 Task: Find connections with filter location Budapest XI. kerület with filter topic #leanstartupswith filter profile language Spanish with filter current company Bandhan Bank with filter school Central Institute Of Plastics Engineering and Technology with filter industry Fire Protection with filter service category Financial Reporting with filter keywords title Accountant
Action: Mouse pressed left at (692, 94)
Screenshot: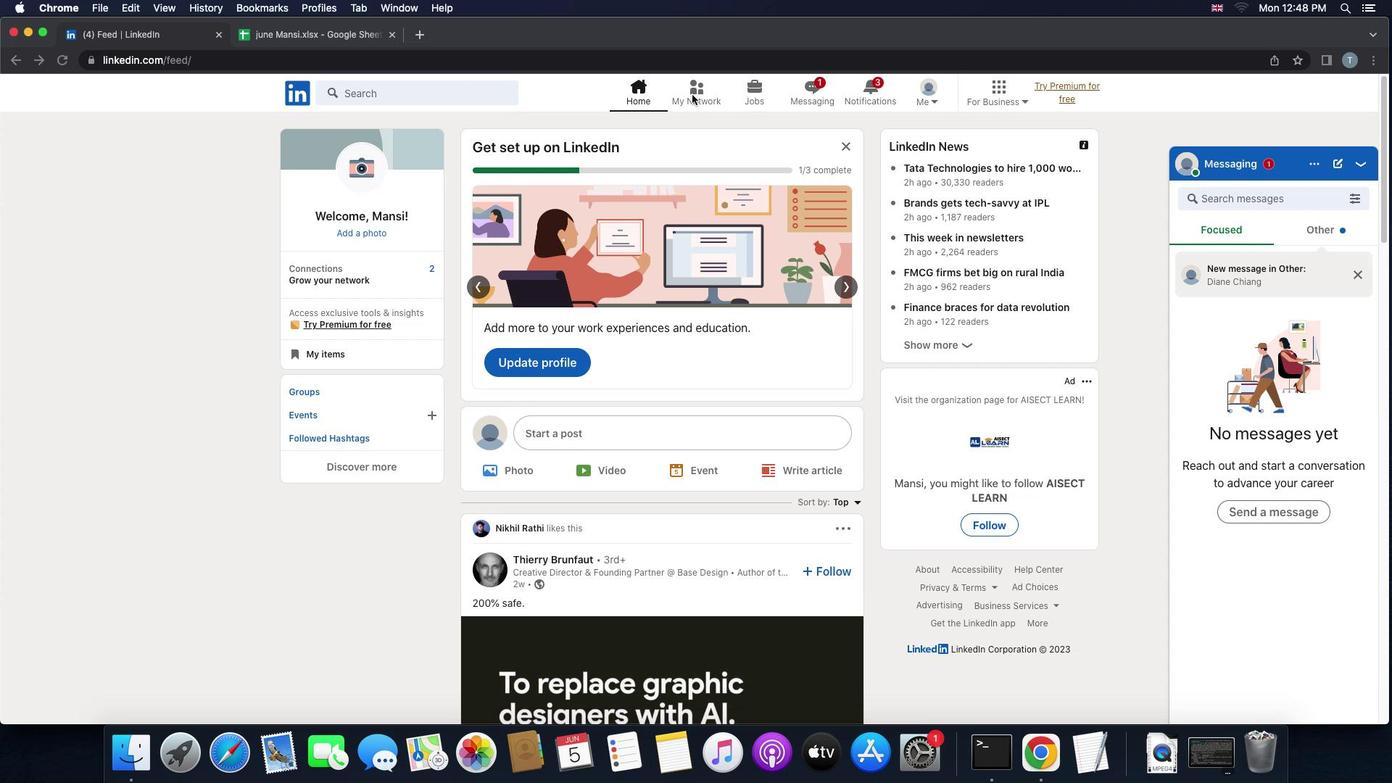 
Action: Mouse pressed left at (692, 94)
Screenshot: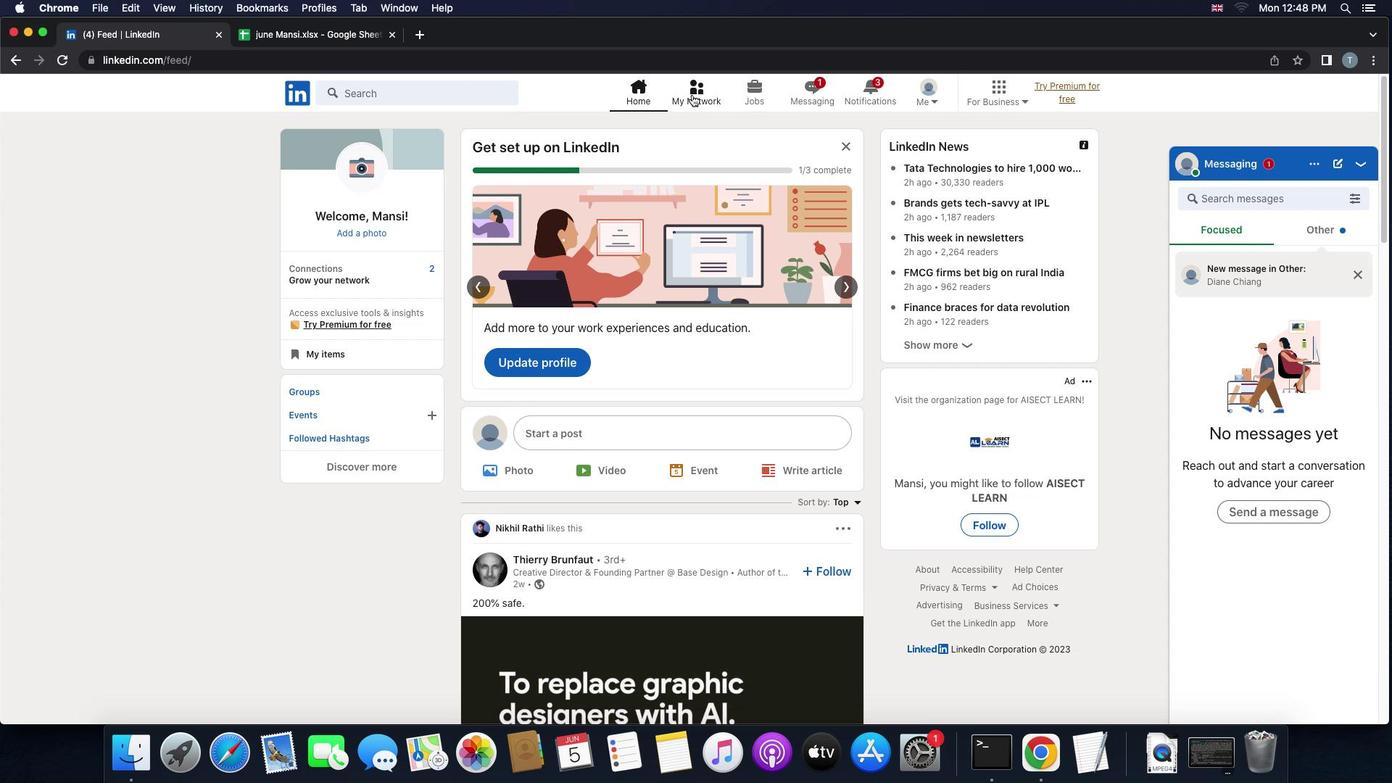 
Action: Mouse moved to (459, 183)
Screenshot: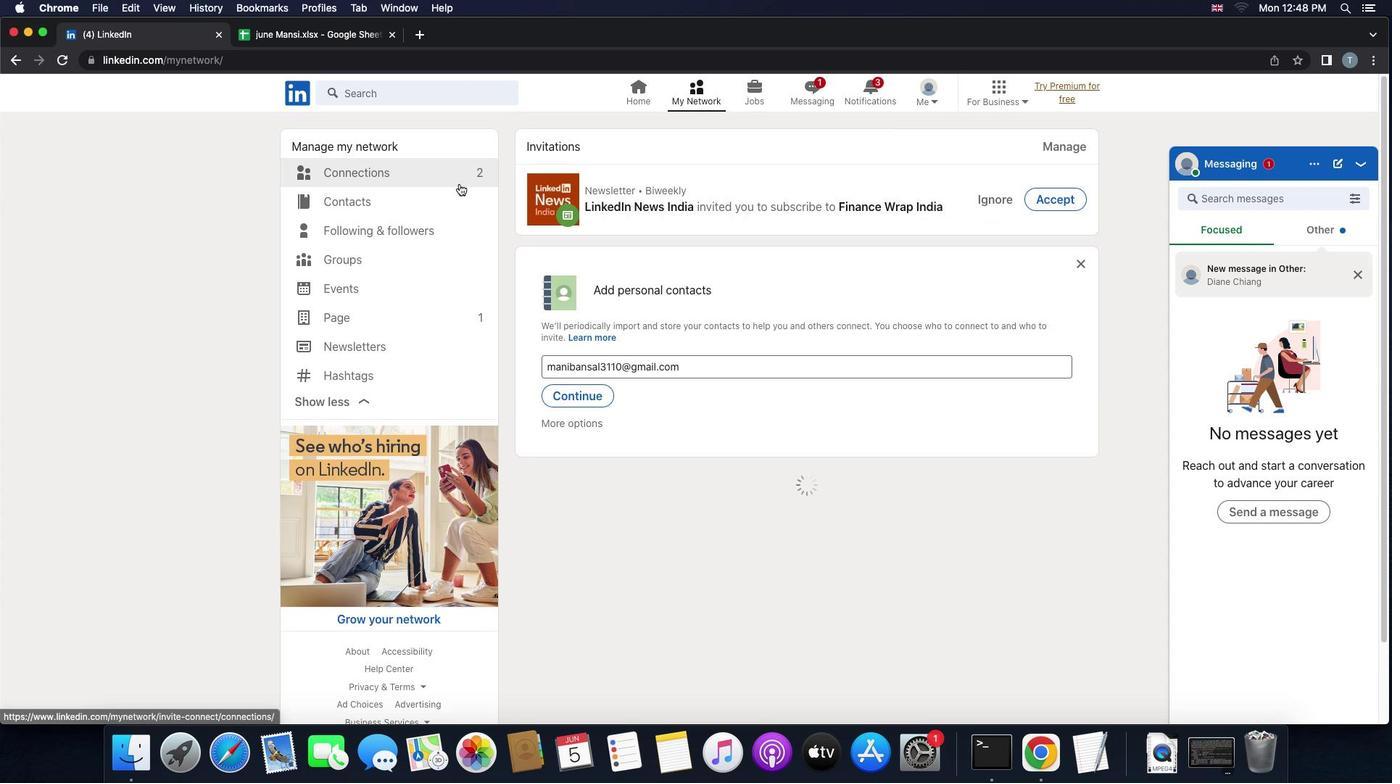 
Action: Mouse pressed left at (459, 183)
Screenshot: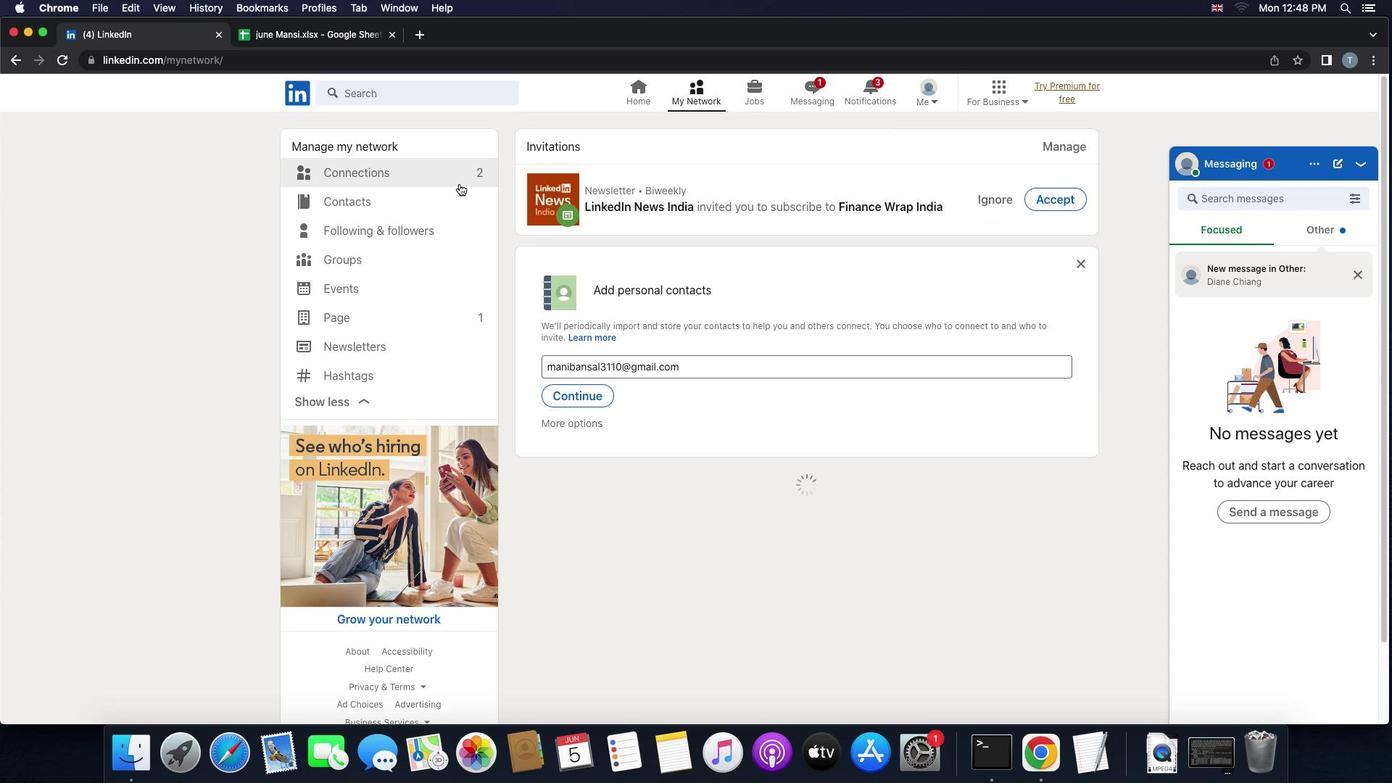 
Action: Mouse moved to (462, 180)
Screenshot: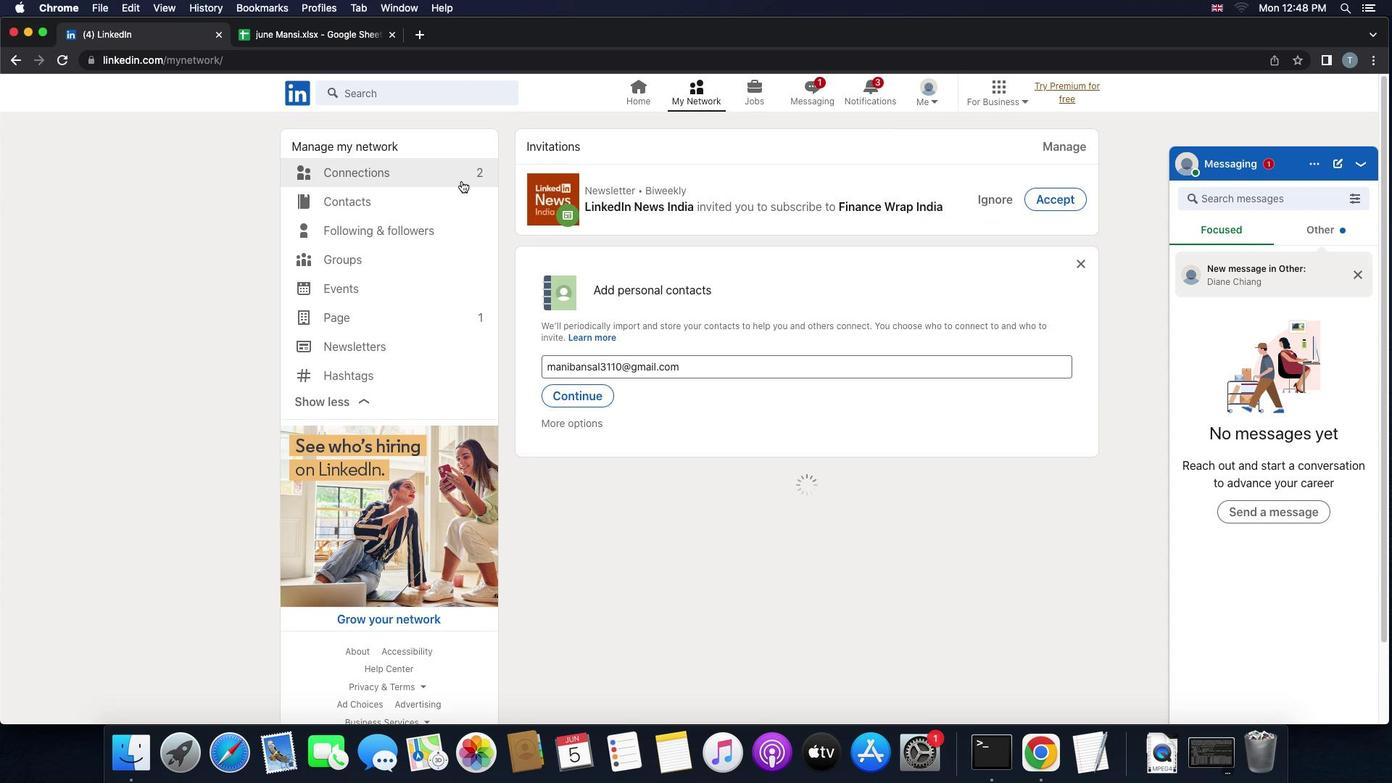 
Action: Mouse pressed left at (462, 180)
Screenshot: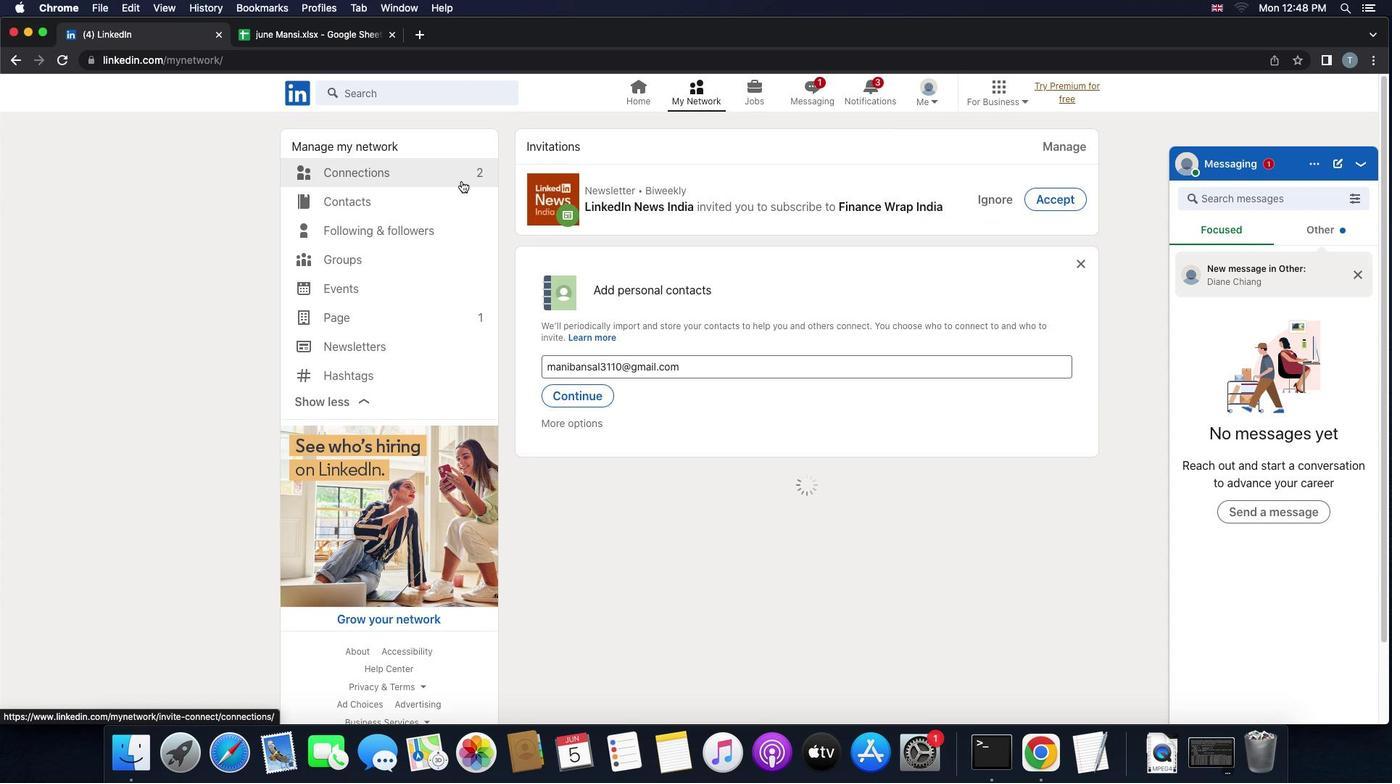 
Action: Mouse pressed left at (462, 180)
Screenshot: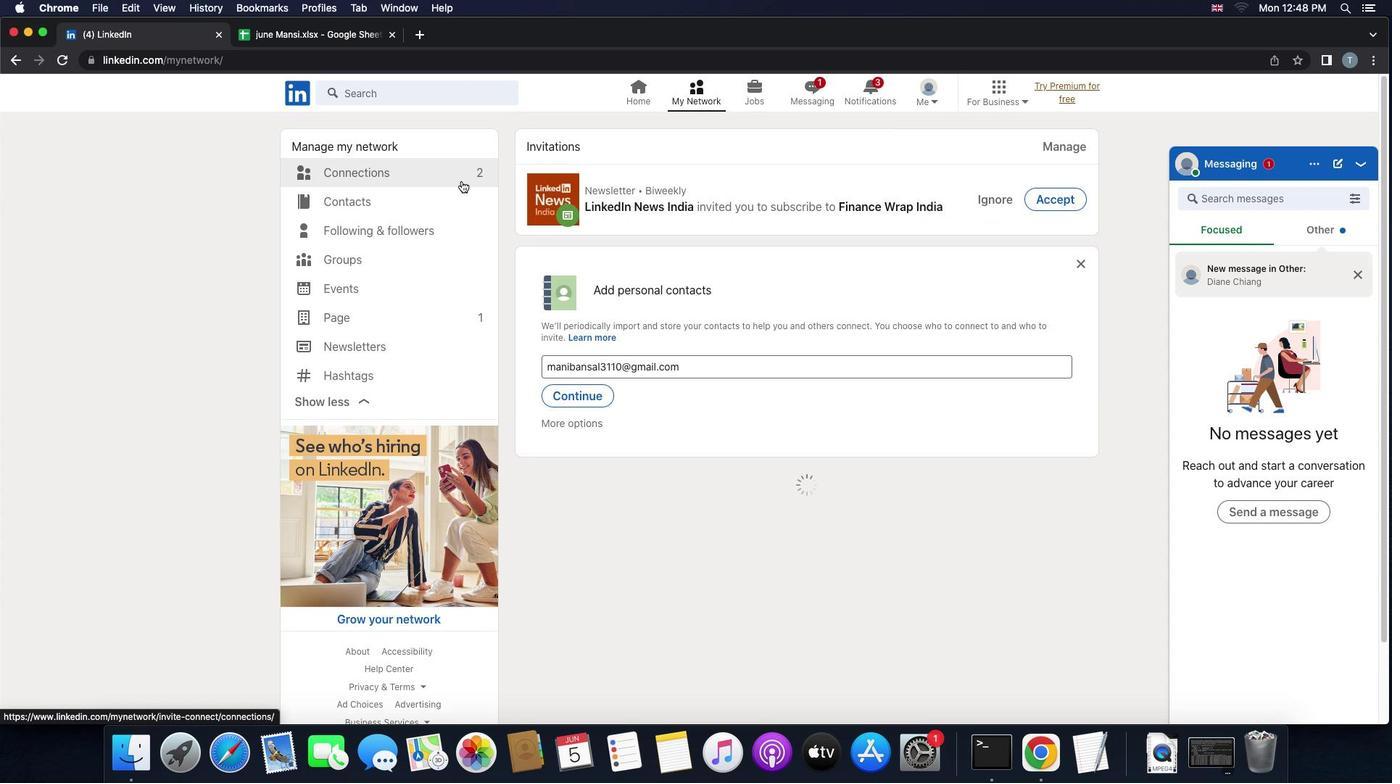 
Action: Mouse moved to (808, 174)
Screenshot: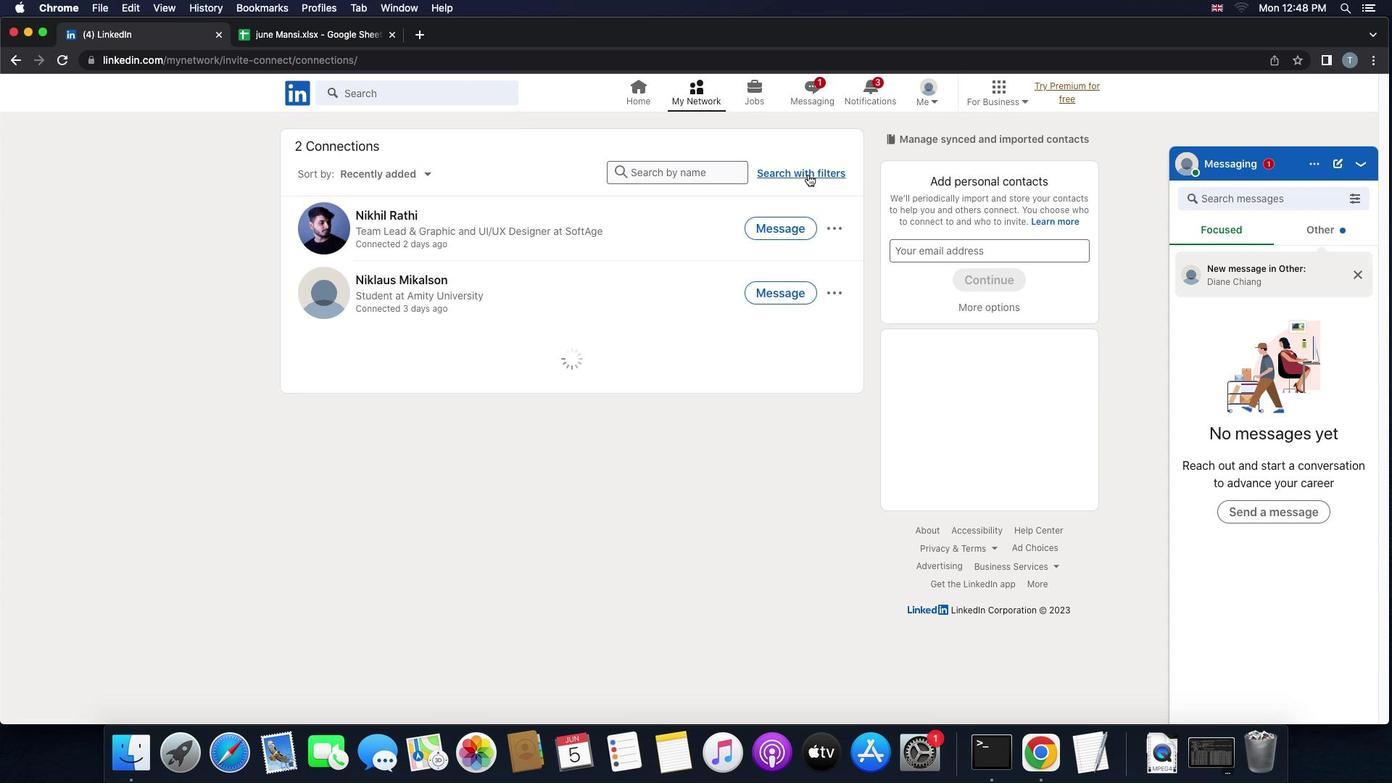 
Action: Mouse pressed left at (808, 174)
Screenshot: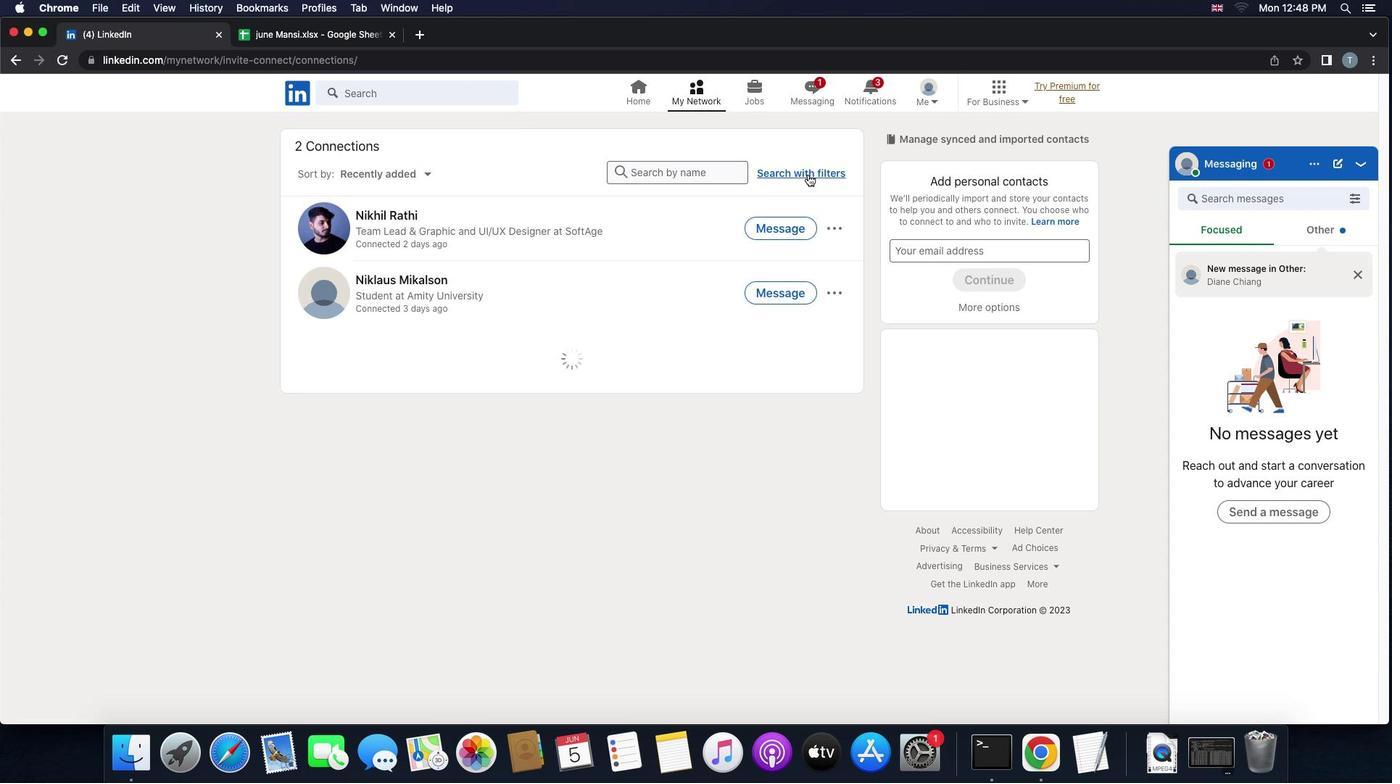 
Action: Mouse moved to (758, 133)
Screenshot: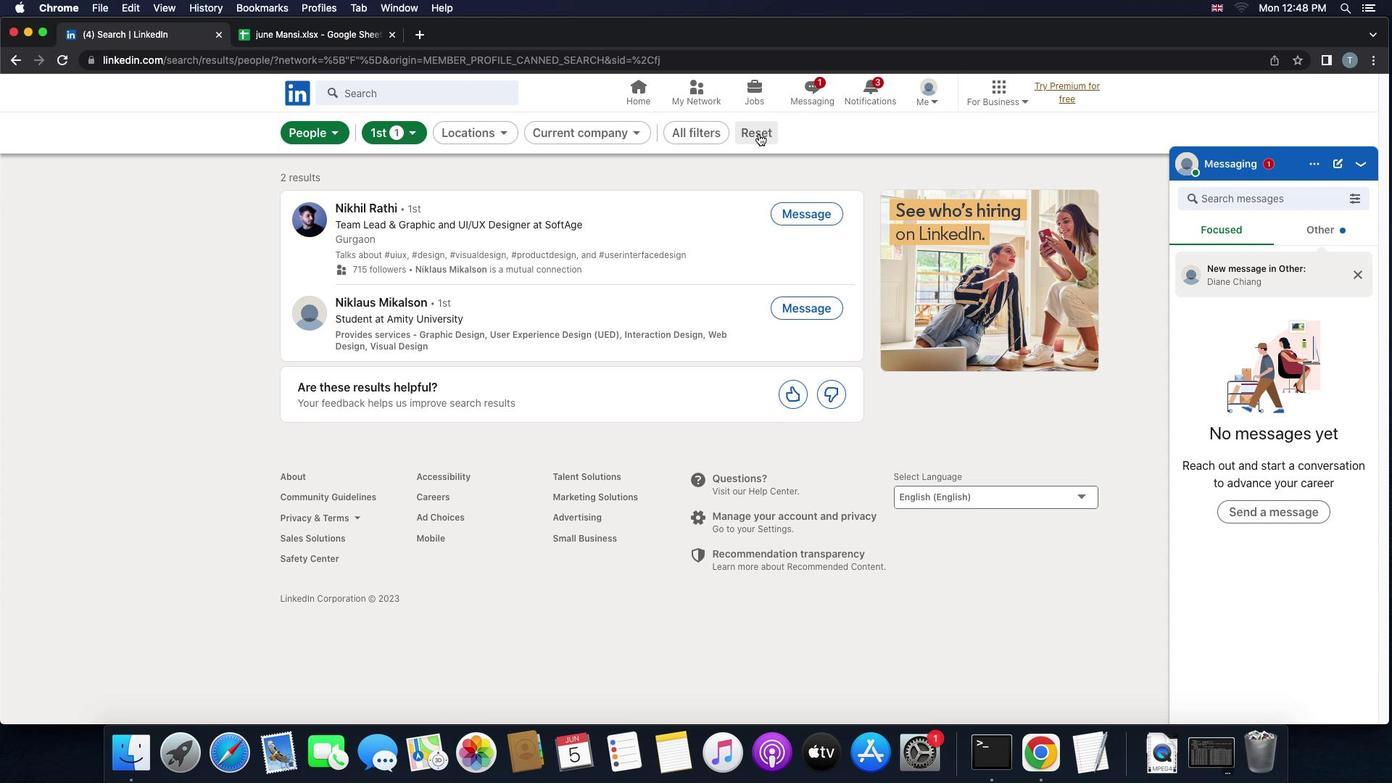 
Action: Mouse pressed left at (758, 133)
Screenshot: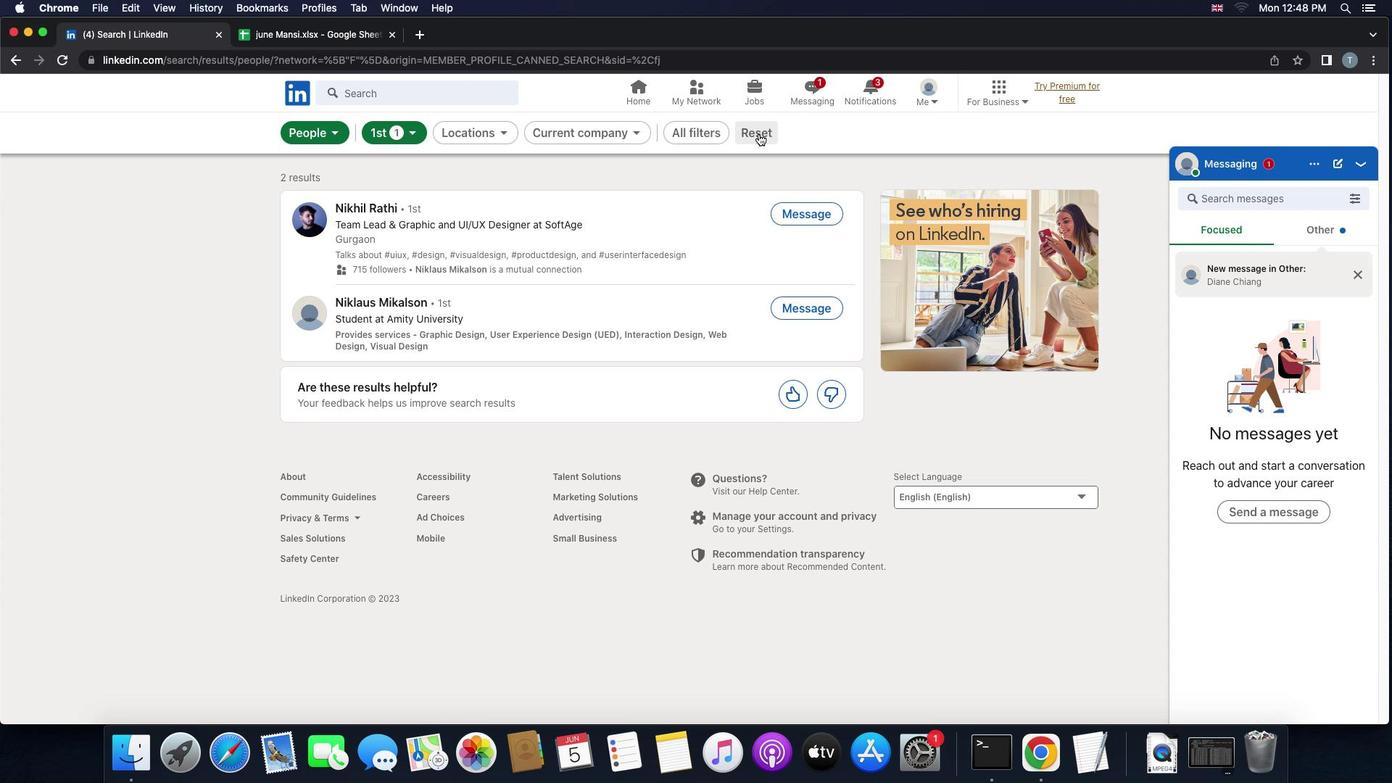 
Action: Mouse moved to (726, 133)
Screenshot: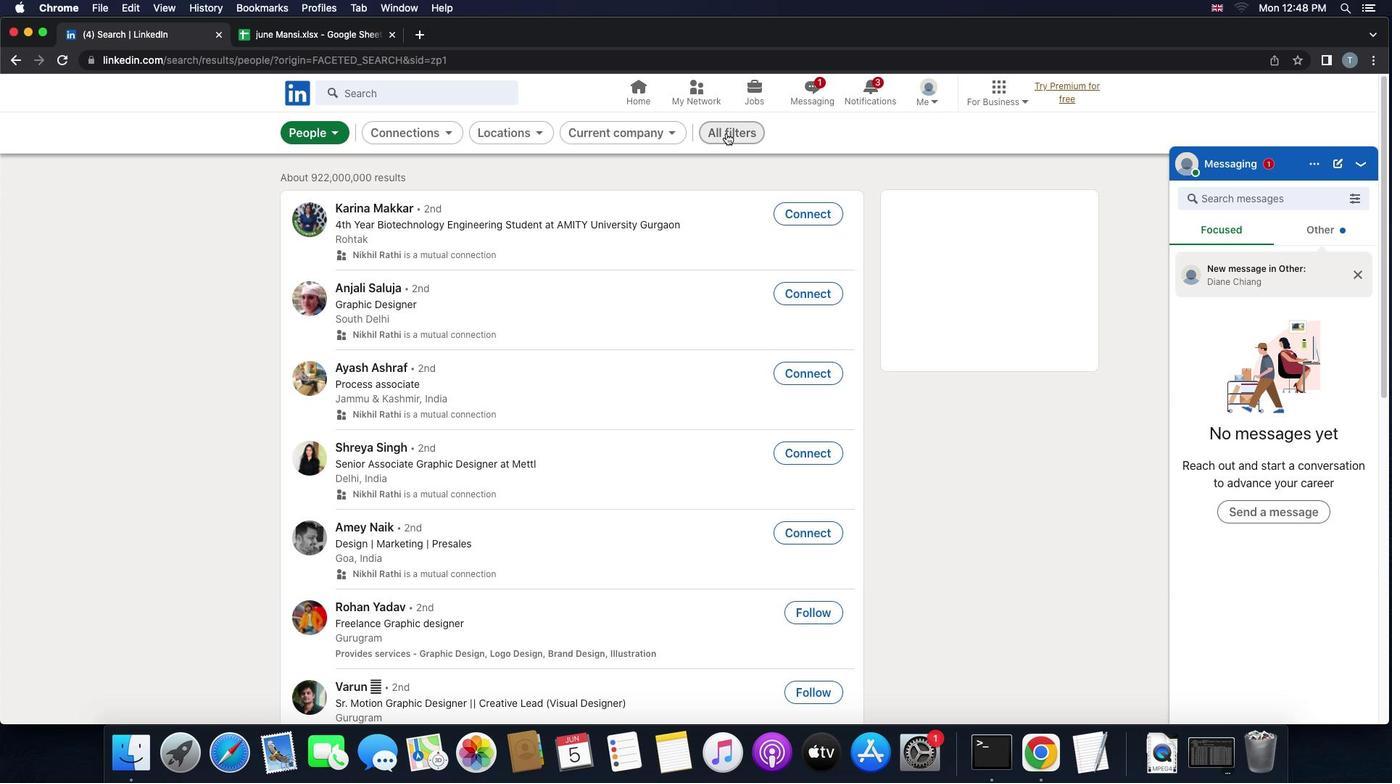 
Action: Mouse pressed left at (726, 133)
Screenshot: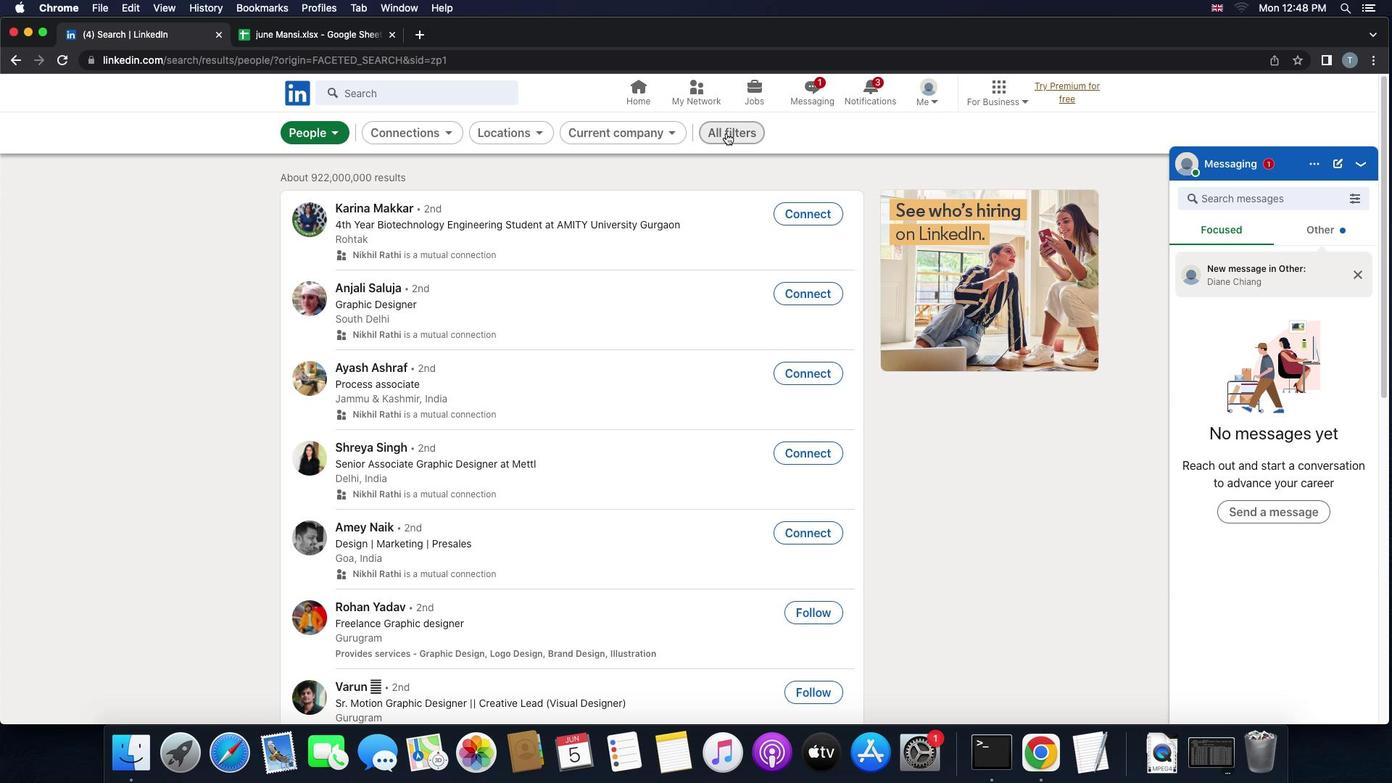 
Action: Mouse moved to (1369, 441)
Screenshot: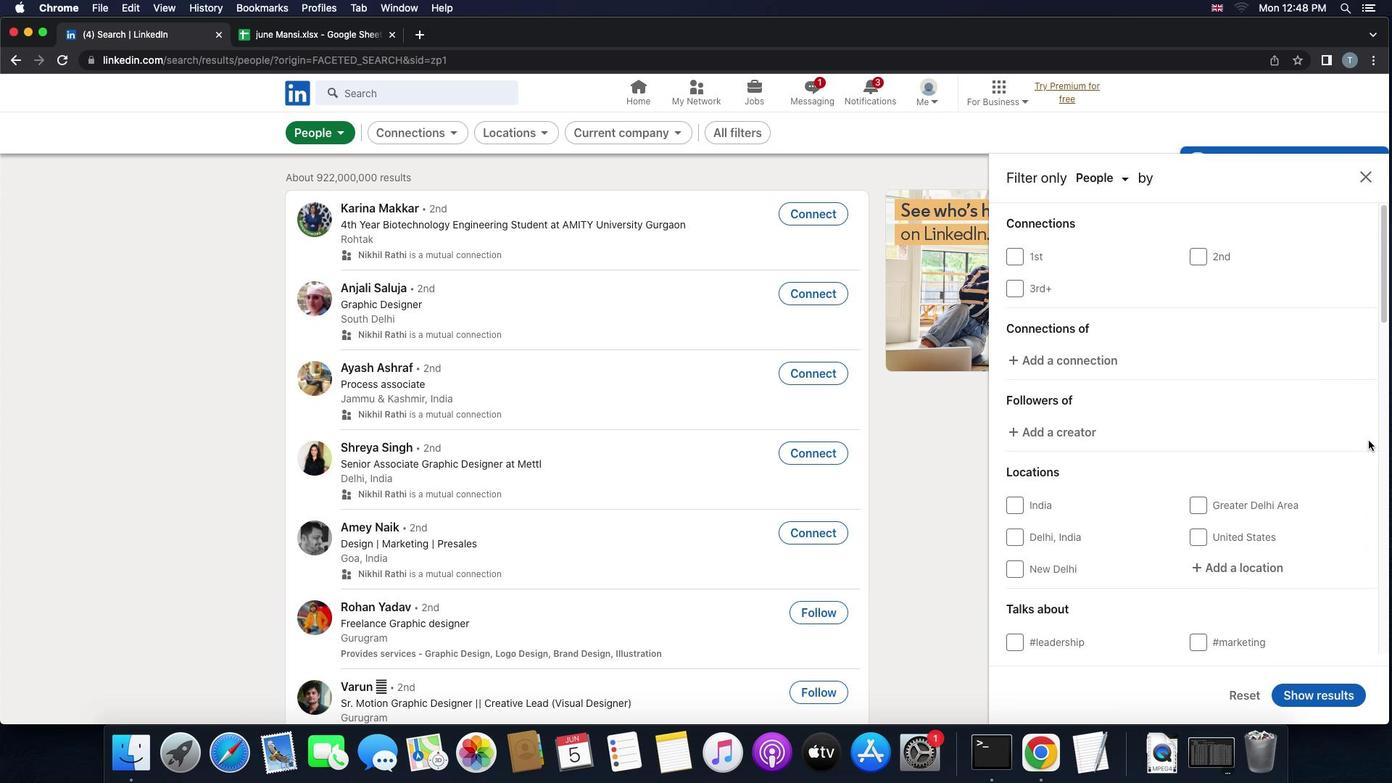 
Action: Mouse scrolled (1369, 441) with delta (0, 0)
Screenshot: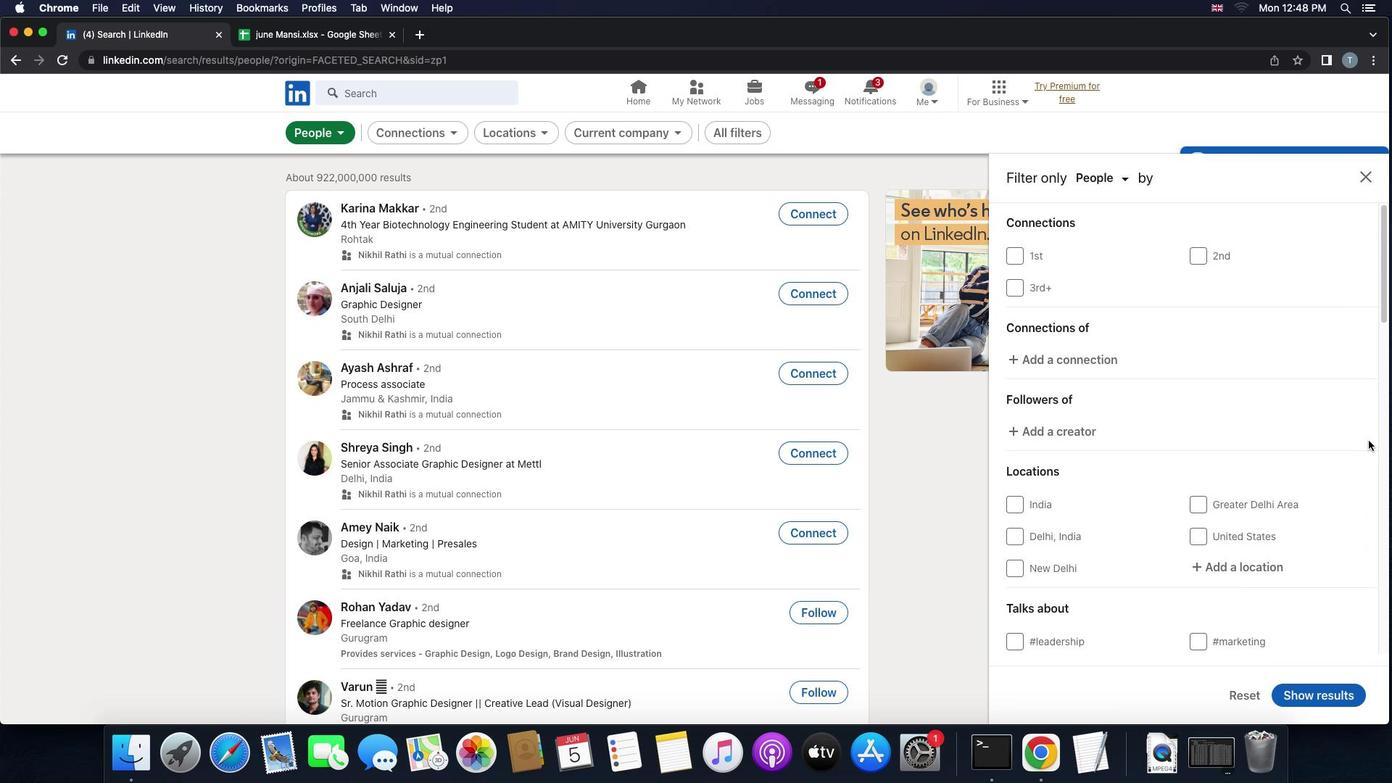 
Action: Mouse scrolled (1369, 441) with delta (0, 0)
Screenshot: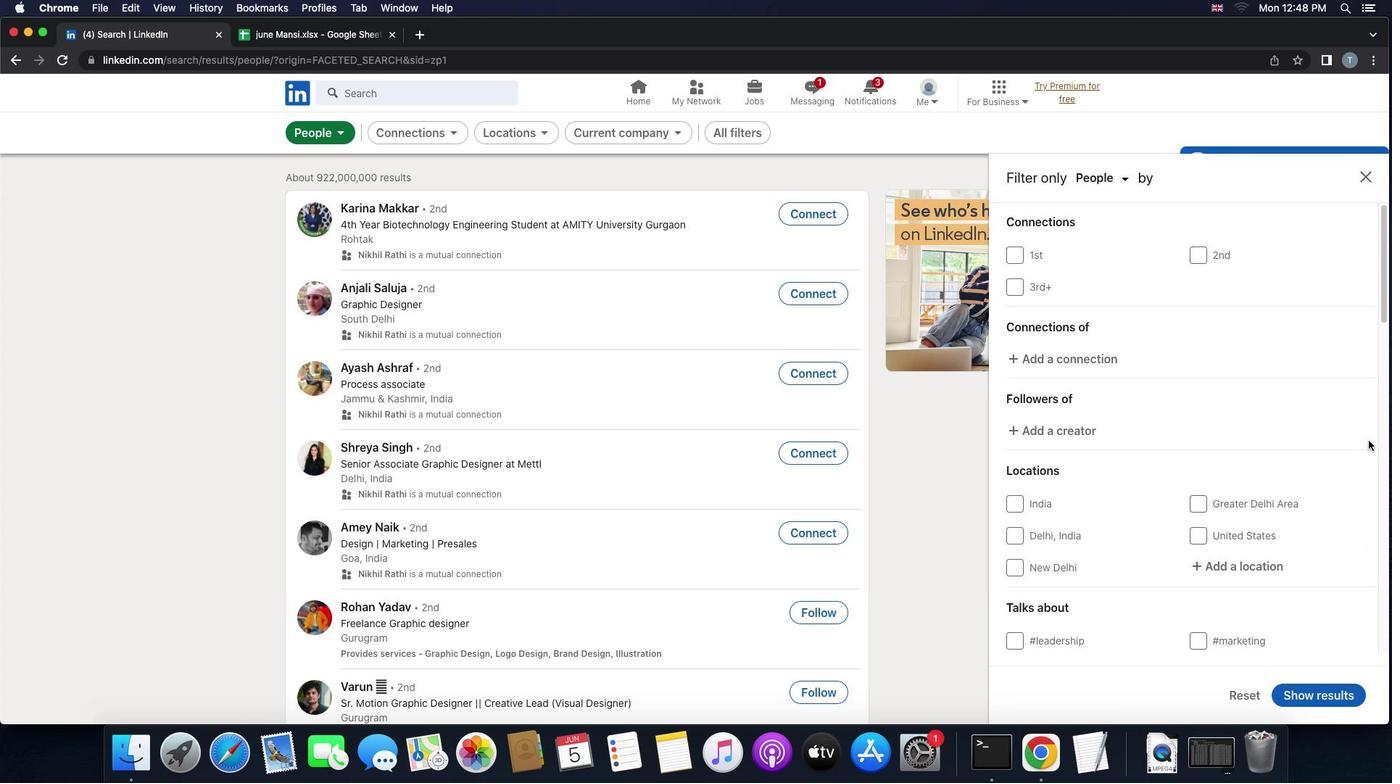 
Action: Mouse scrolled (1369, 441) with delta (0, -1)
Screenshot: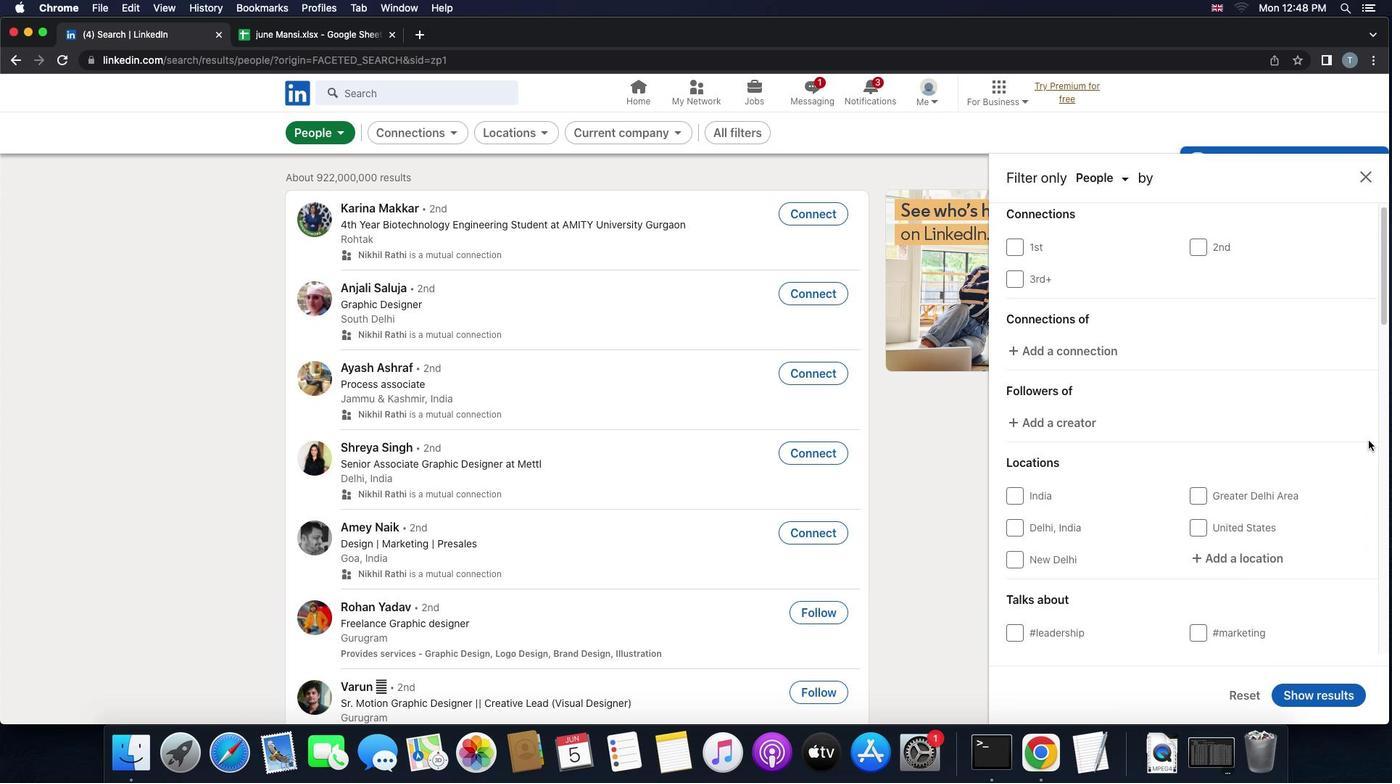 
Action: Mouse moved to (1270, 478)
Screenshot: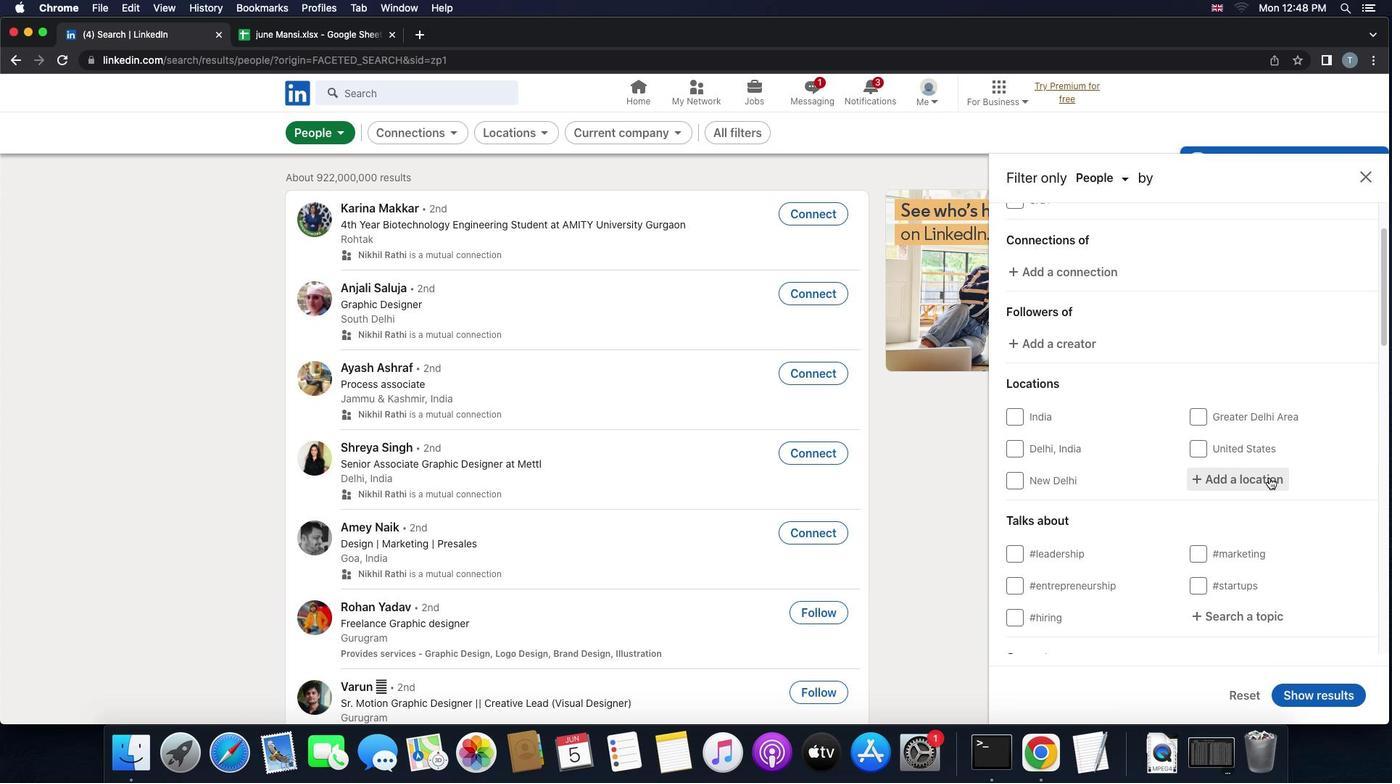 
Action: Mouse pressed left at (1270, 478)
Screenshot: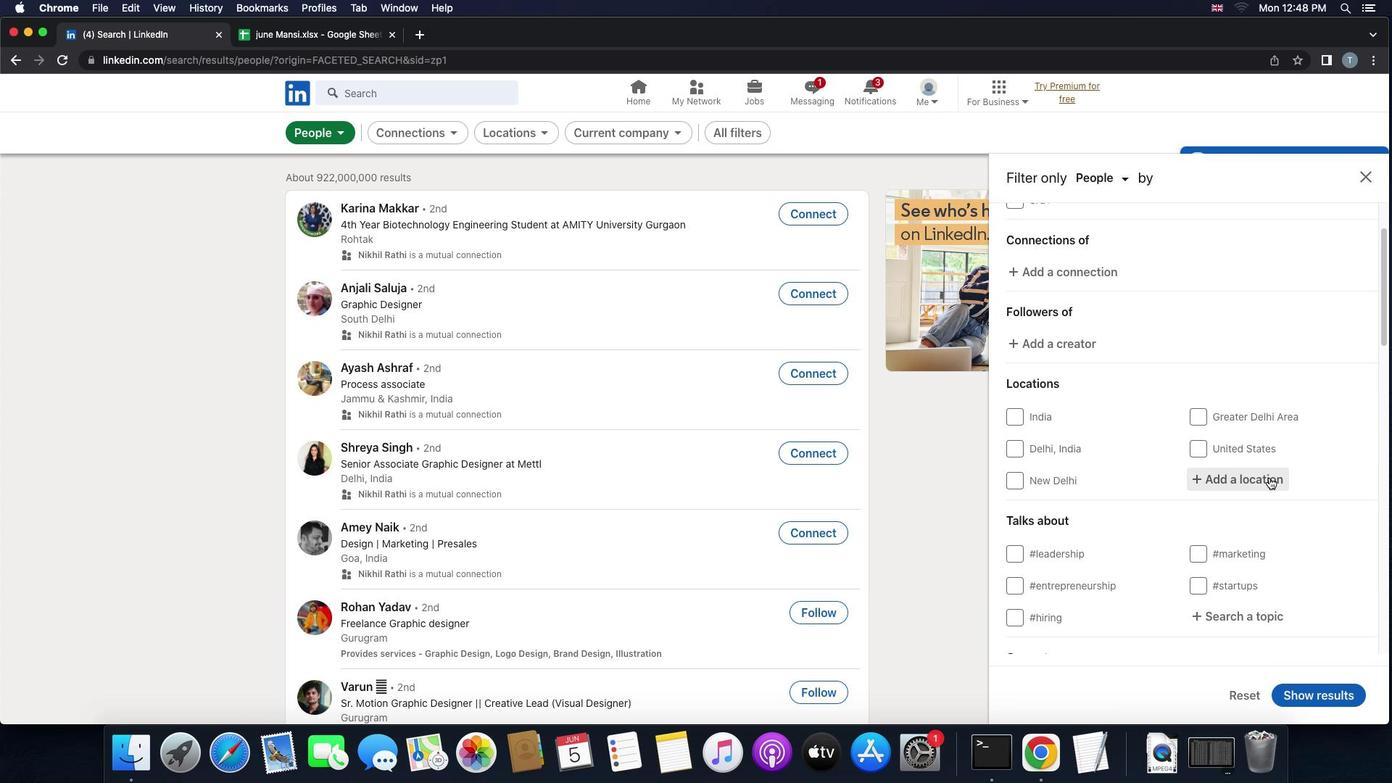 
Action: Key pressed 'b''u''d''a''p''e''s''t'Key.spaceKey.shift_r'X''I''.''k''e''r''u''l''e''t'
Screenshot: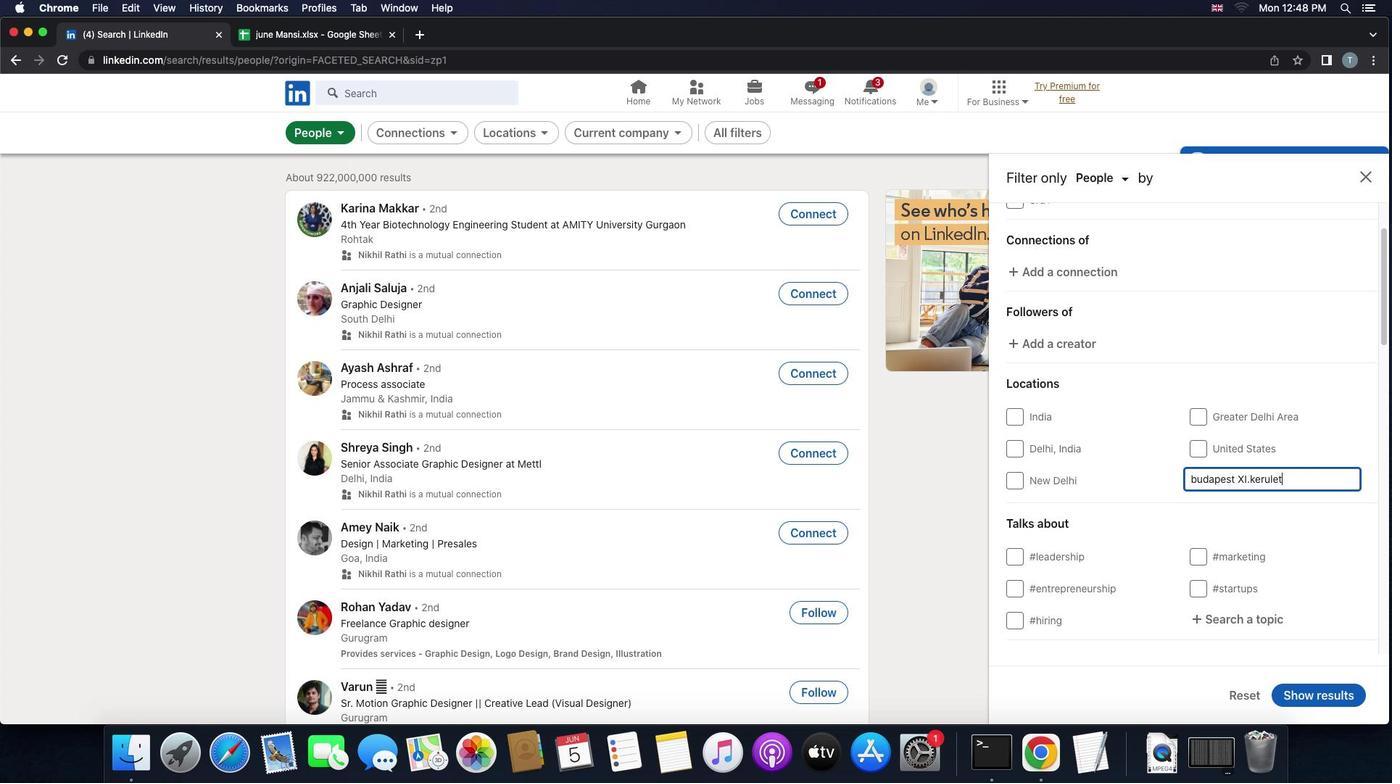 
Action: Mouse moved to (1235, 495)
Screenshot: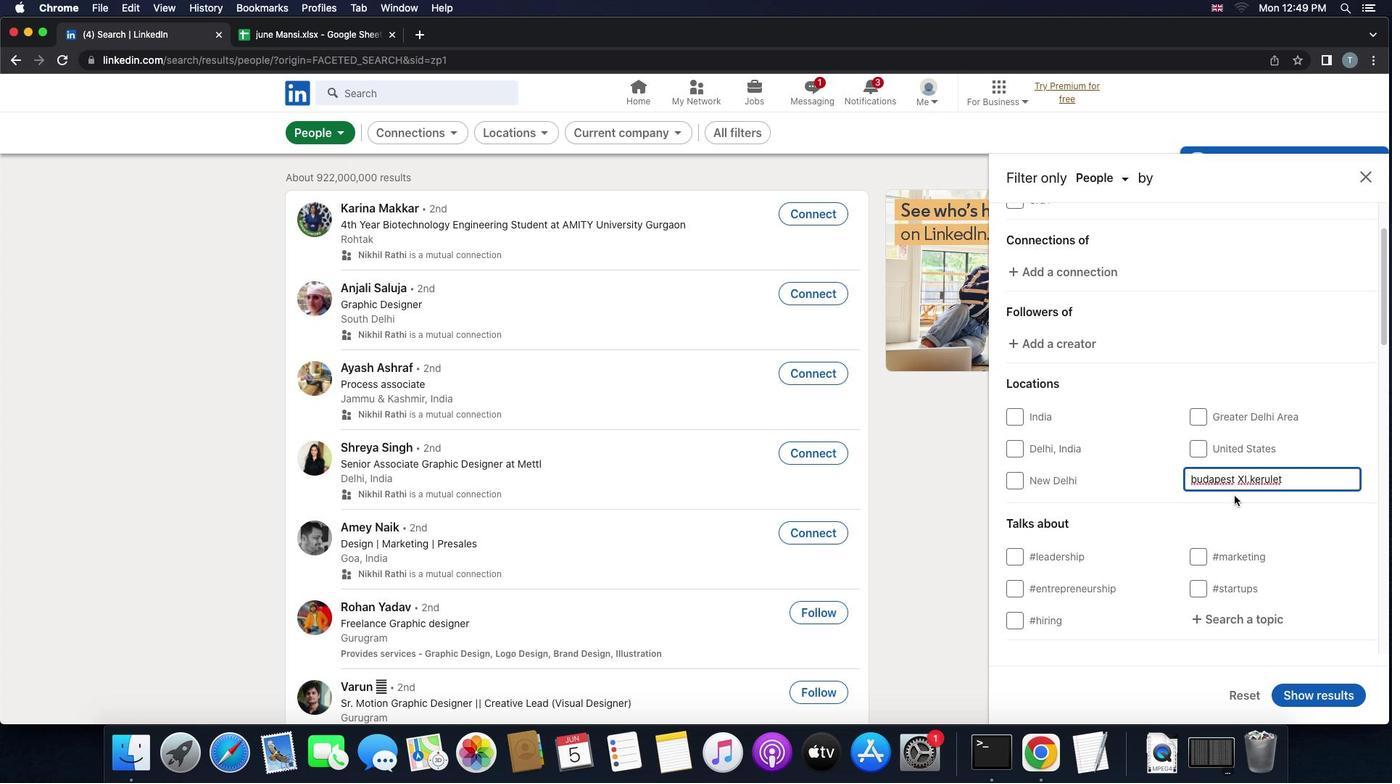 
Action: Key pressed Key.enter
Screenshot: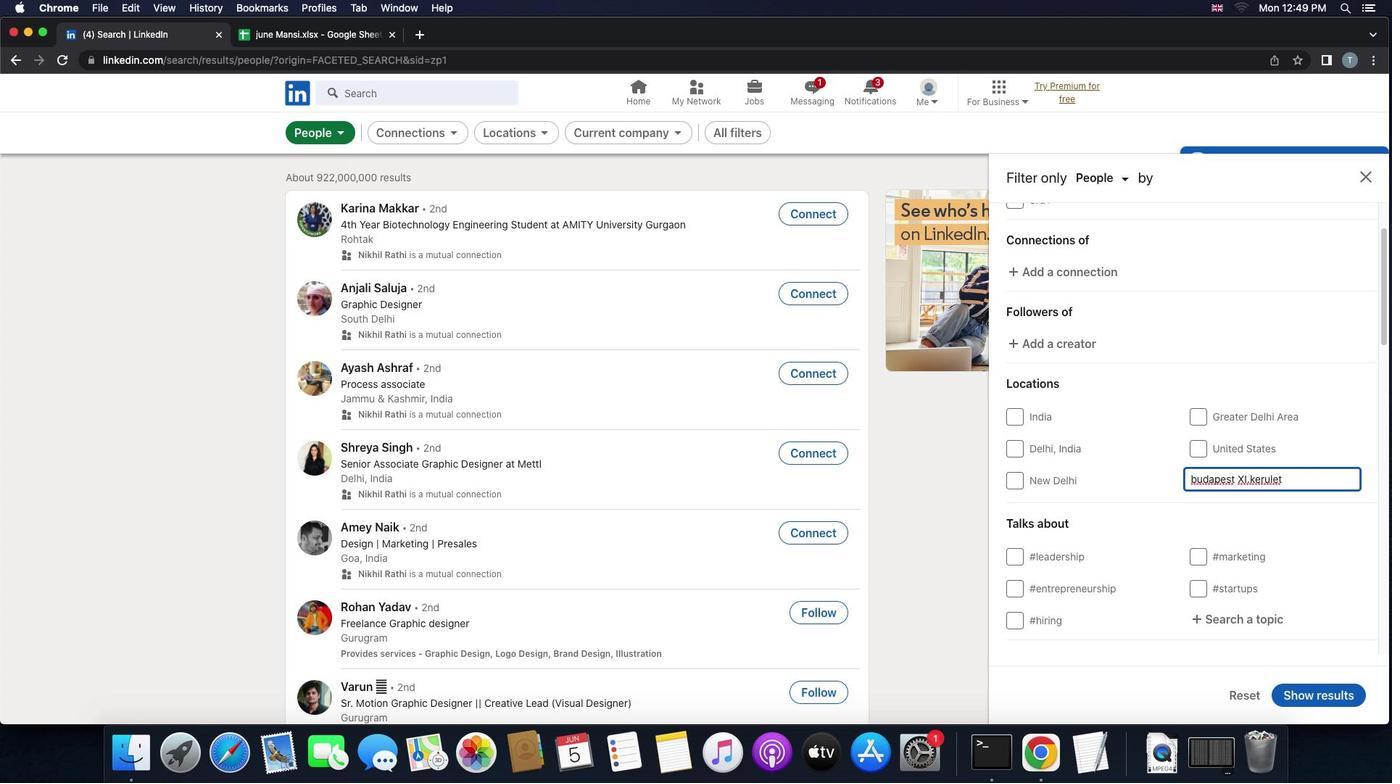 
Action: Mouse moved to (1210, 550)
Screenshot: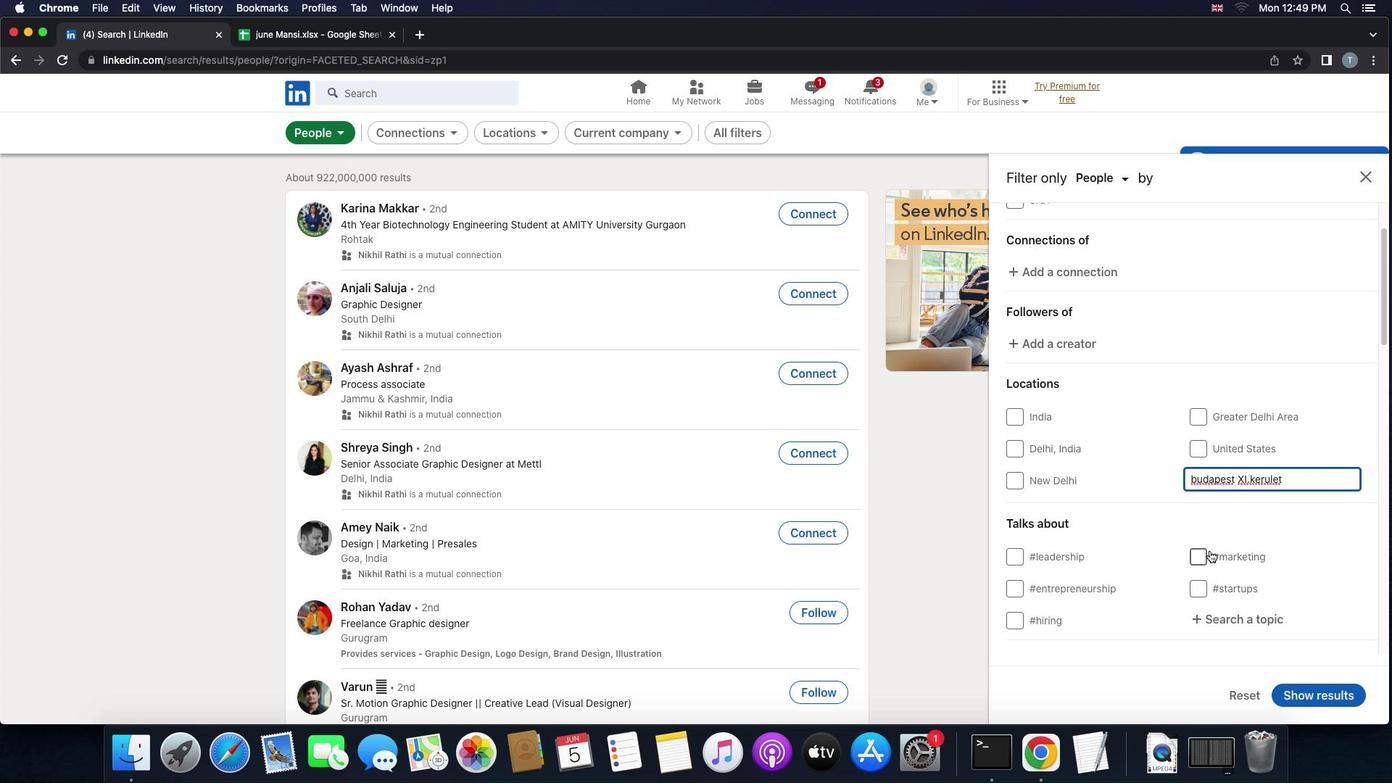 
Action: Mouse scrolled (1210, 550) with delta (0, 0)
Screenshot: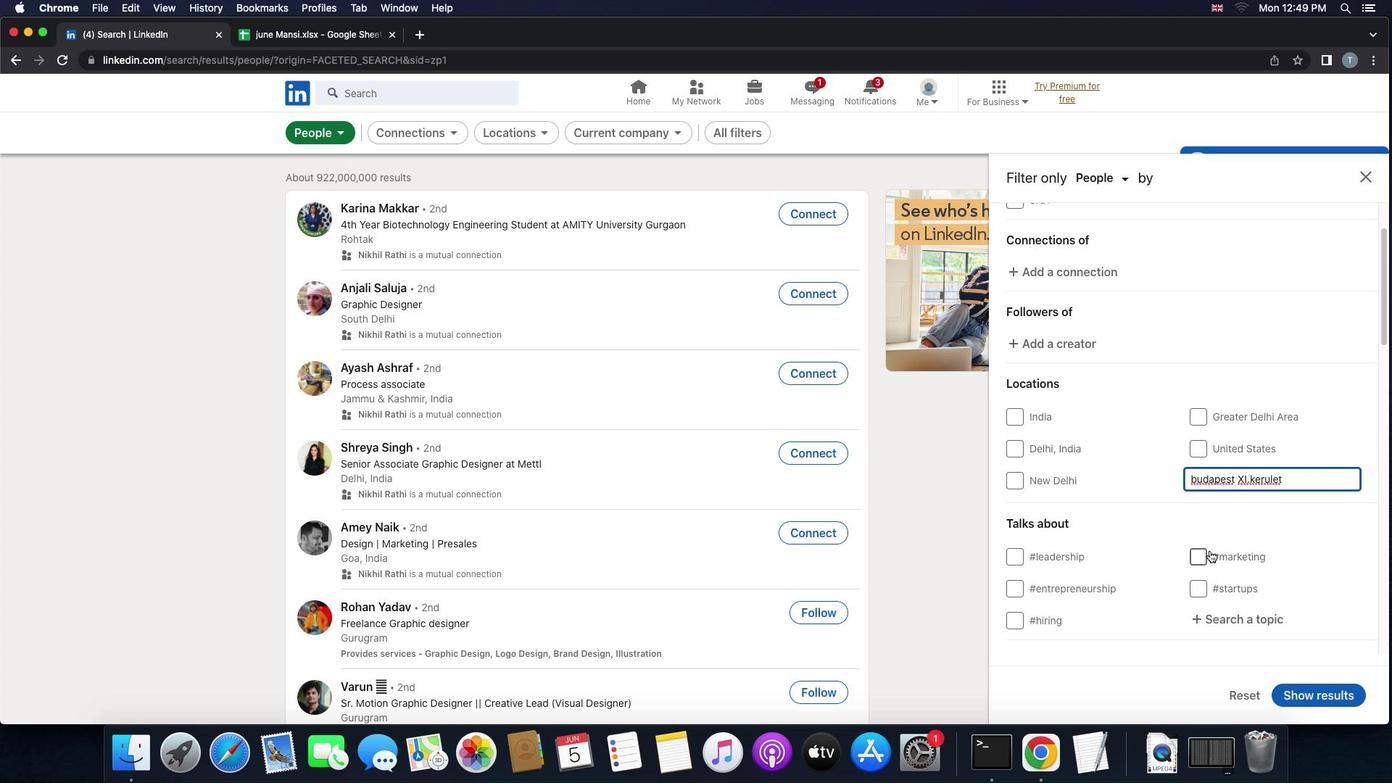 
Action: Mouse moved to (1210, 550)
Screenshot: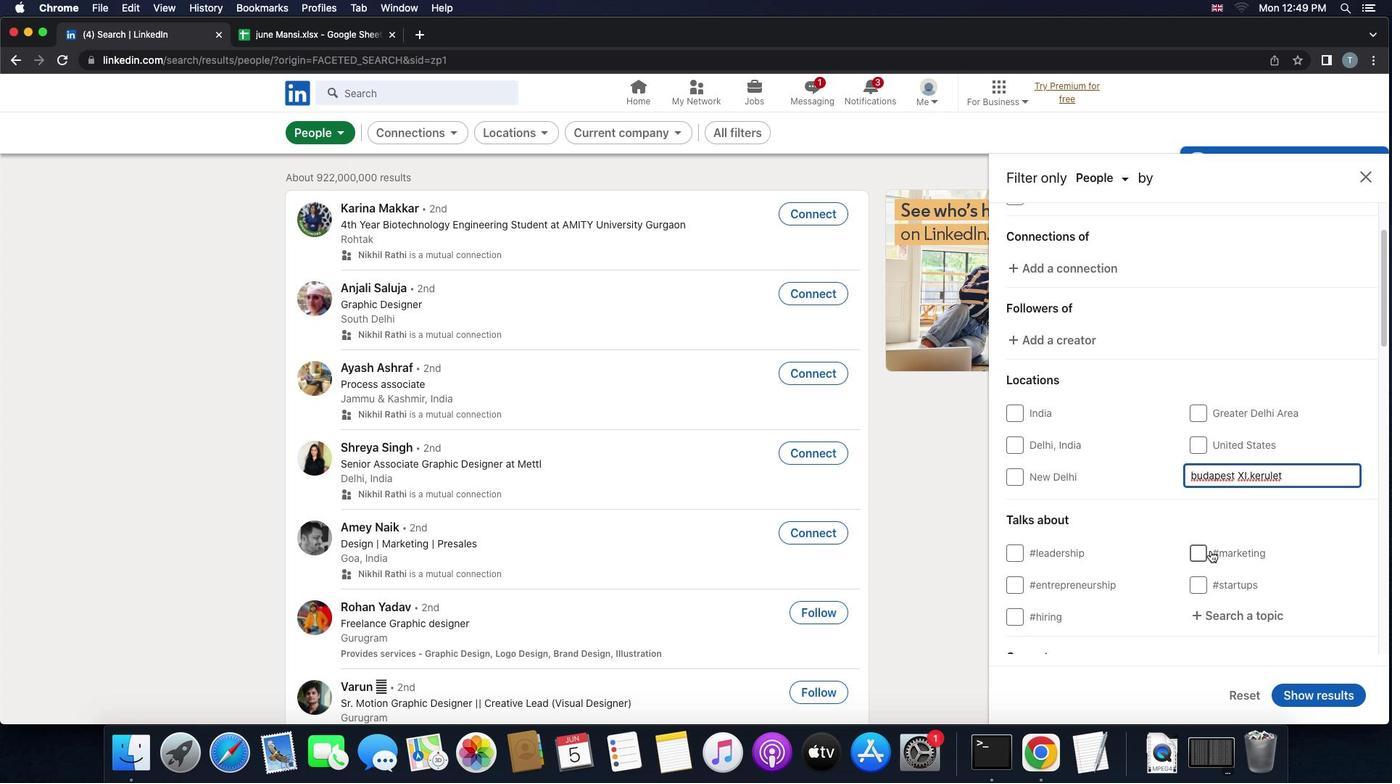 
Action: Mouse scrolled (1210, 550) with delta (0, 0)
Screenshot: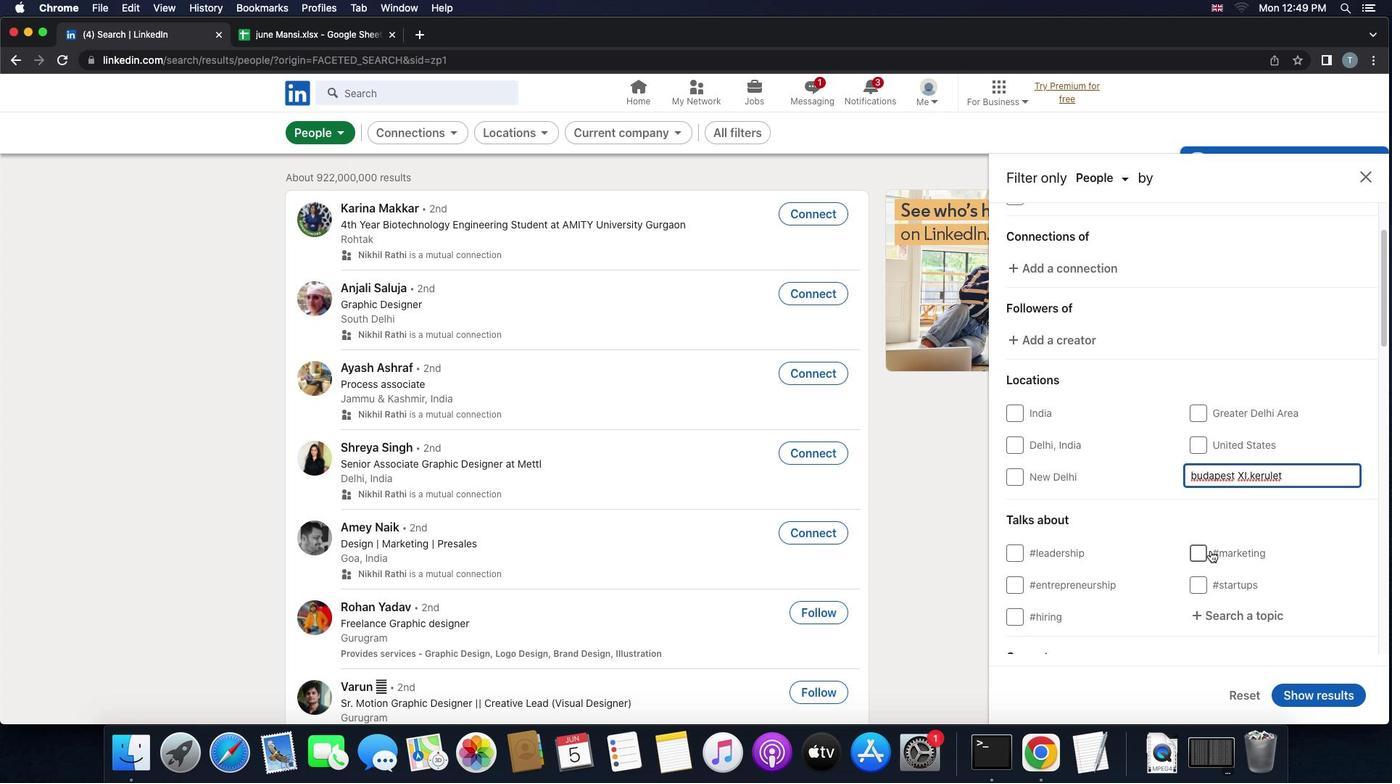 
Action: Mouse moved to (1211, 551)
Screenshot: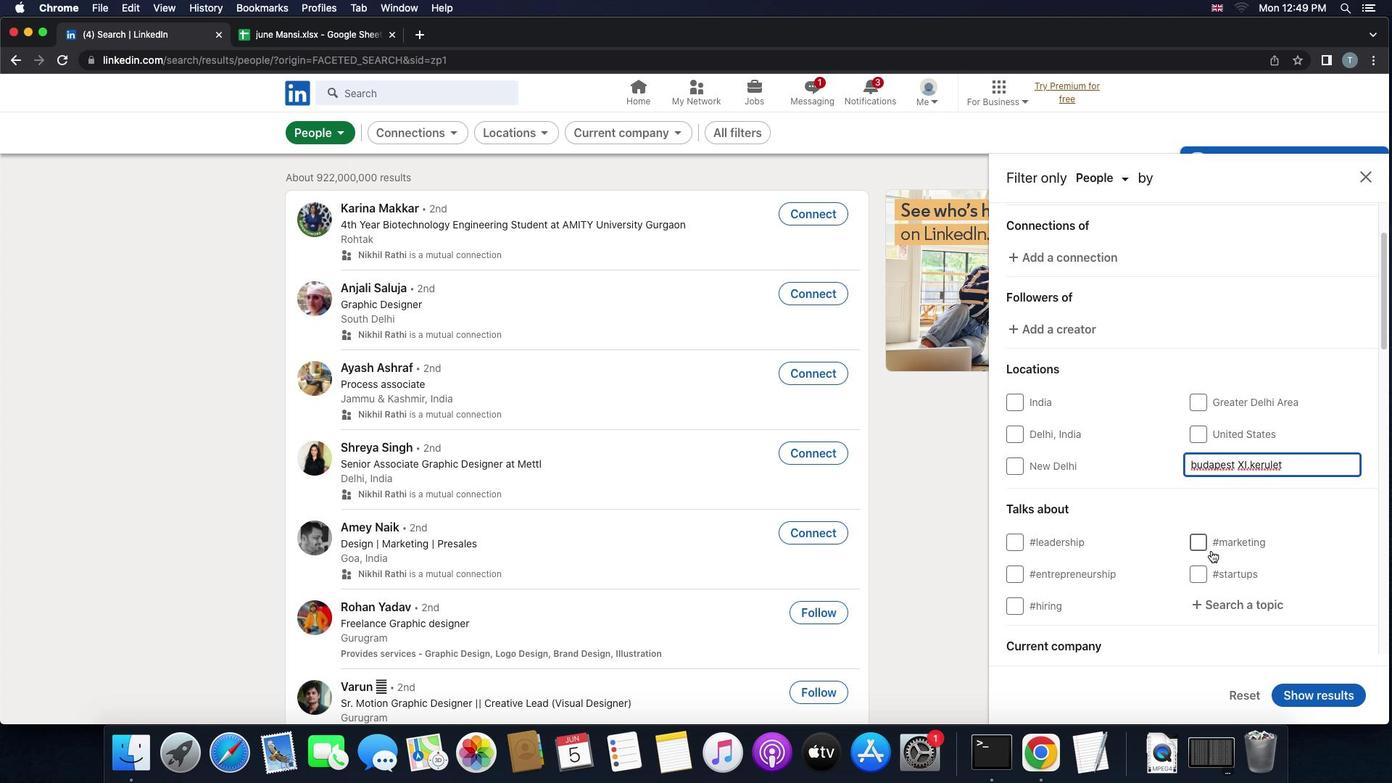 
Action: Mouse scrolled (1211, 551) with delta (0, 0)
Screenshot: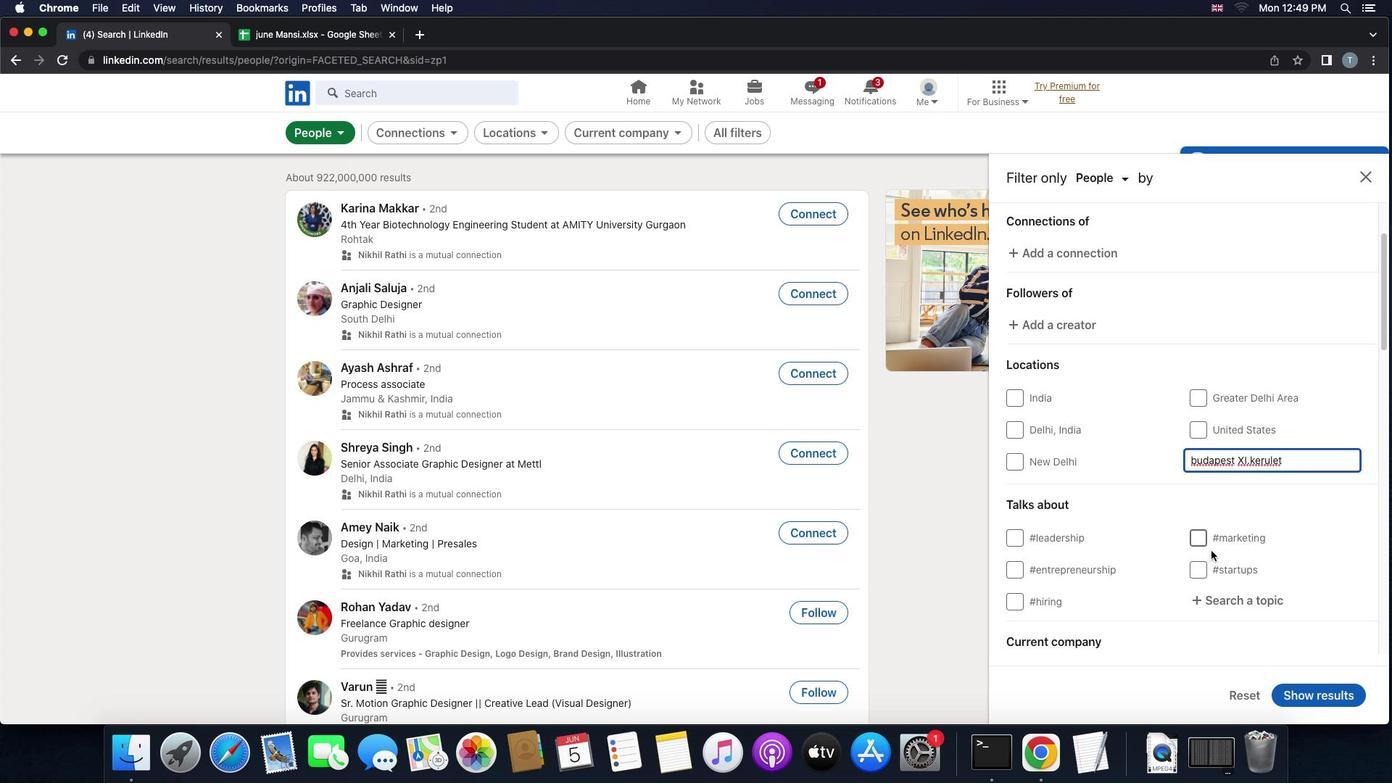 
Action: Mouse moved to (1217, 562)
Screenshot: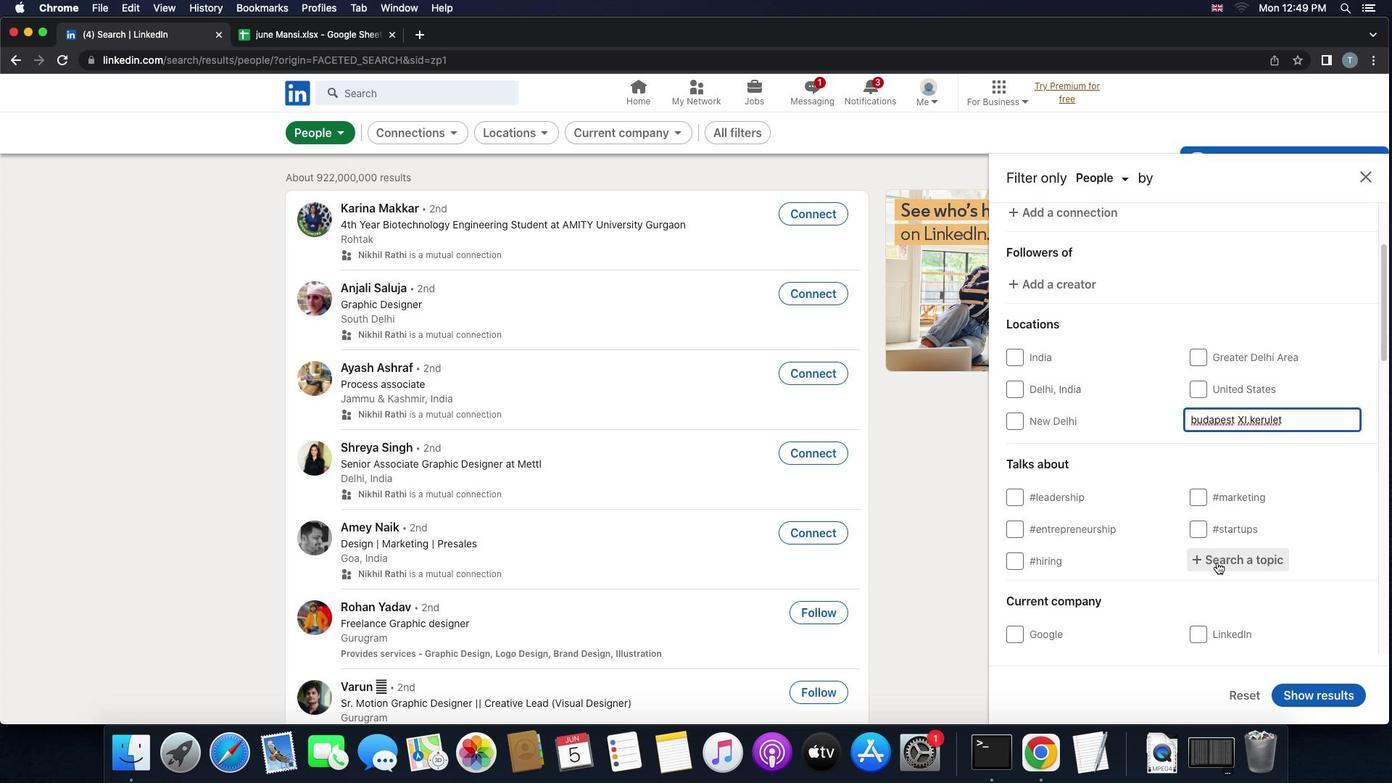 
Action: Mouse pressed left at (1217, 562)
Screenshot: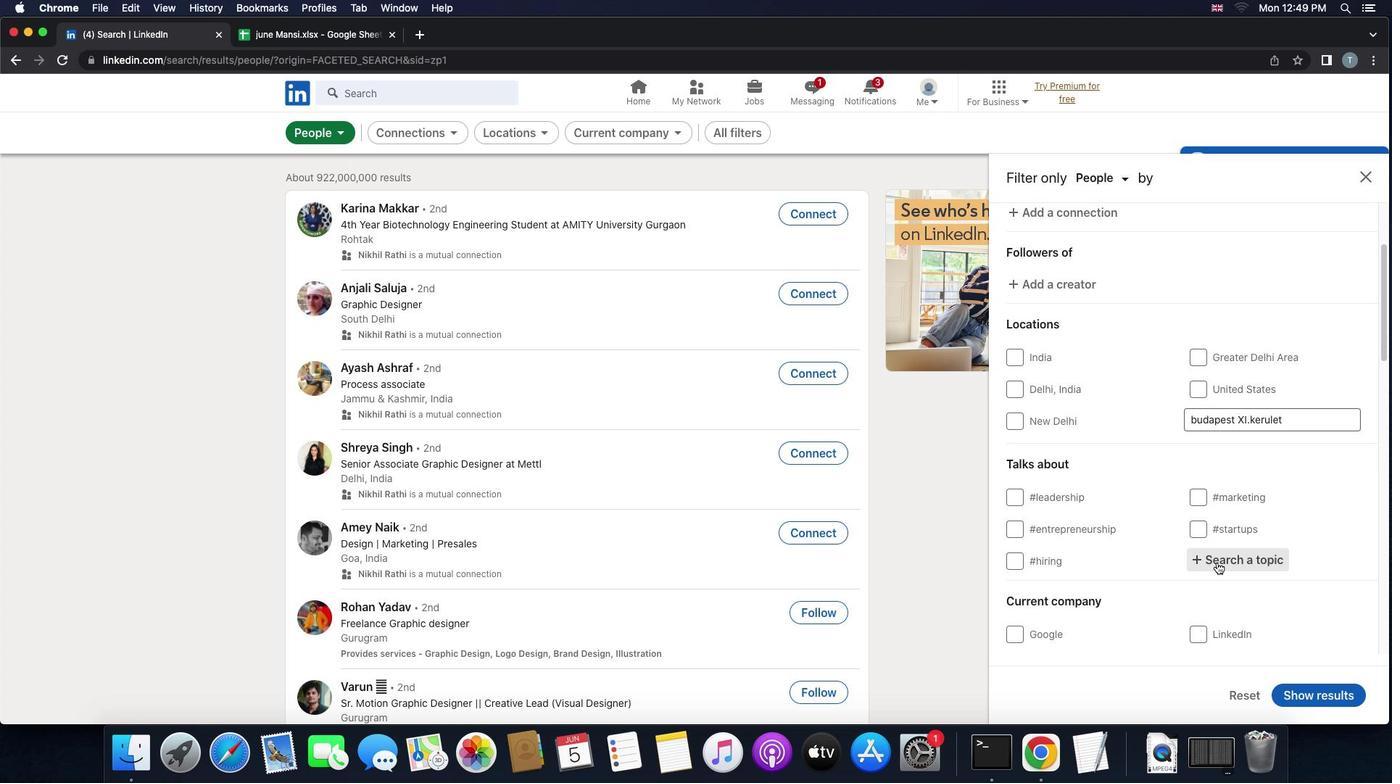 
Action: Key pressed 'l''e''a''r''n''s''t''a''r''t''u''p''s'Key.enter
Screenshot: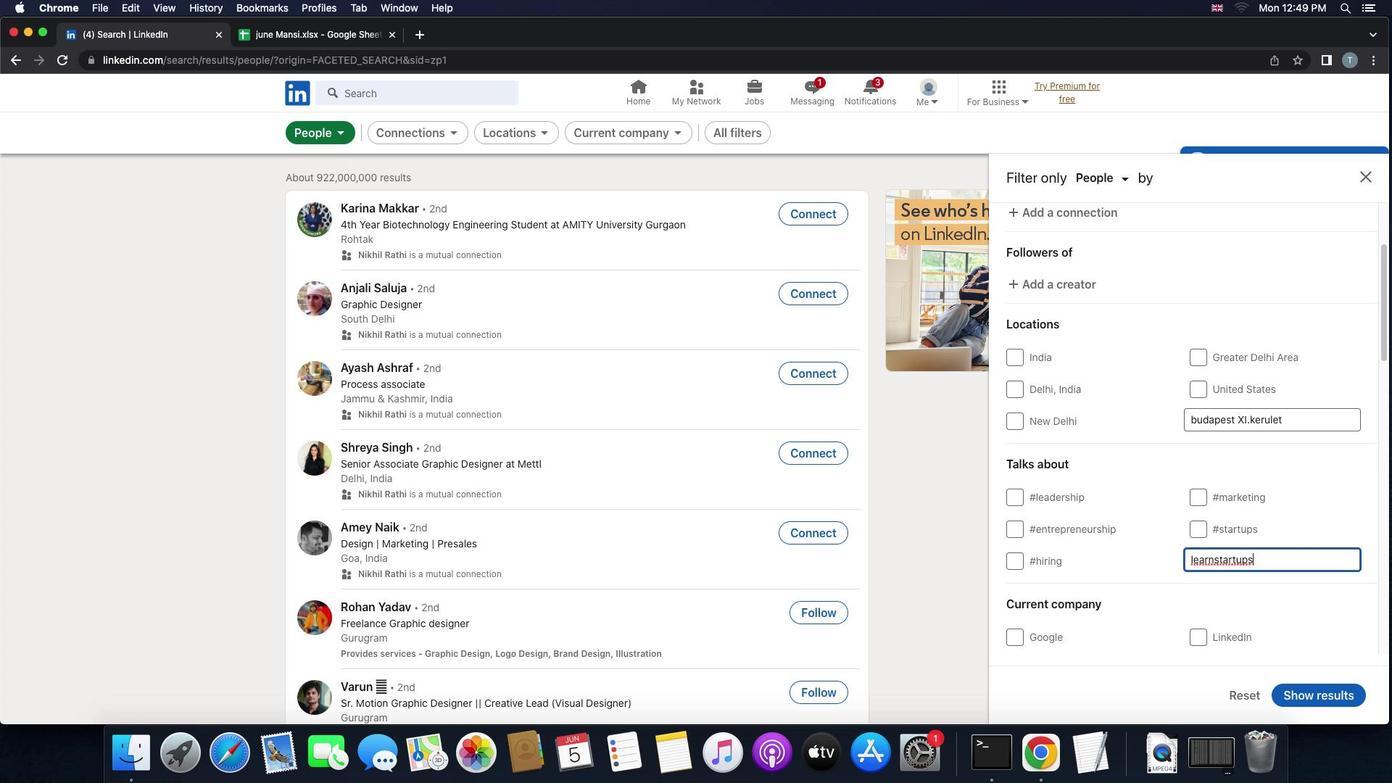 
Action: Mouse moved to (1207, 552)
Screenshot: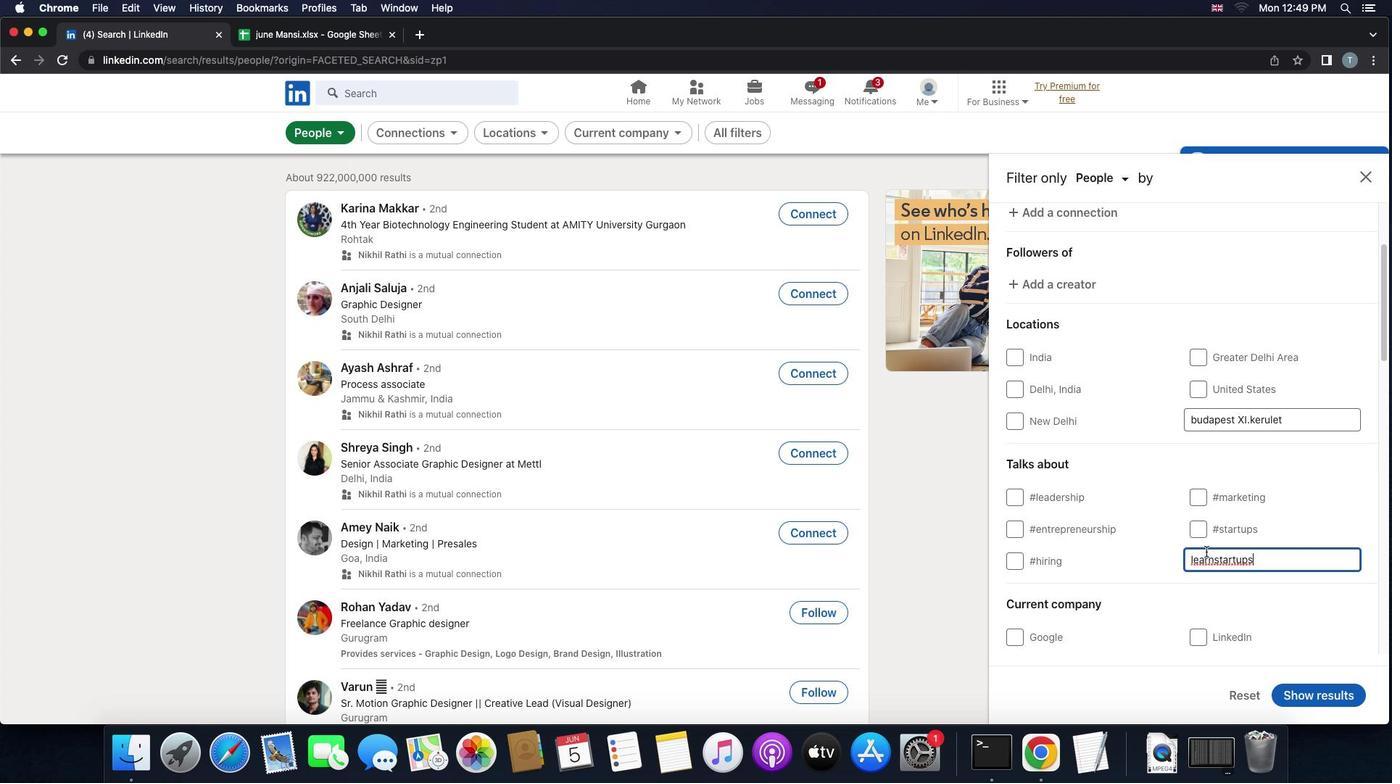 
Action: Mouse scrolled (1207, 552) with delta (0, 0)
Screenshot: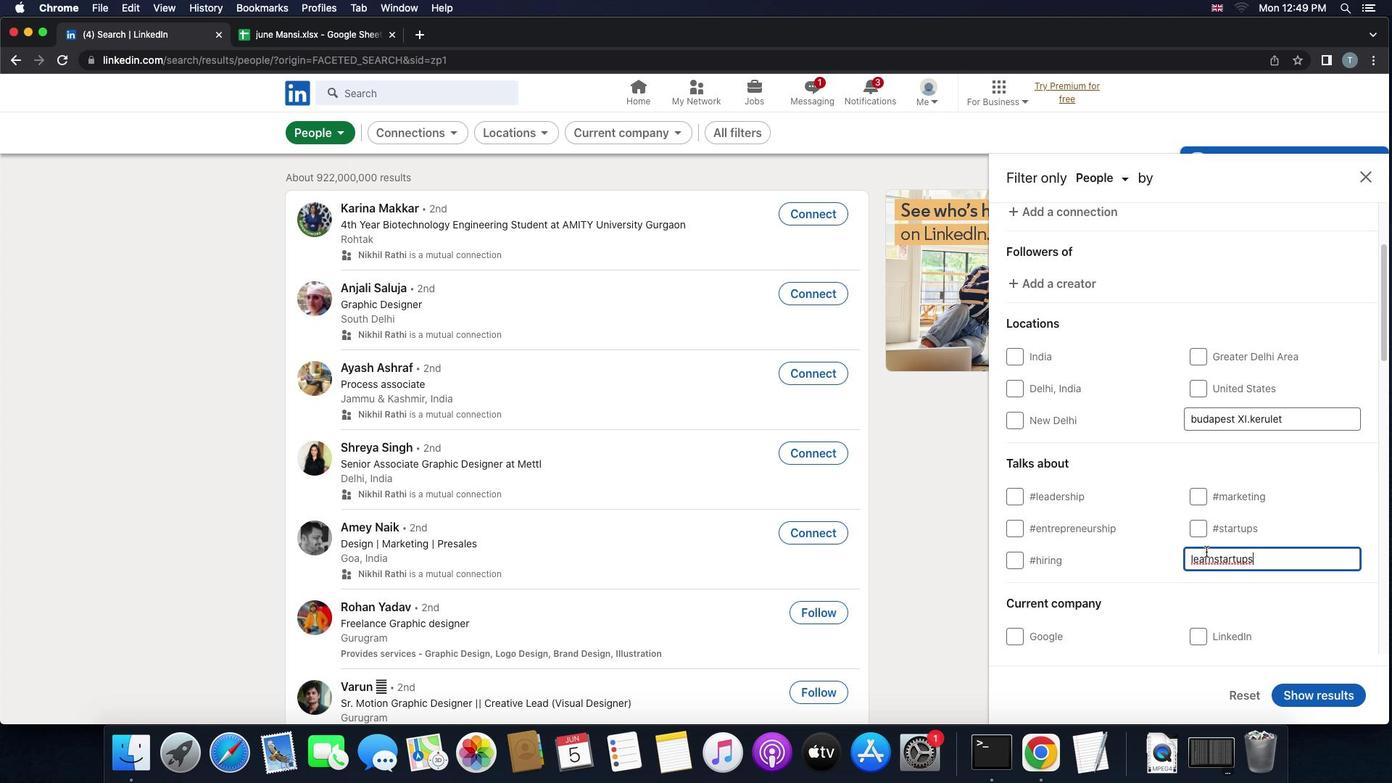 
Action: Mouse scrolled (1207, 552) with delta (0, 0)
Screenshot: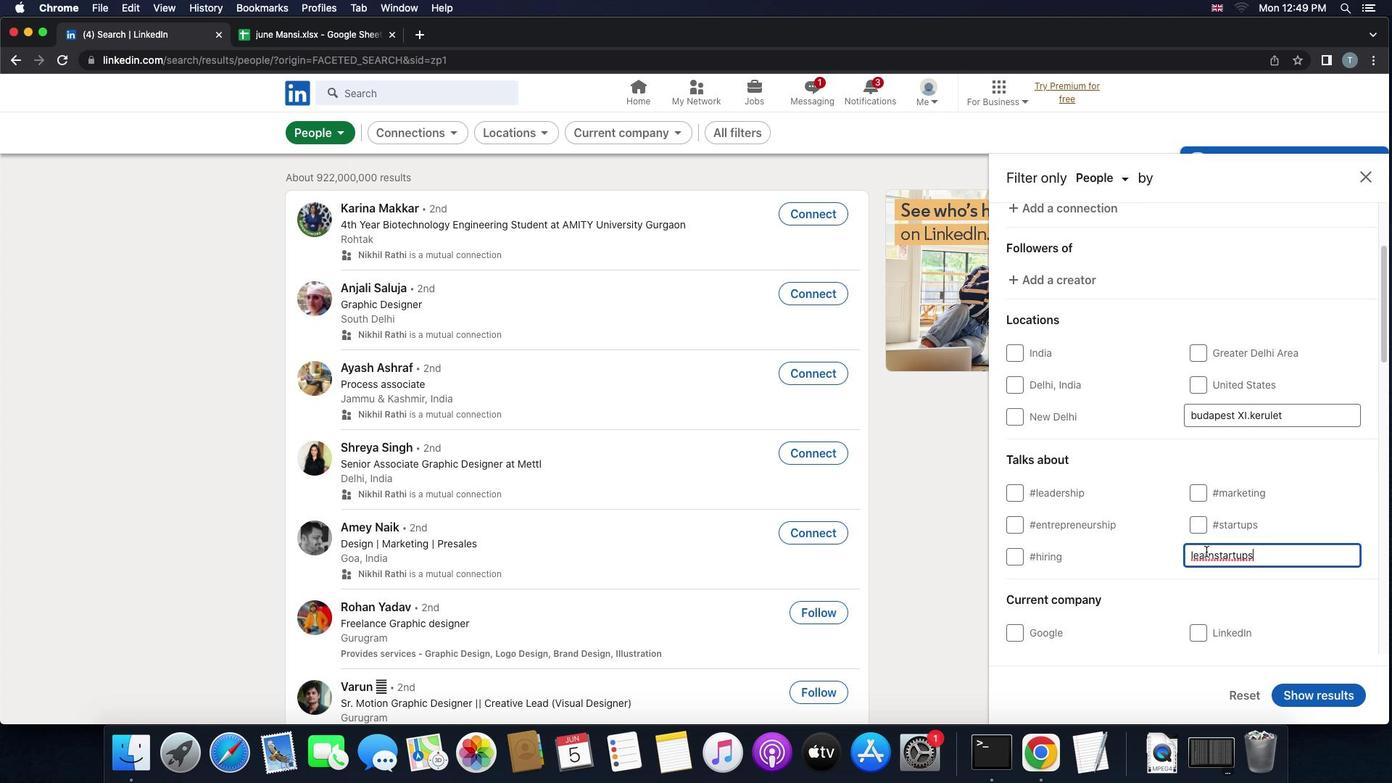 
Action: Mouse scrolled (1207, 552) with delta (0, 0)
Screenshot: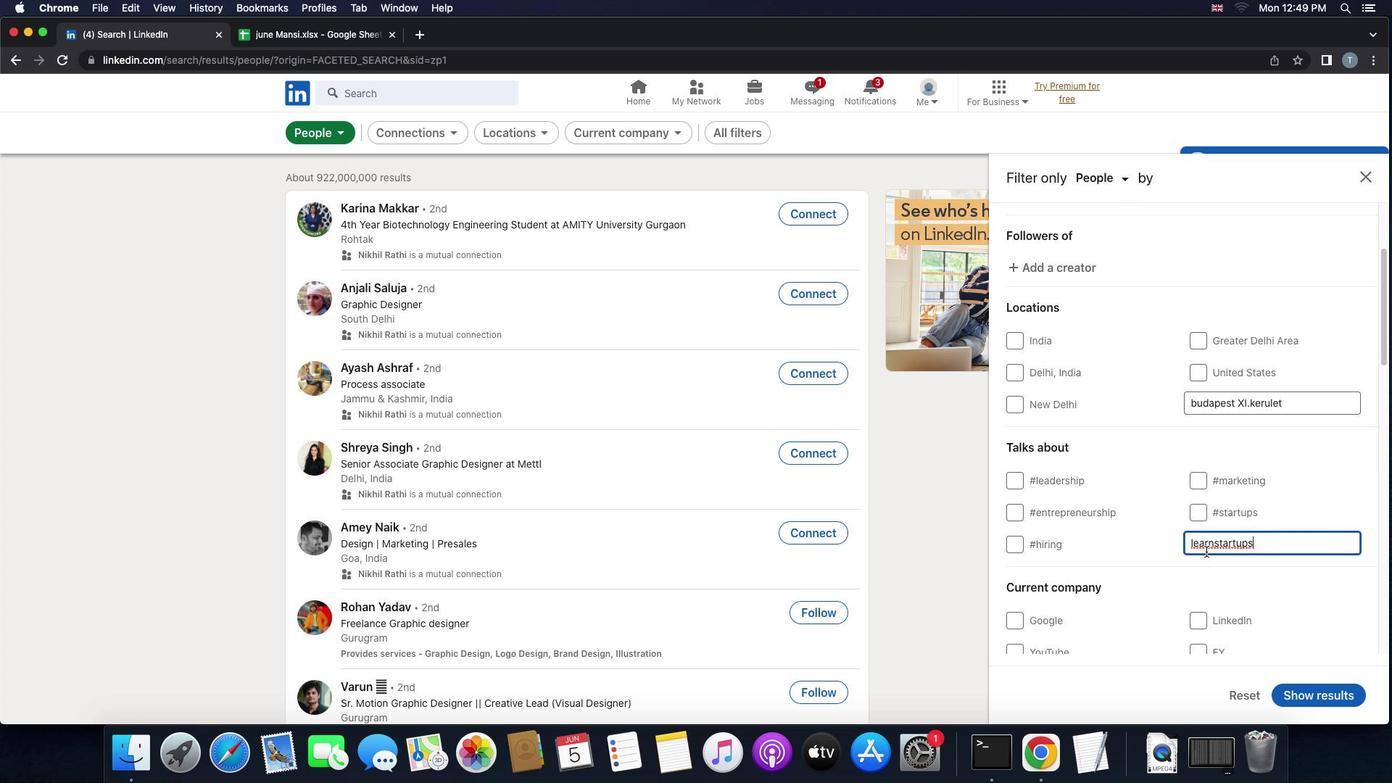 
Action: Mouse scrolled (1207, 552) with delta (0, 0)
Screenshot: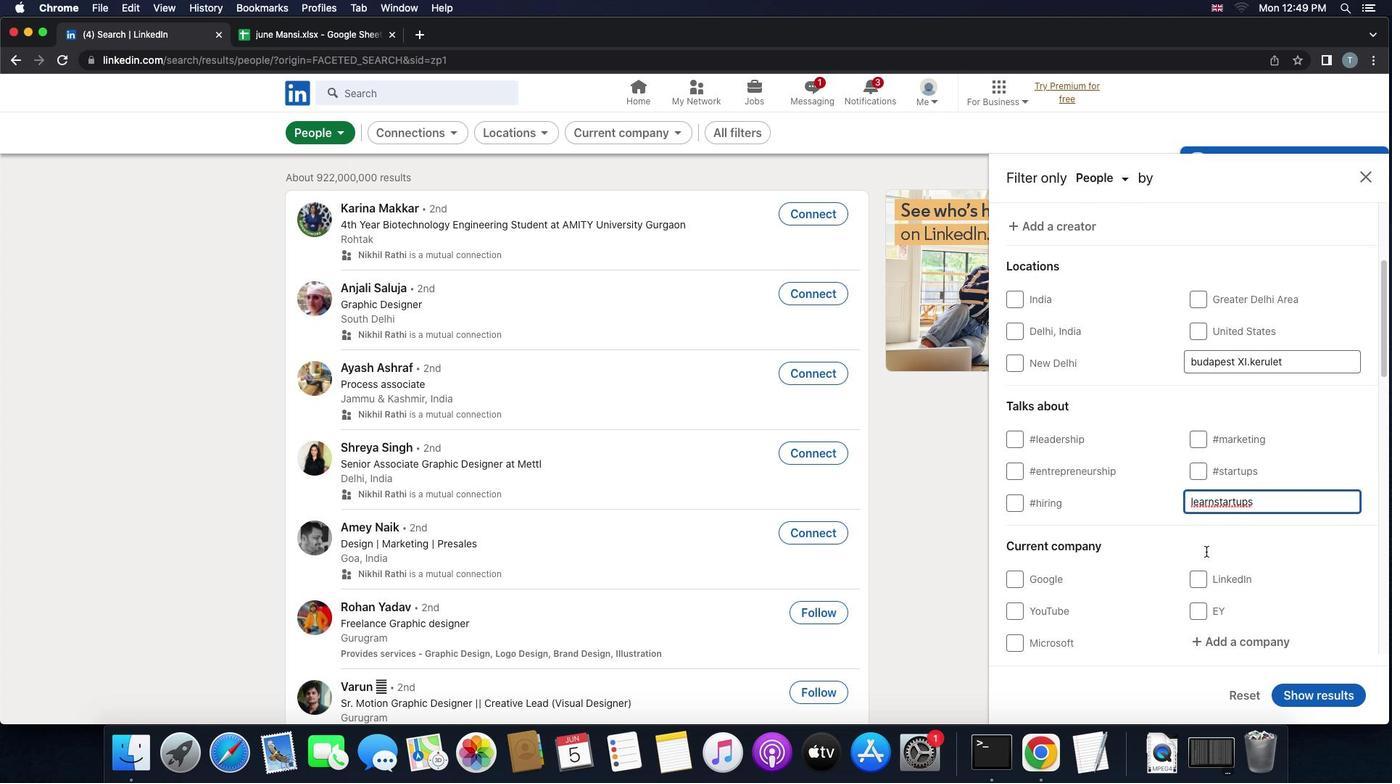
Action: Mouse scrolled (1207, 552) with delta (0, 0)
Screenshot: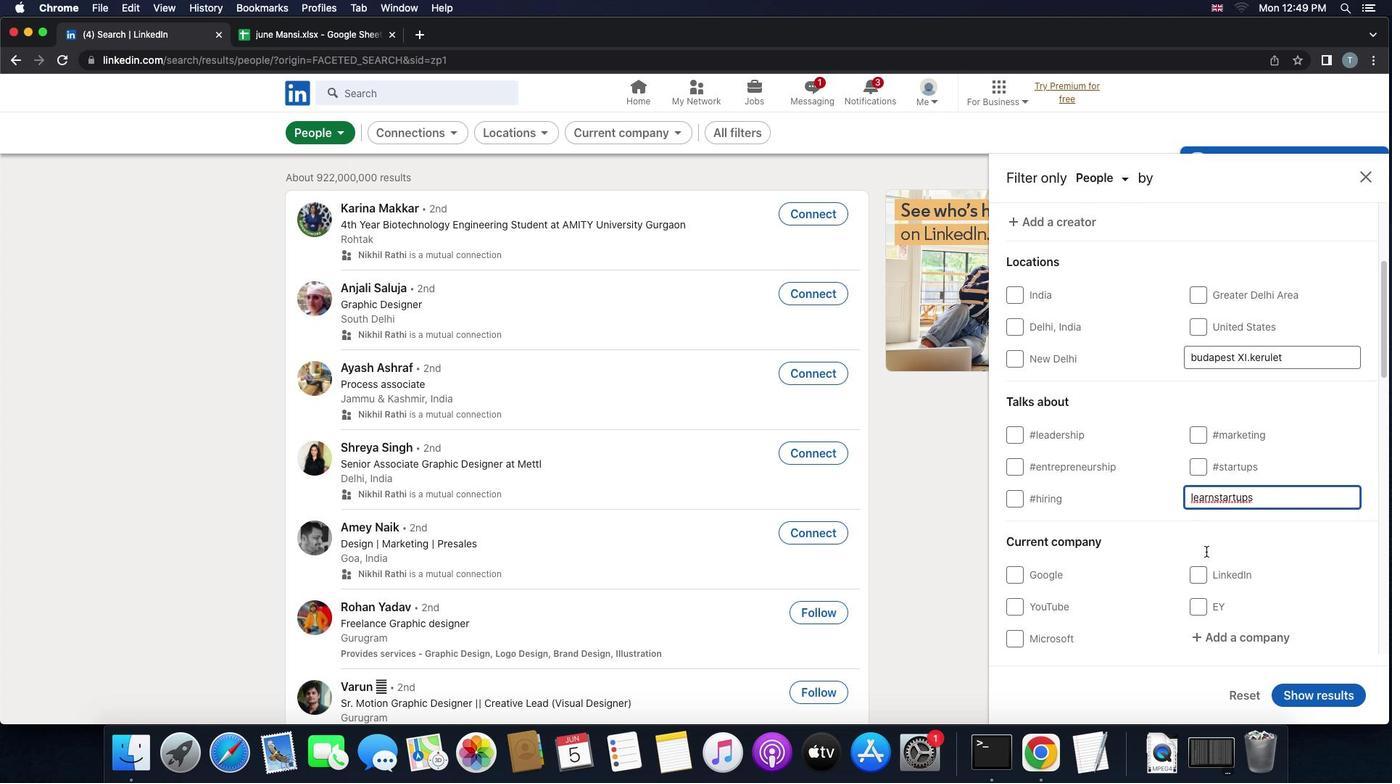 
Action: Mouse scrolled (1207, 552) with delta (0, -1)
Screenshot: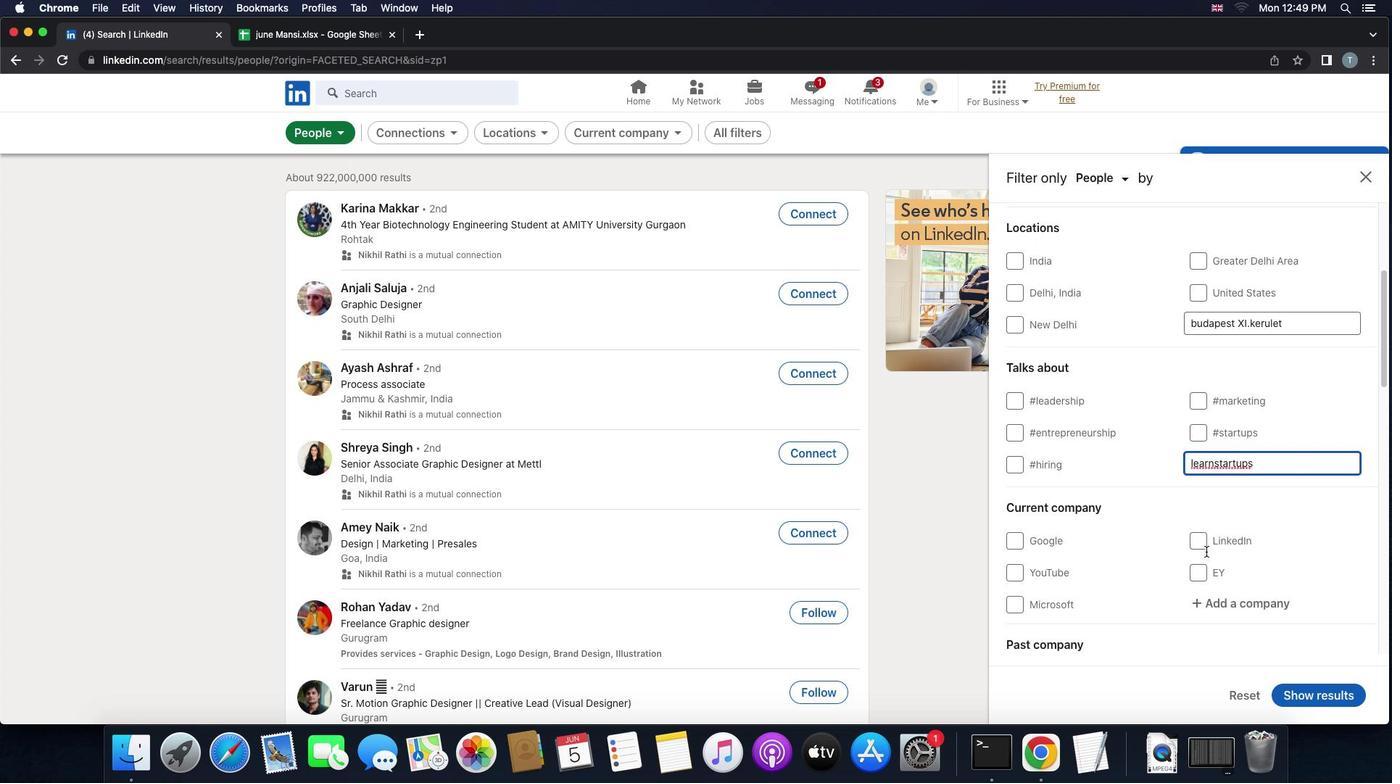 
Action: Mouse moved to (1208, 560)
Screenshot: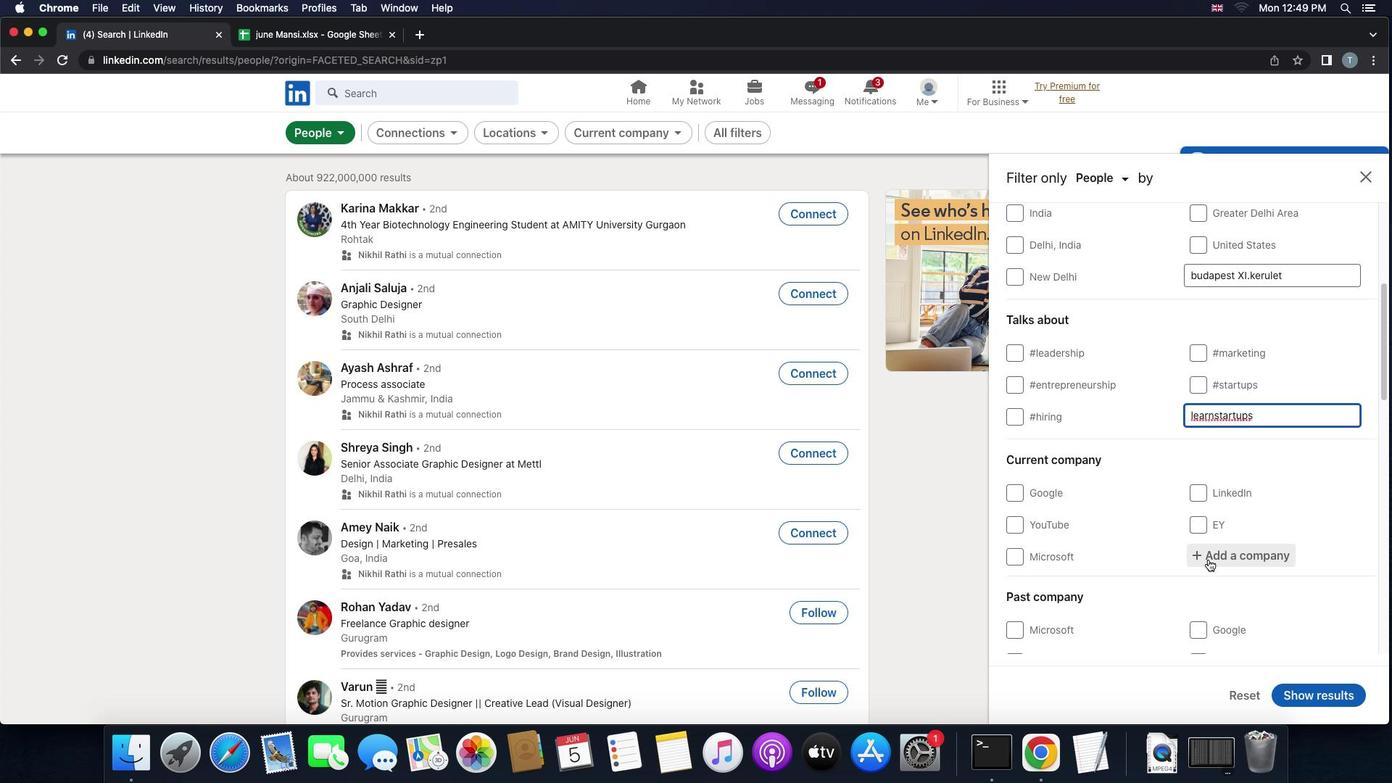 
Action: Mouse pressed left at (1208, 560)
Screenshot: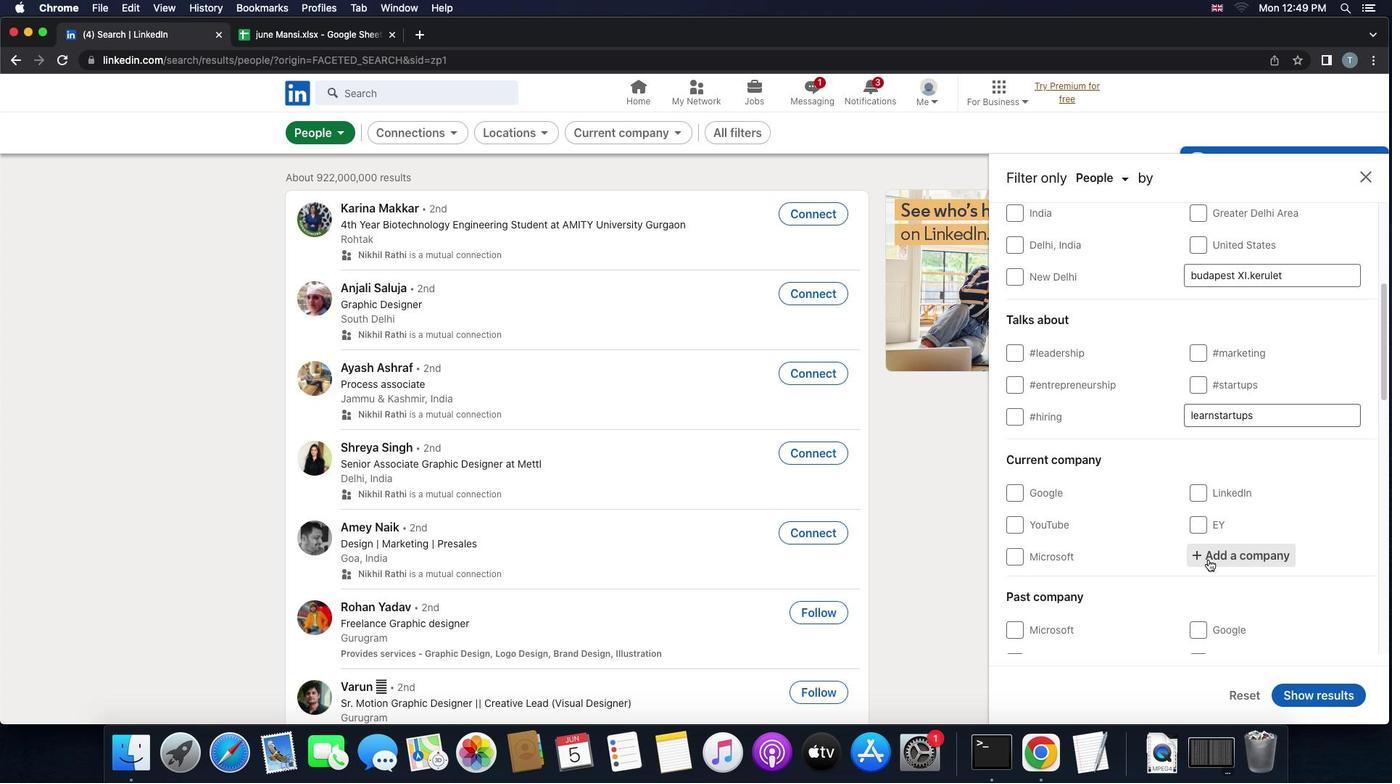 
Action: Key pressed 'b''a''n''d''h''a''n'
Screenshot: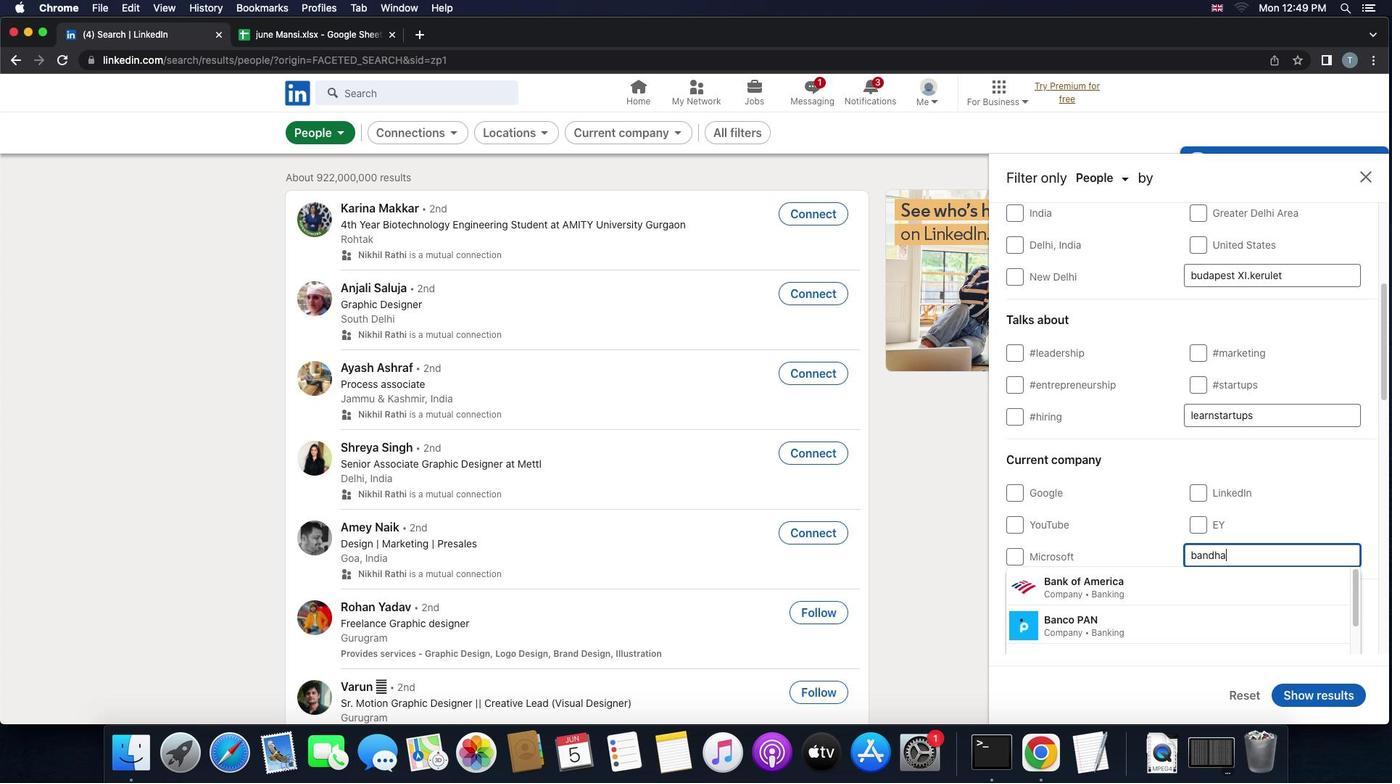 
Action: Mouse moved to (1185, 600)
Screenshot: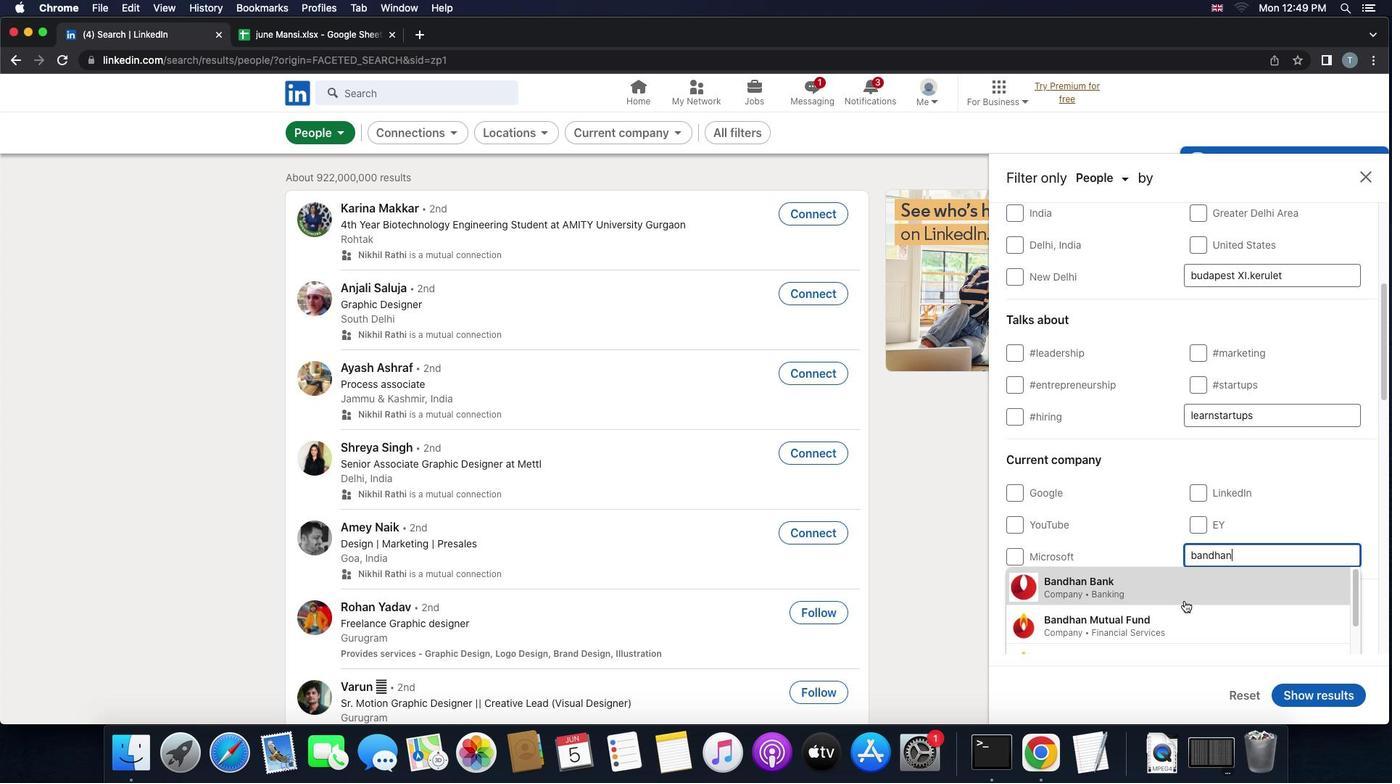 
Action: Mouse pressed left at (1185, 600)
Screenshot: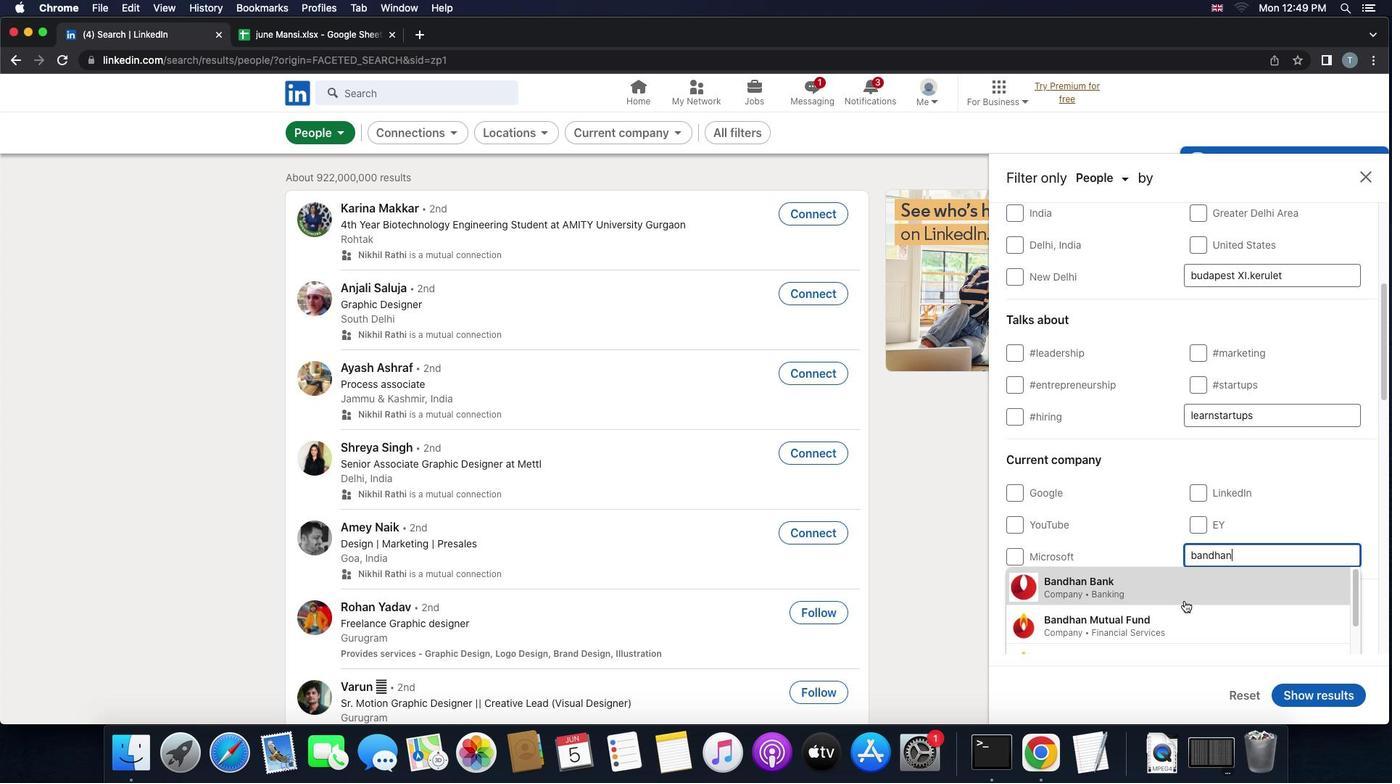 
Action: Mouse scrolled (1185, 600) with delta (0, 0)
Screenshot: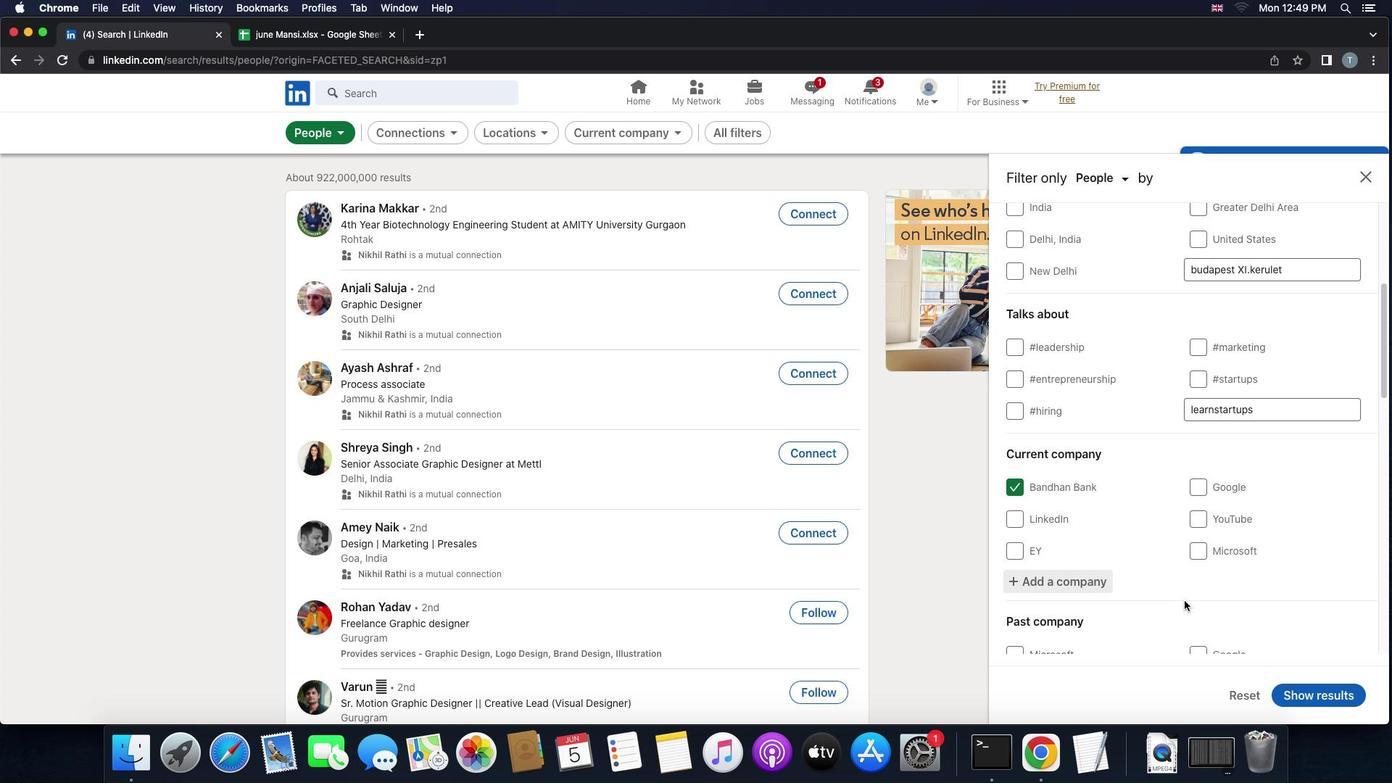 
Action: Mouse scrolled (1185, 600) with delta (0, 0)
Screenshot: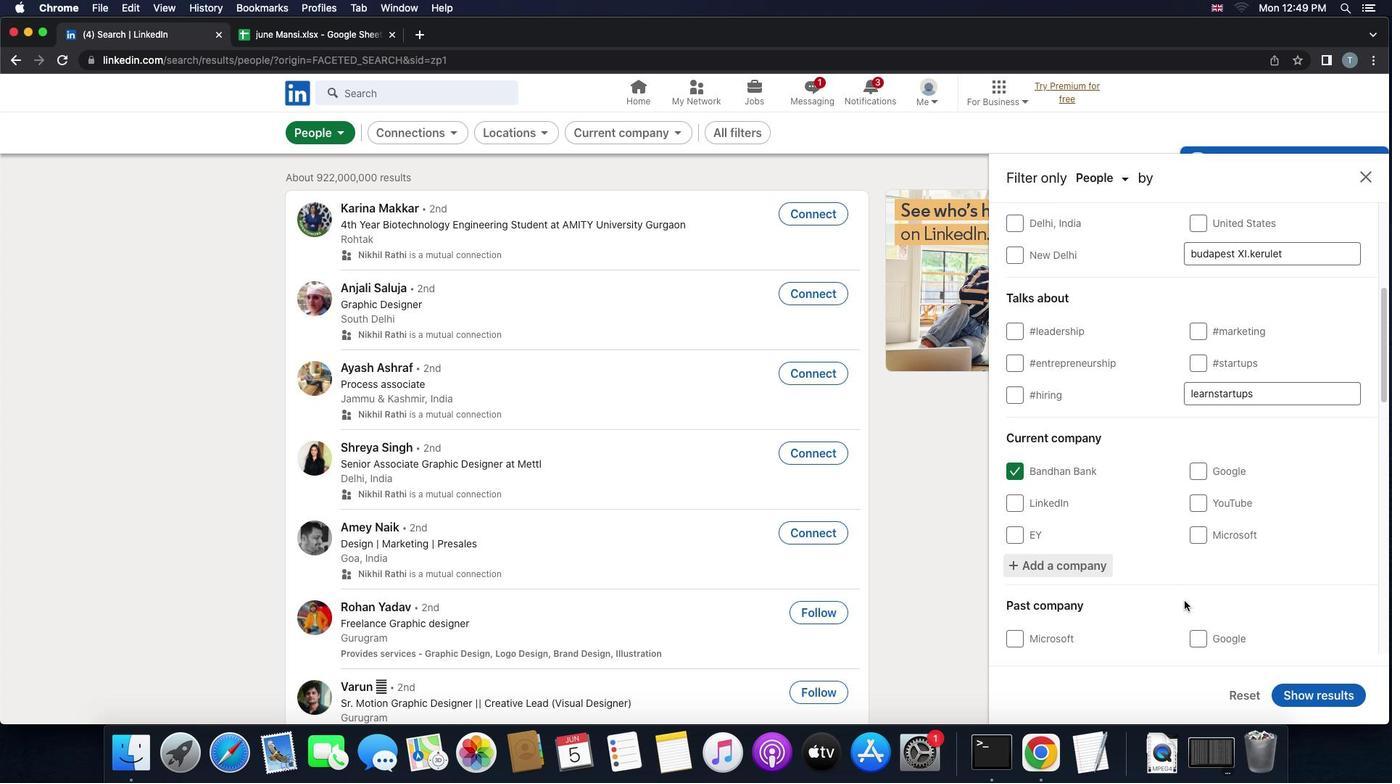 
Action: Mouse scrolled (1185, 600) with delta (0, -2)
Screenshot: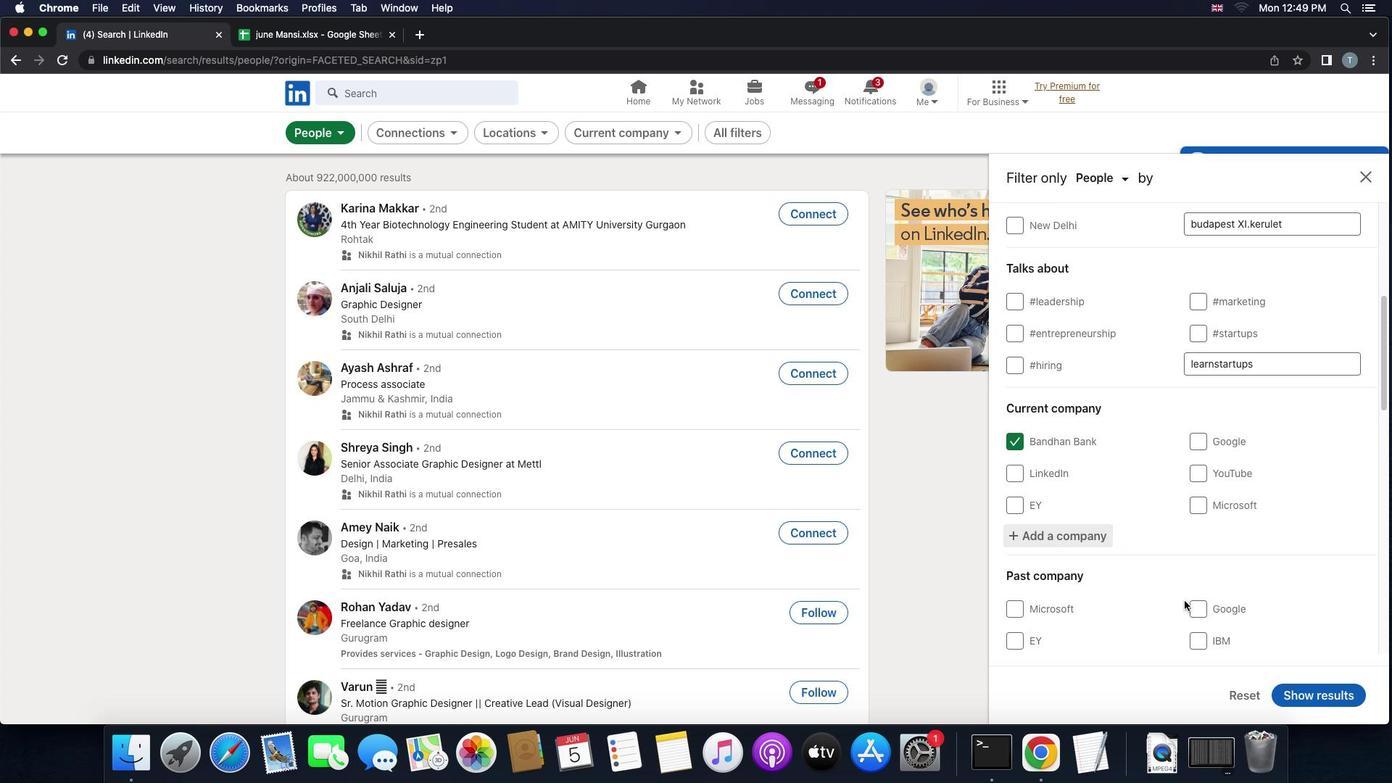
Action: Mouse scrolled (1185, 600) with delta (0, -2)
Screenshot: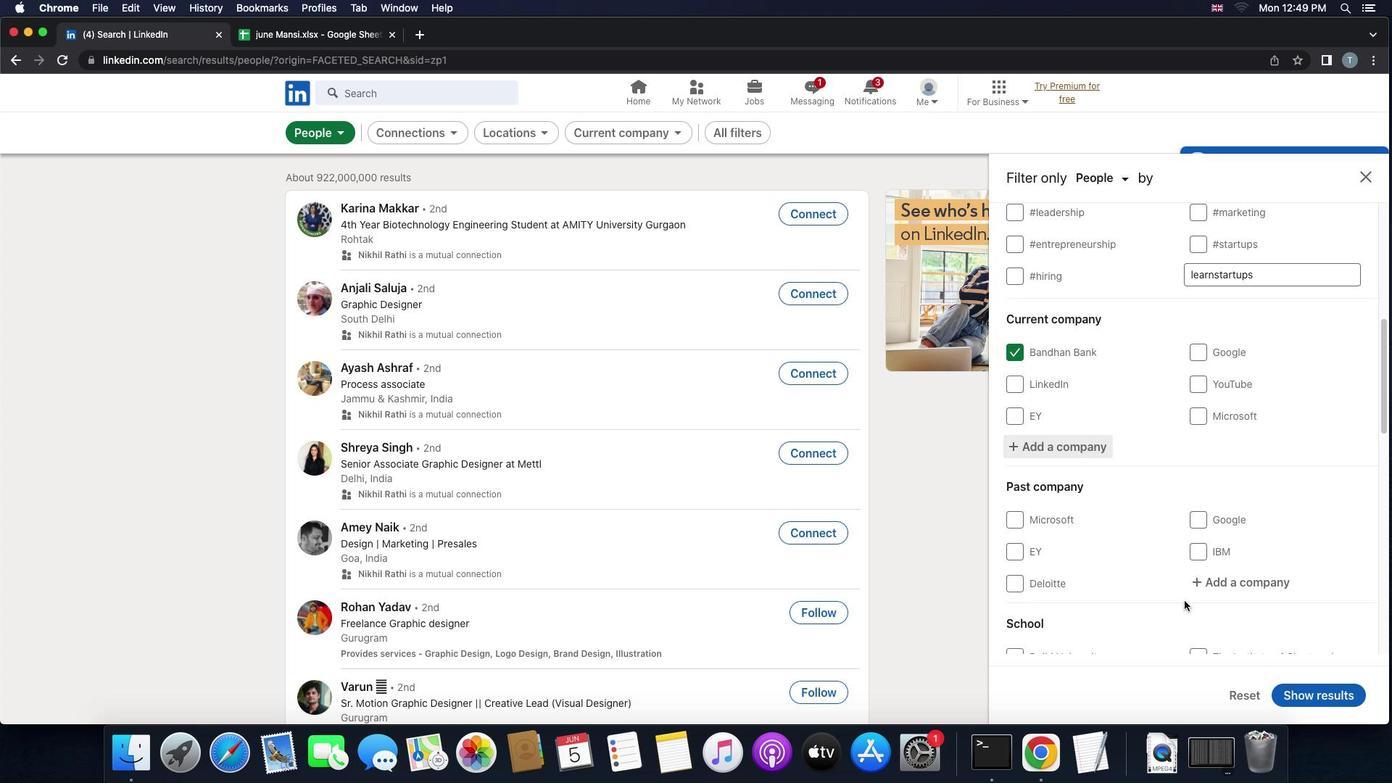 
Action: Mouse scrolled (1185, 600) with delta (0, 0)
Screenshot: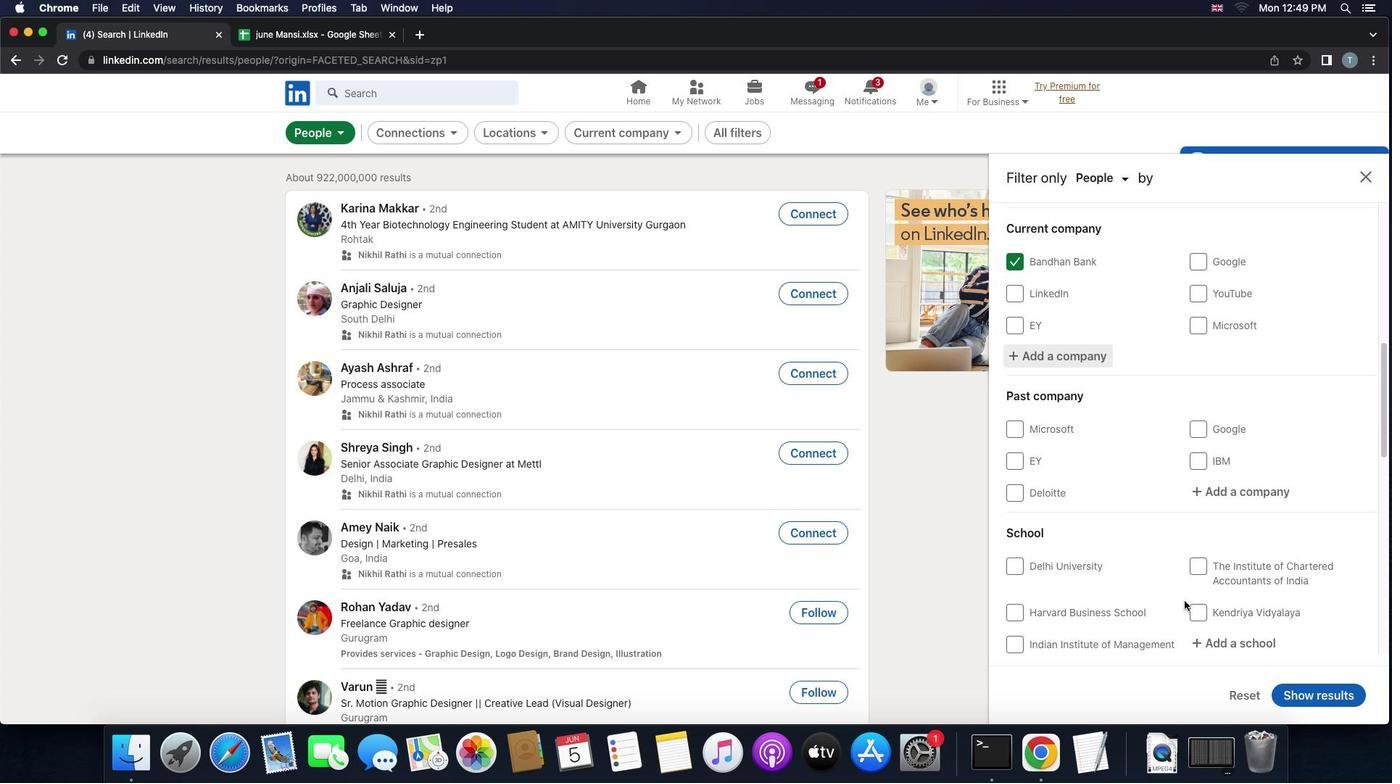 
Action: Mouse scrolled (1185, 600) with delta (0, 0)
Screenshot: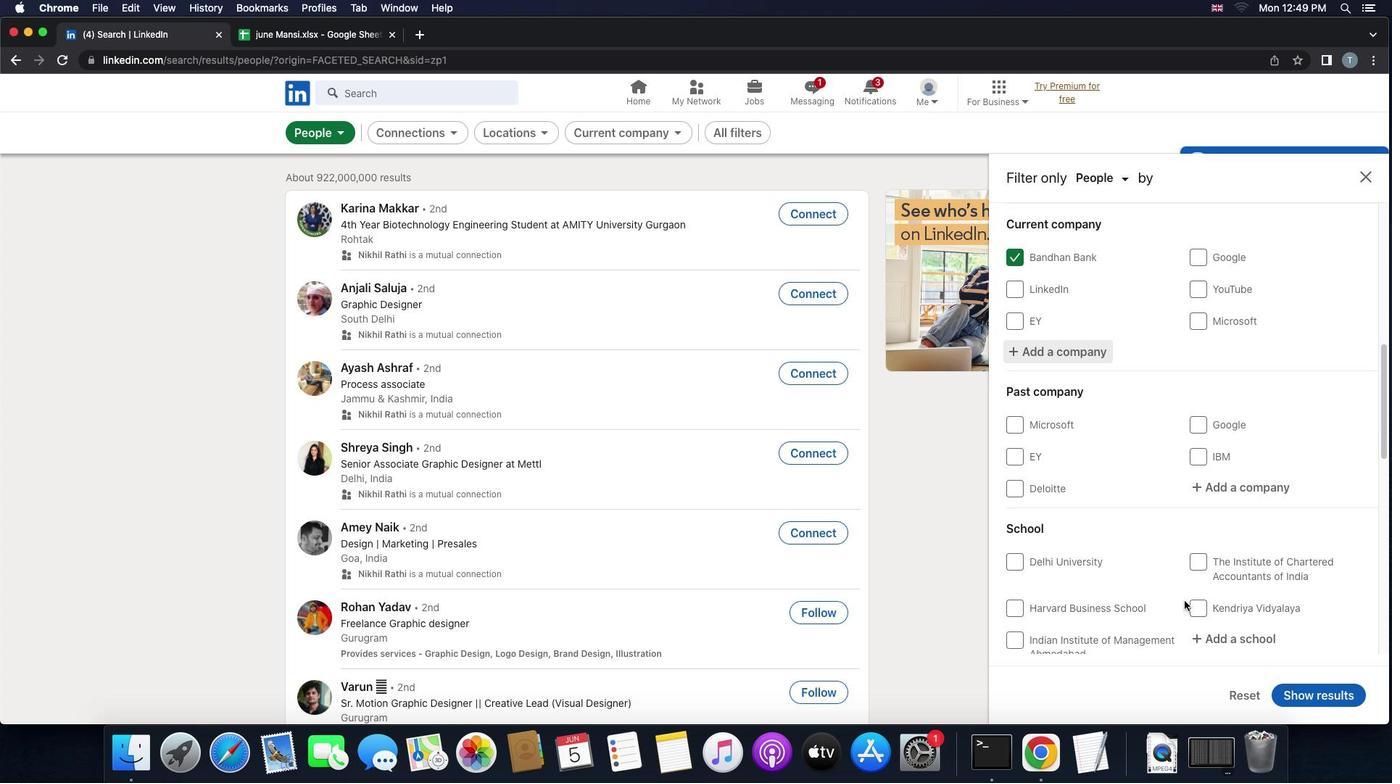 
Action: Mouse scrolled (1185, 600) with delta (0, -1)
Screenshot: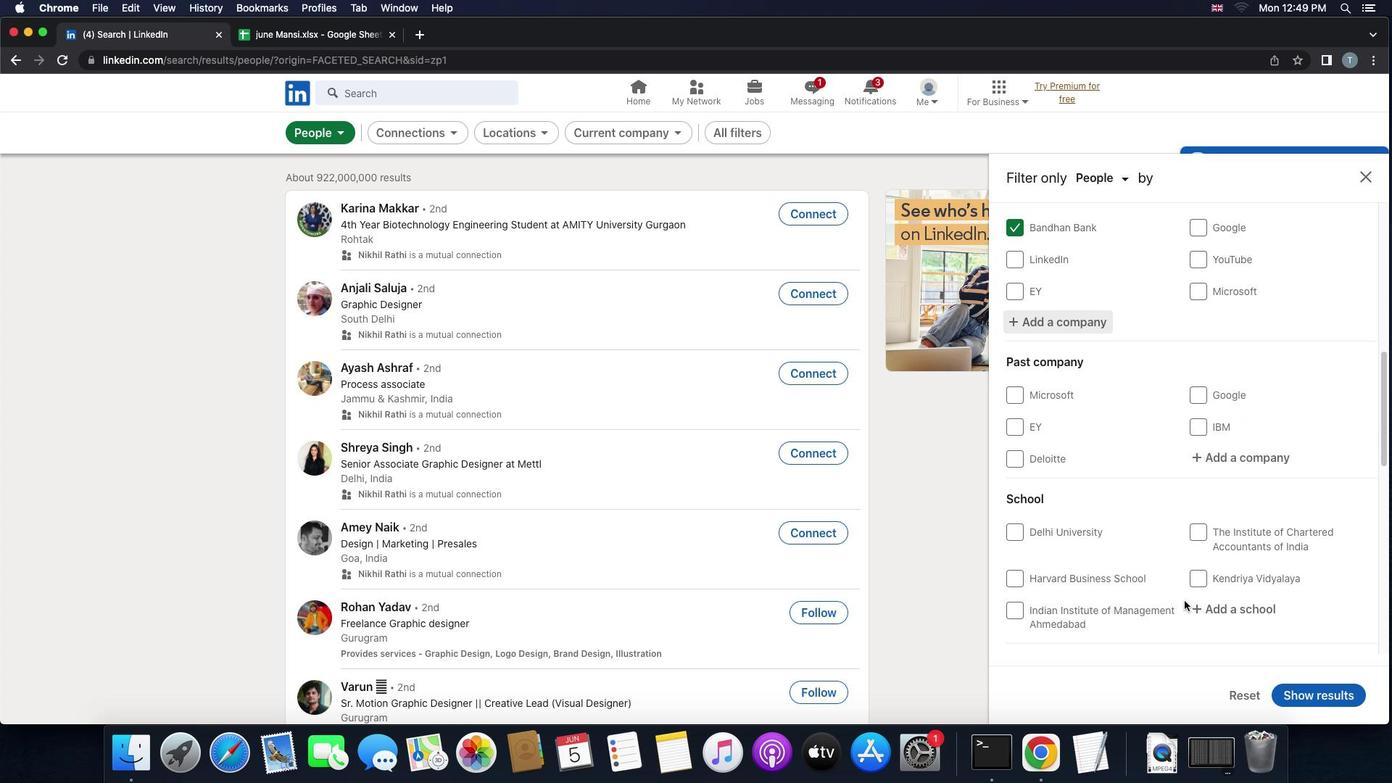 
Action: Mouse moved to (1179, 472)
Screenshot: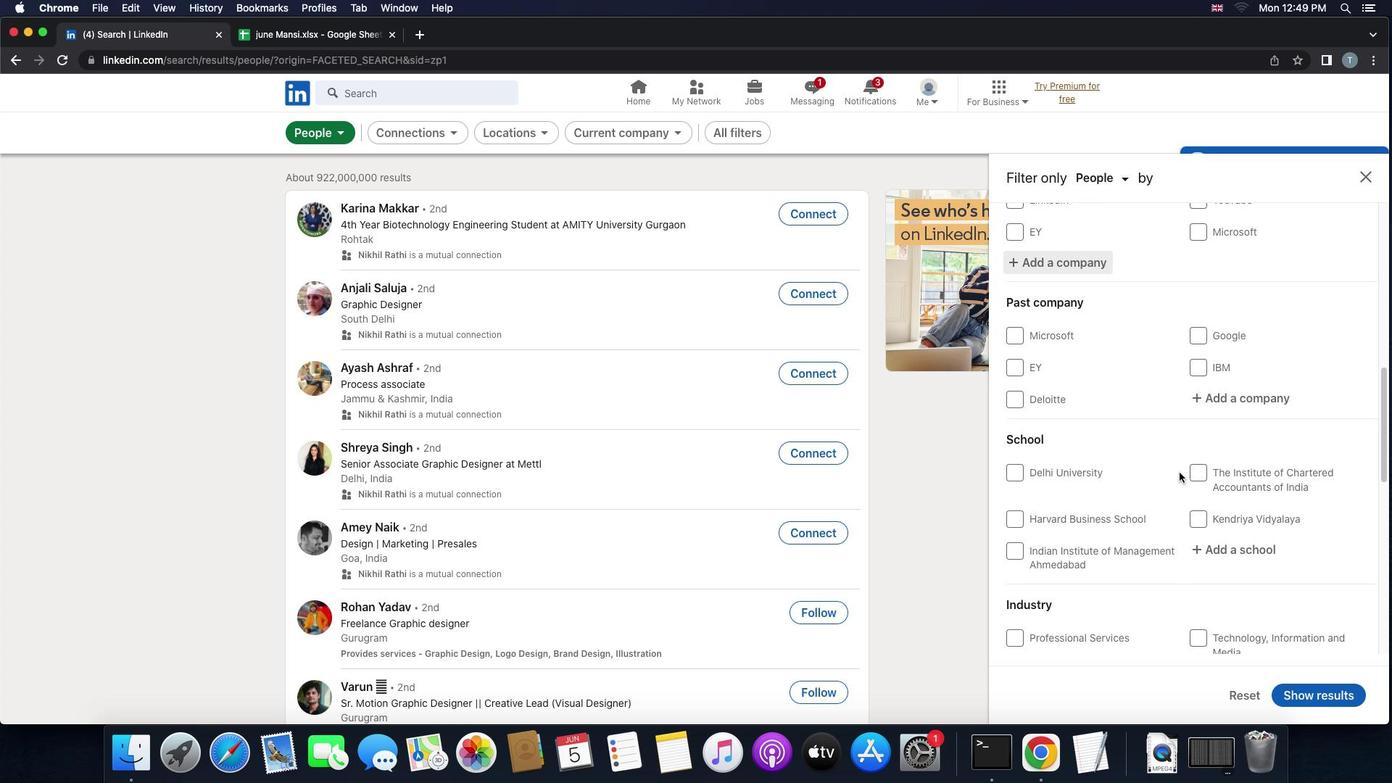 
Action: Mouse scrolled (1179, 472) with delta (0, 0)
Screenshot: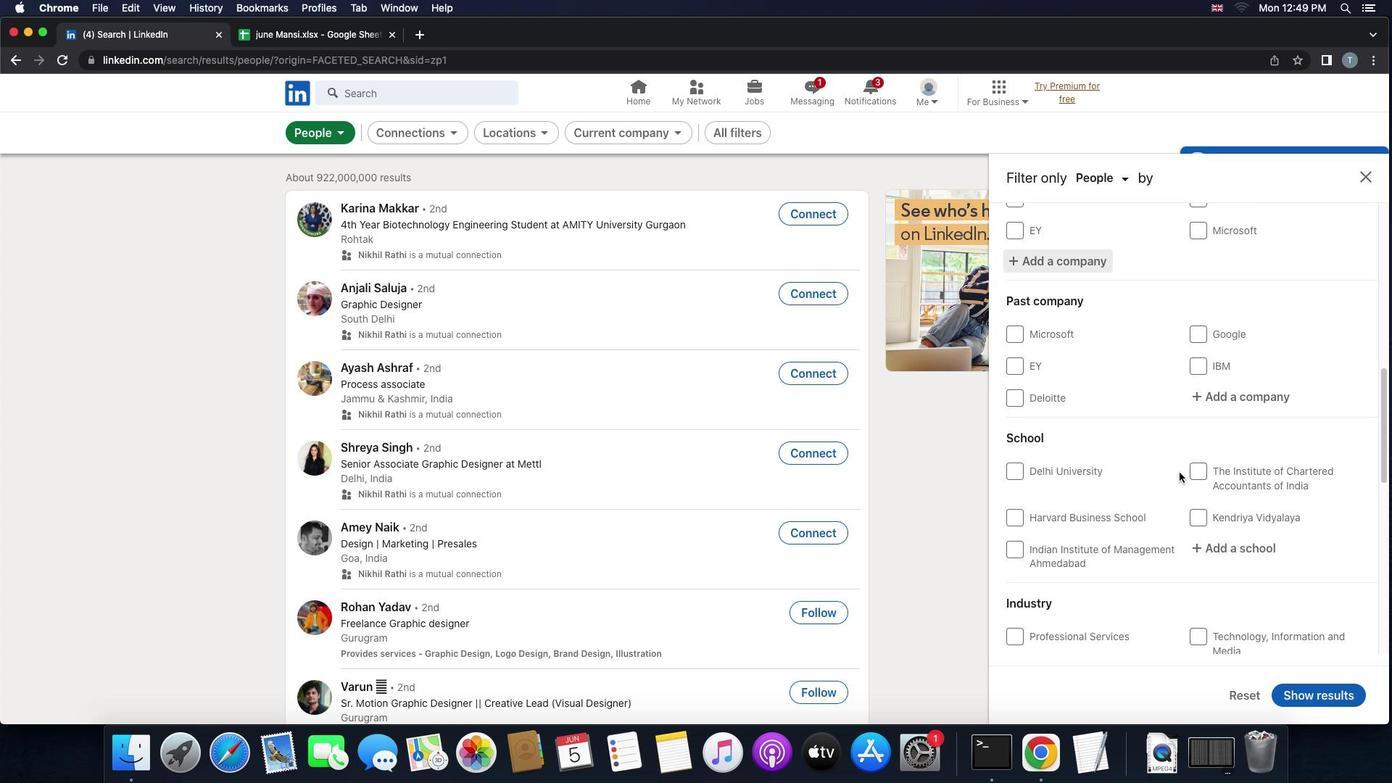 
Action: Mouse scrolled (1179, 472) with delta (0, 0)
Screenshot: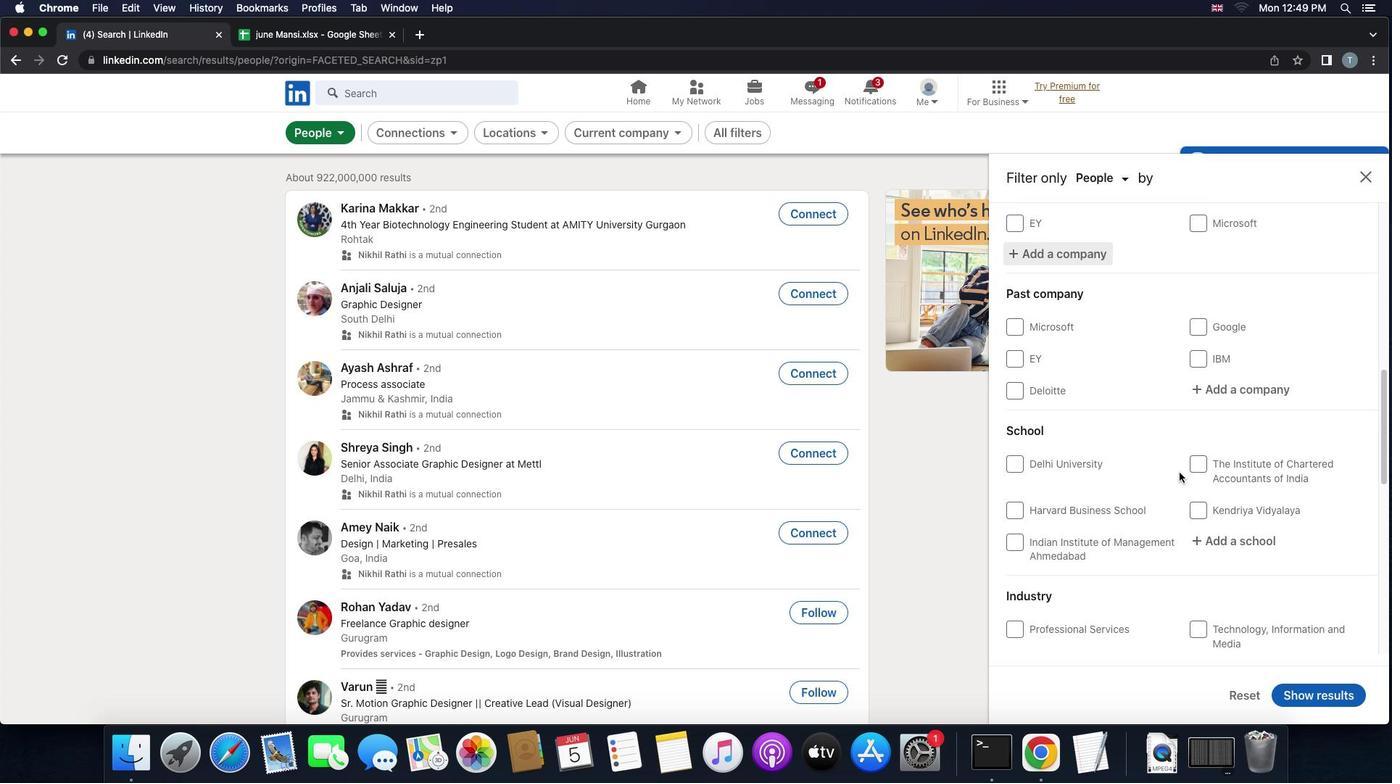 
Action: Mouse scrolled (1179, 472) with delta (0, 0)
Screenshot: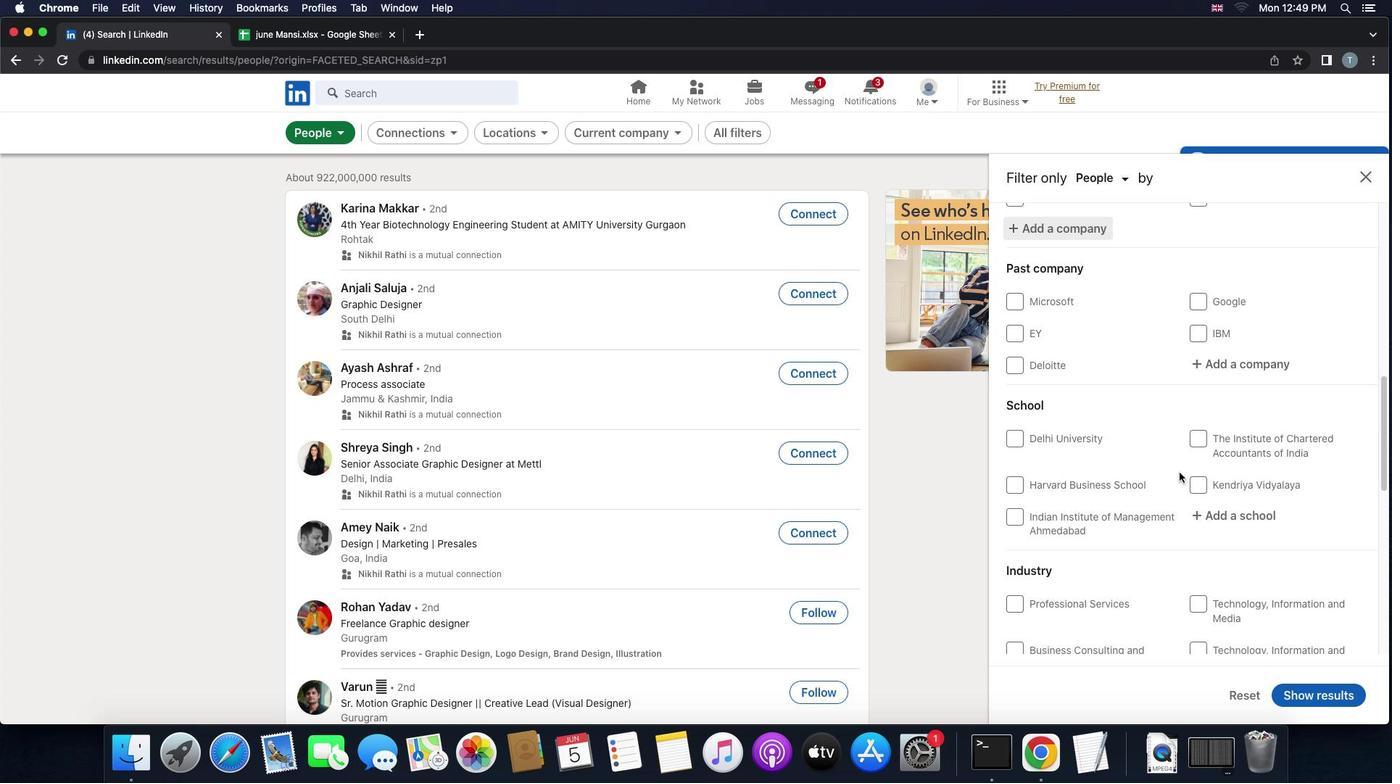 
Action: Mouse moved to (1205, 475)
Screenshot: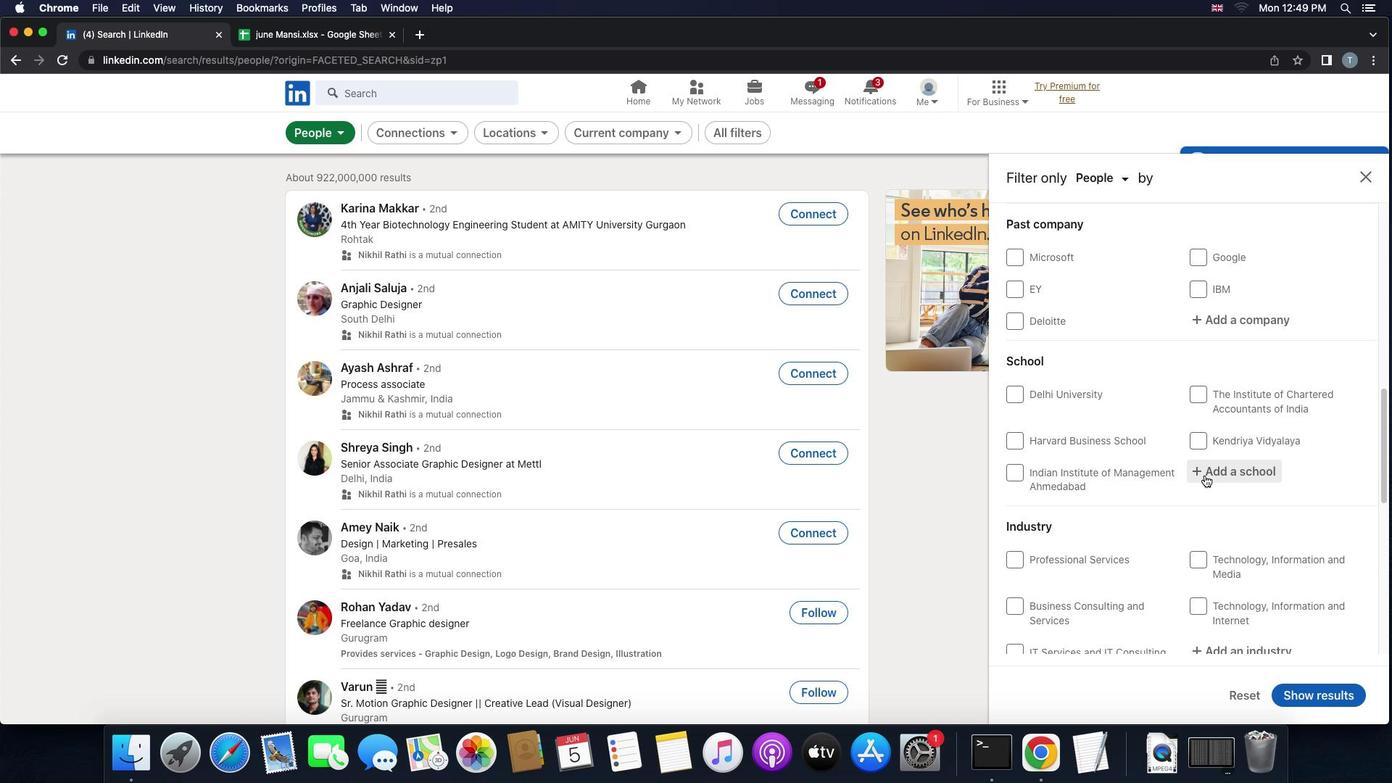 
Action: Mouse pressed left at (1205, 475)
Screenshot: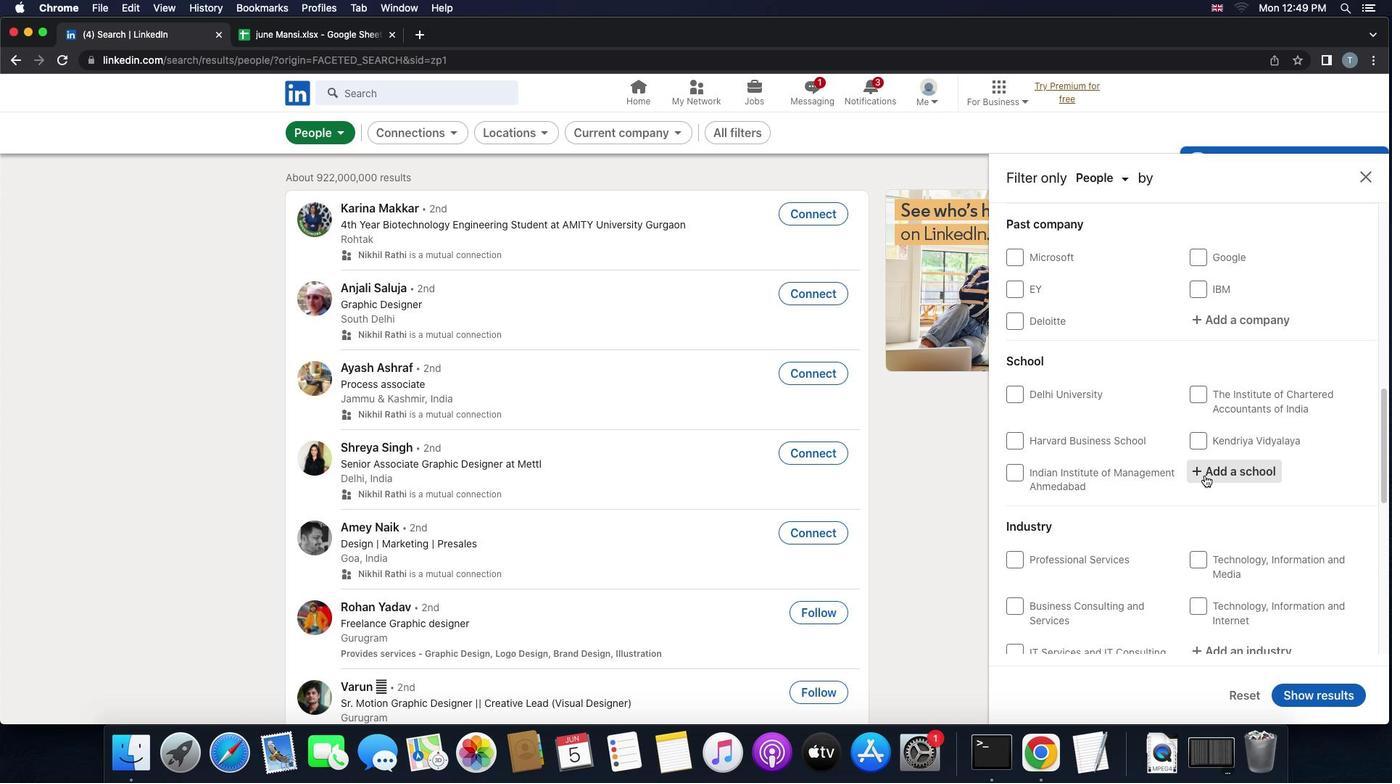 
Action: Key pressed 'c''e''n''t''r''a''l'Key.space'i''n''s''t''i''t''u''t''e'Key.space'o''f'Key.space'p''l''a''s''t''i''c''s'Key.space
Screenshot: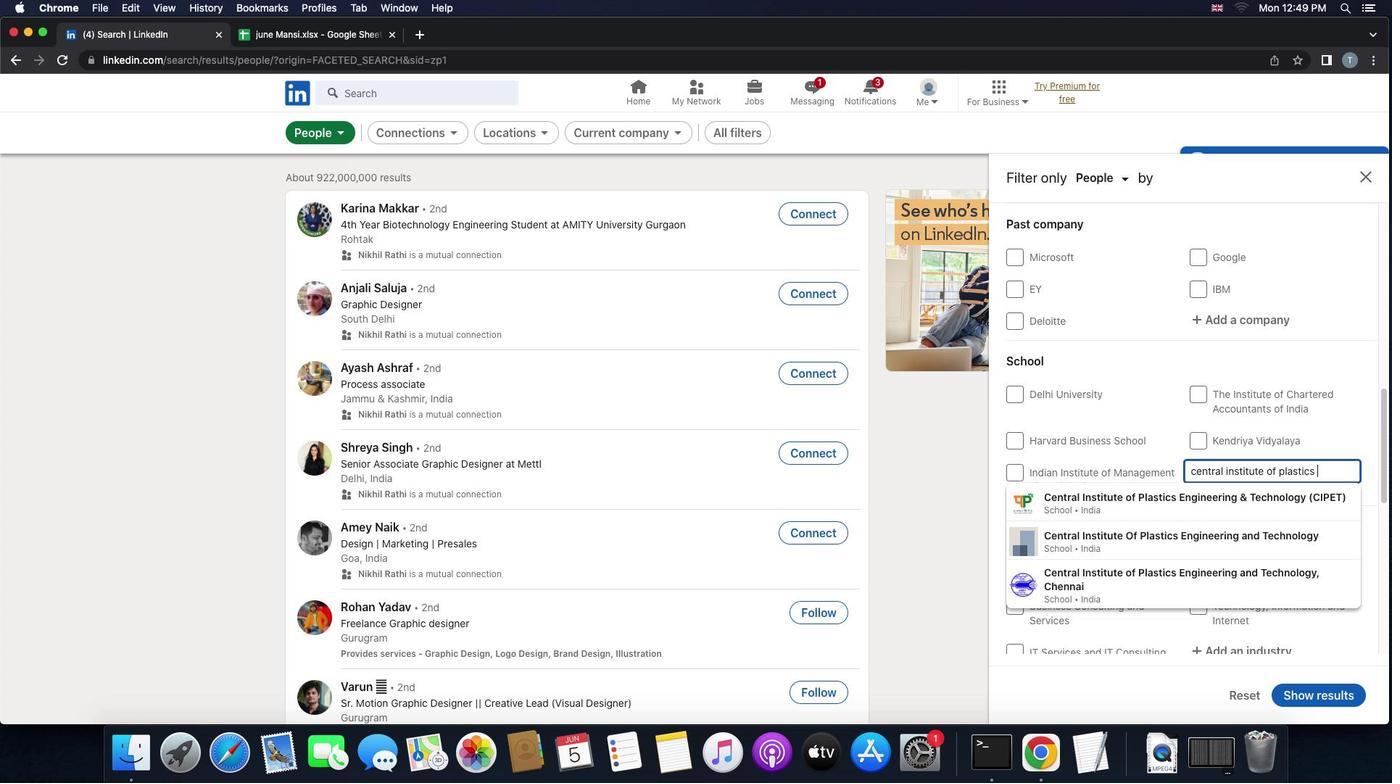 
Action: Mouse moved to (1170, 533)
Screenshot: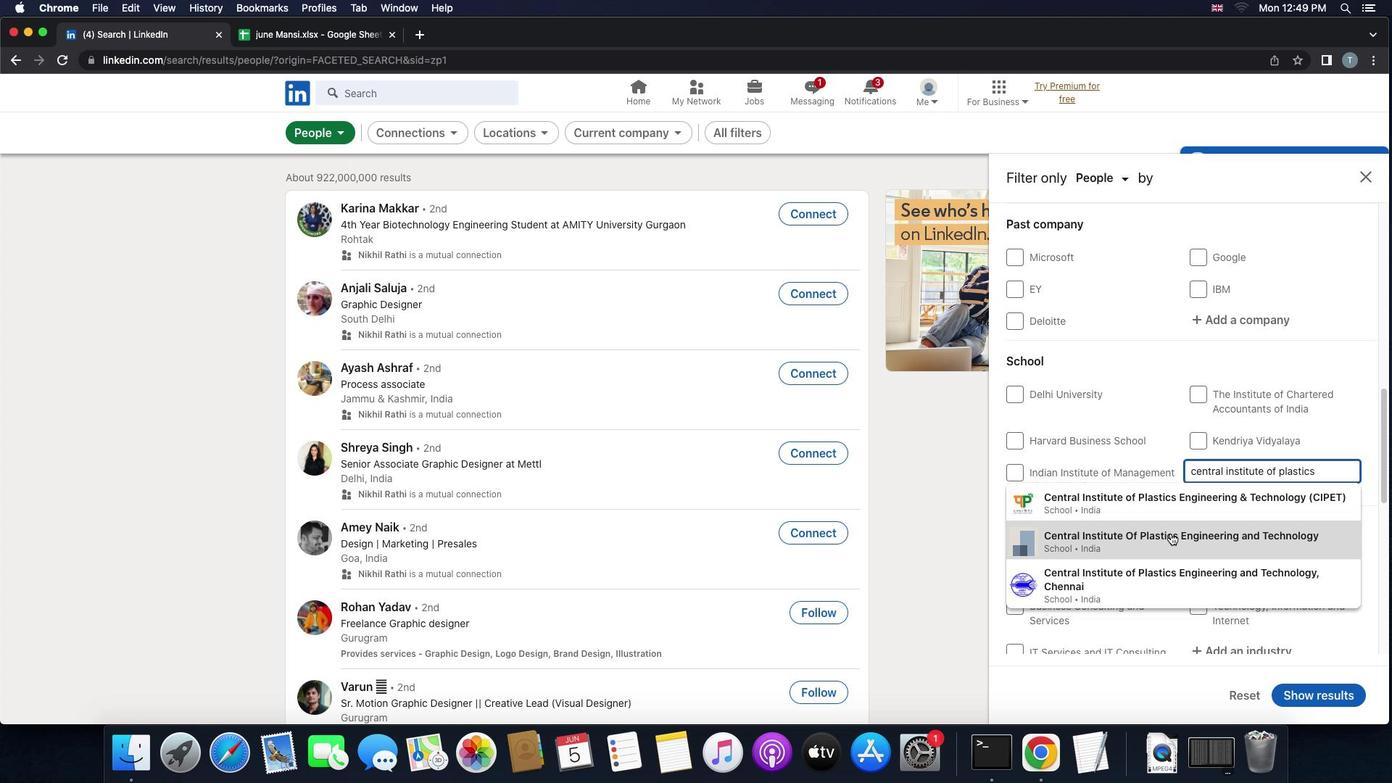 
Action: Mouse pressed left at (1170, 533)
Screenshot: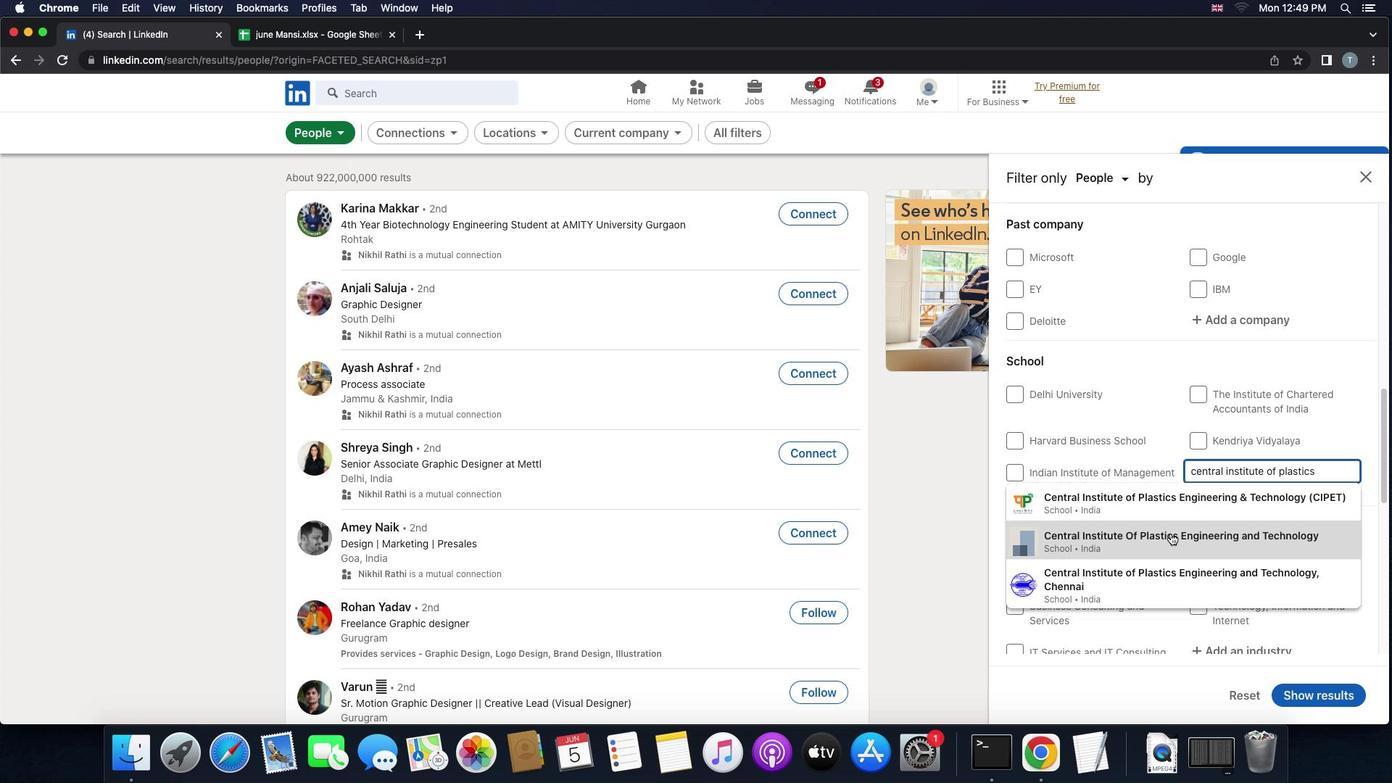 
Action: Mouse scrolled (1170, 533) with delta (0, 0)
Screenshot: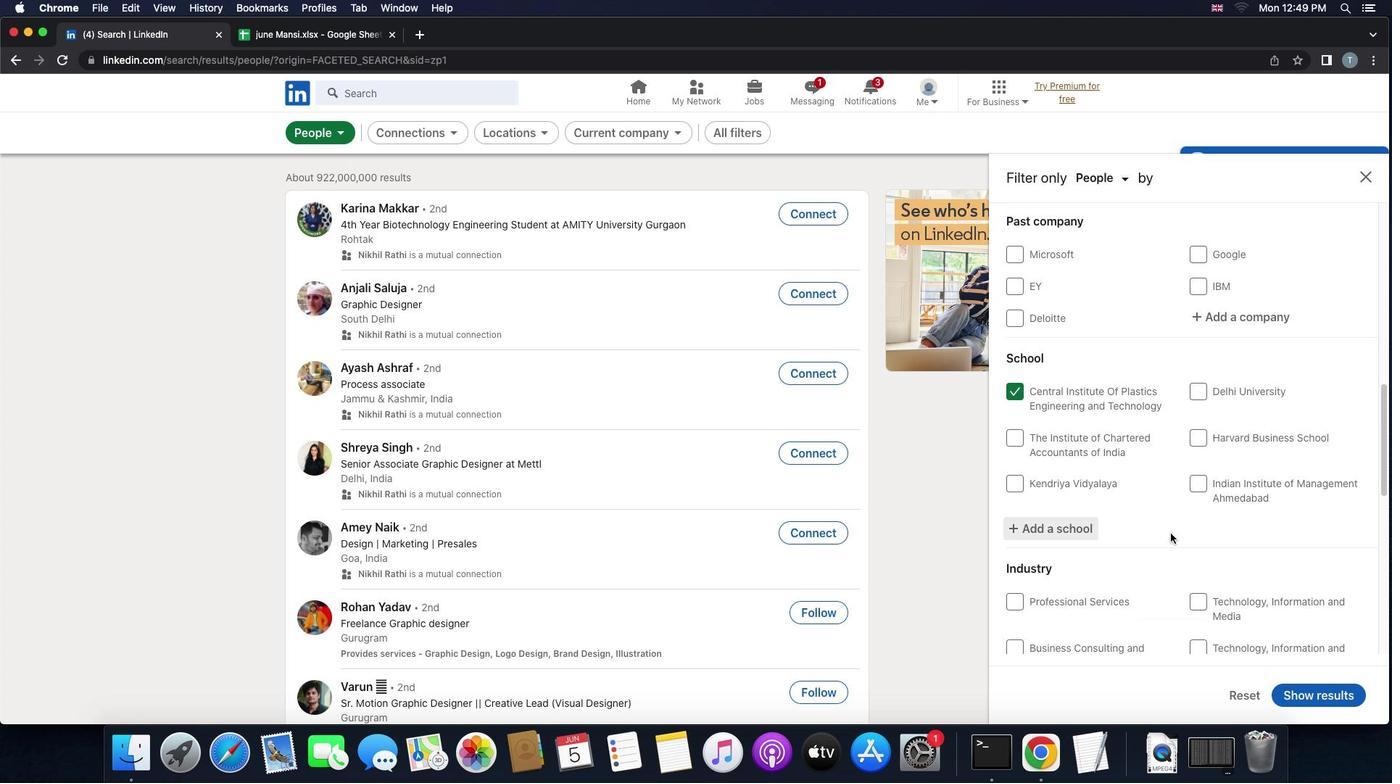 
Action: Mouse scrolled (1170, 533) with delta (0, 0)
Screenshot: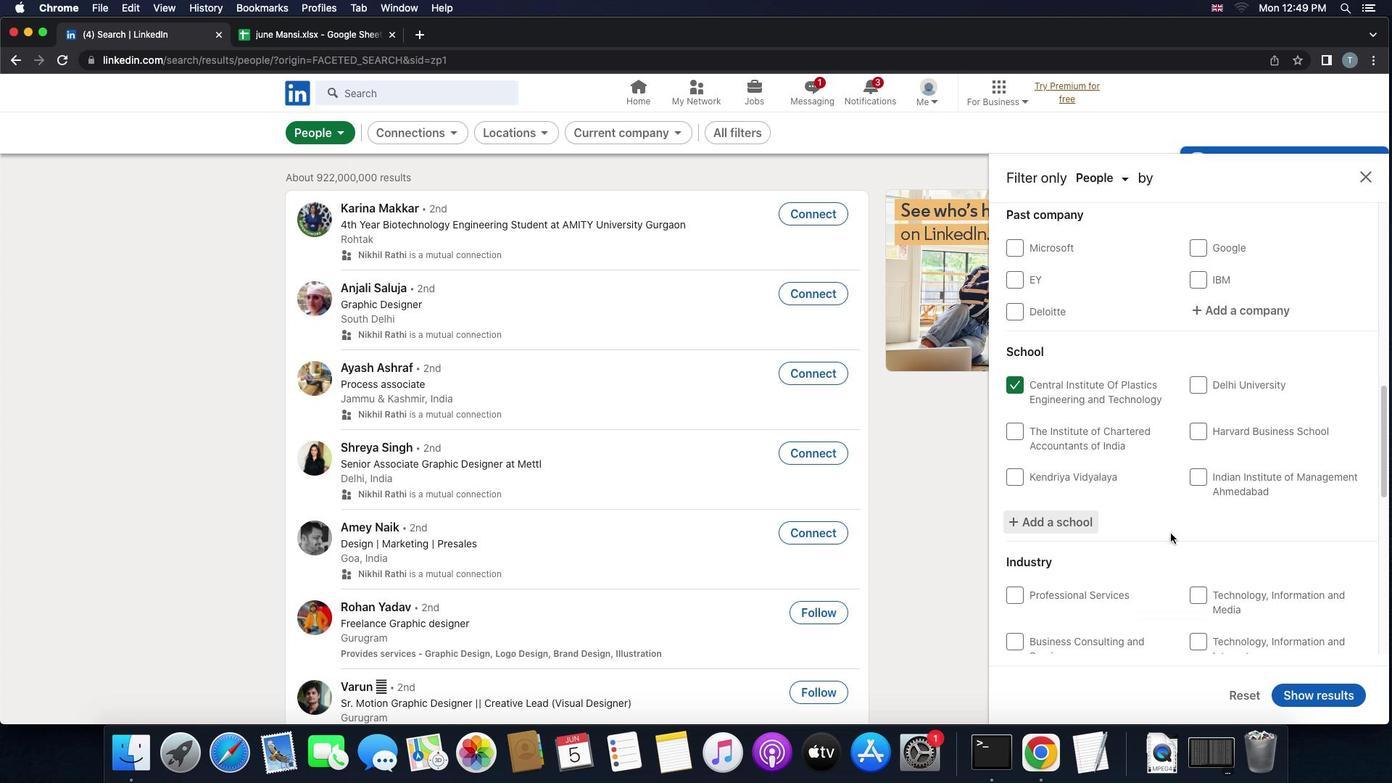 
Action: Mouse scrolled (1170, 533) with delta (0, -1)
Screenshot: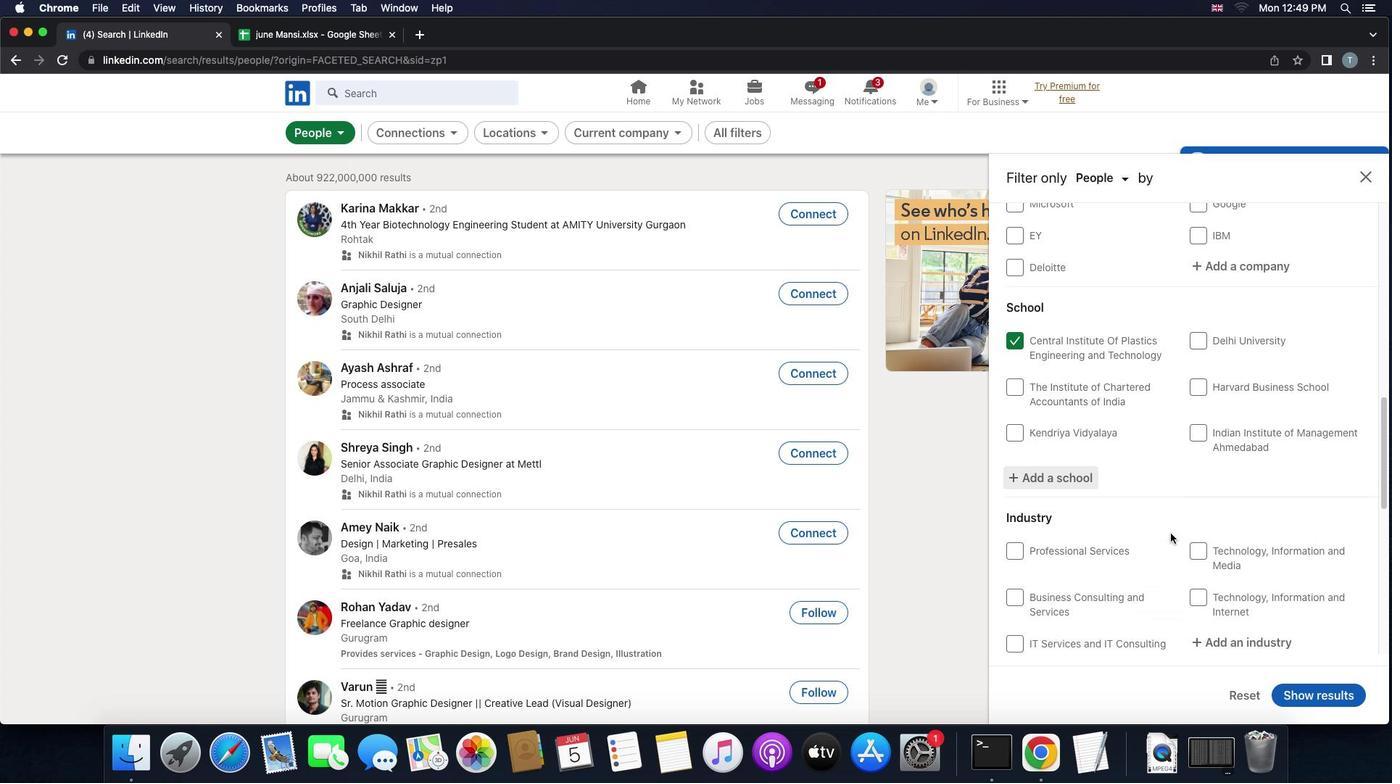 
Action: Mouse scrolled (1170, 533) with delta (0, 0)
Screenshot: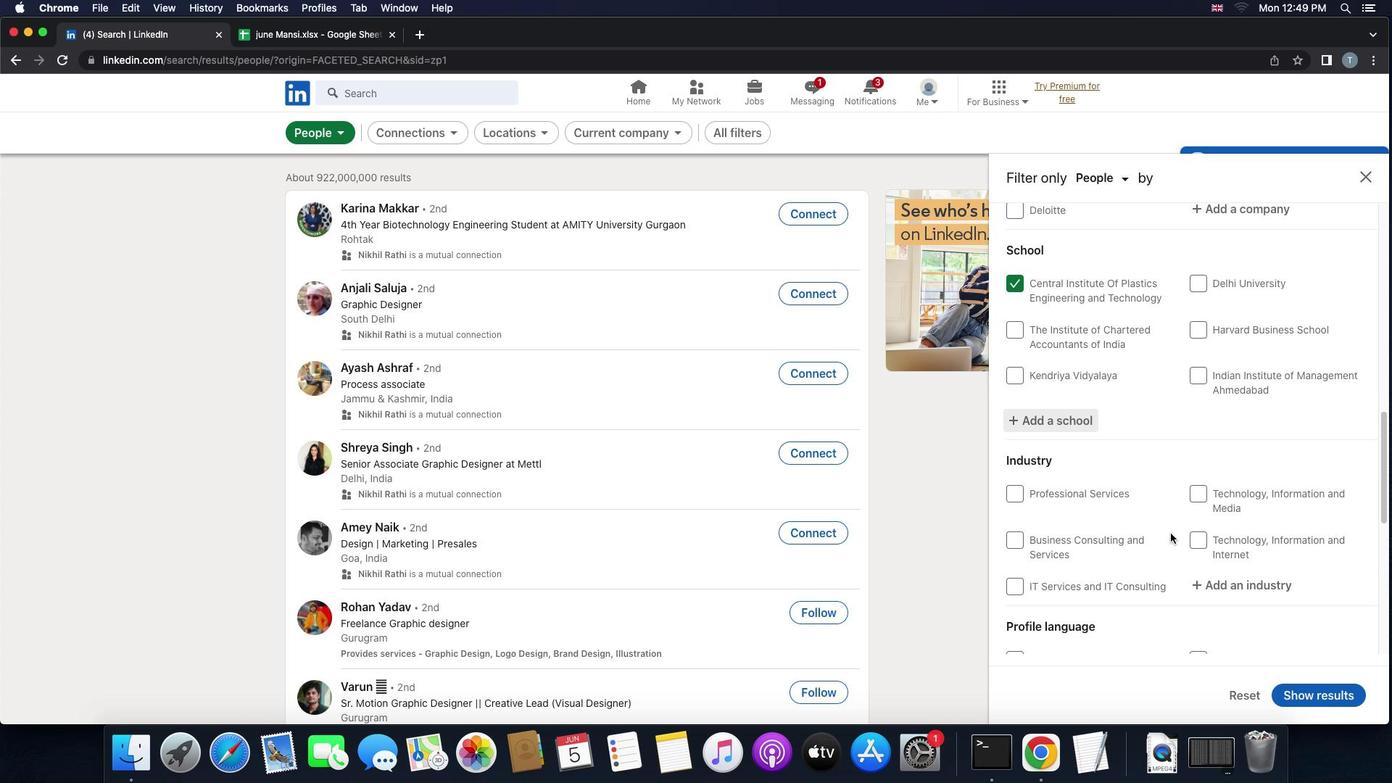 
Action: Mouse scrolled (1170, 533) with delta (0, 0)
Screenshot: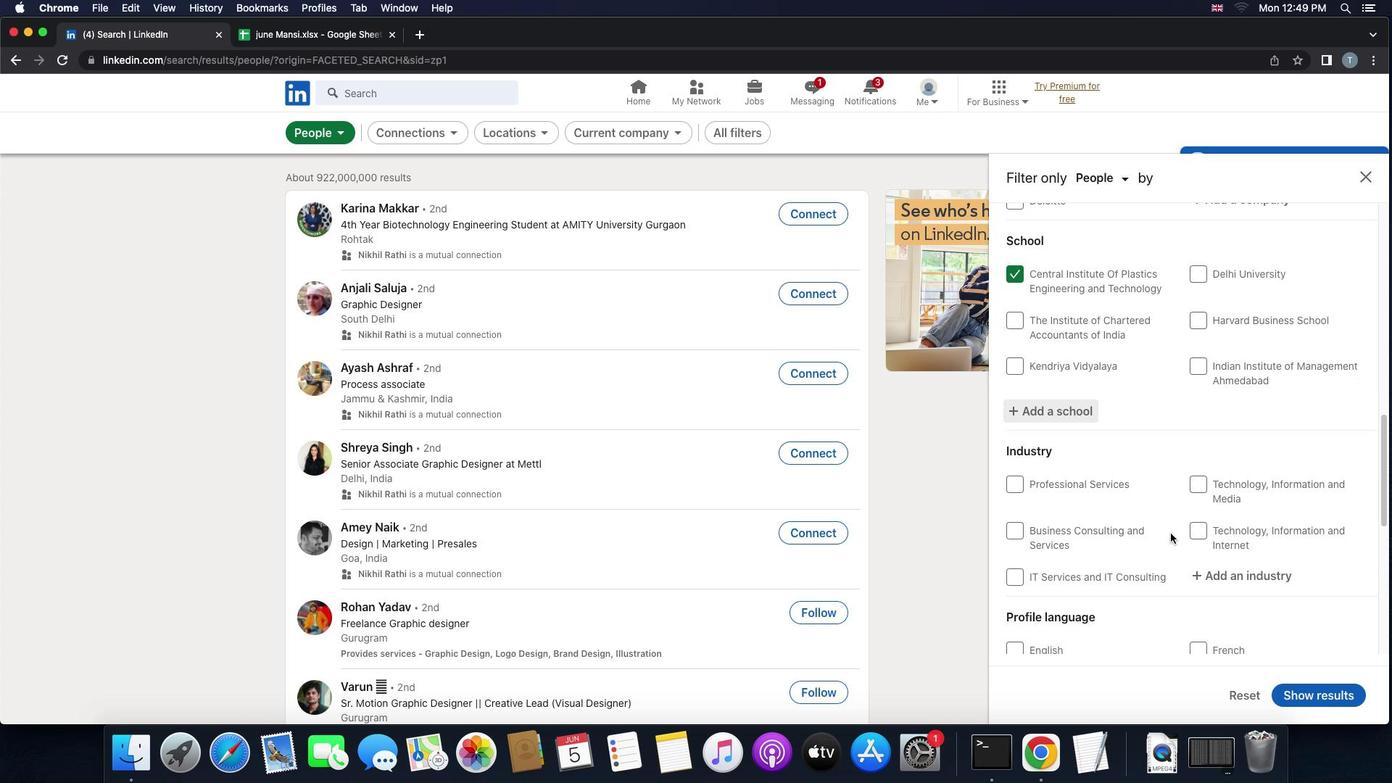 
Action: Mouse moved to (1216, 568)
Screenshot: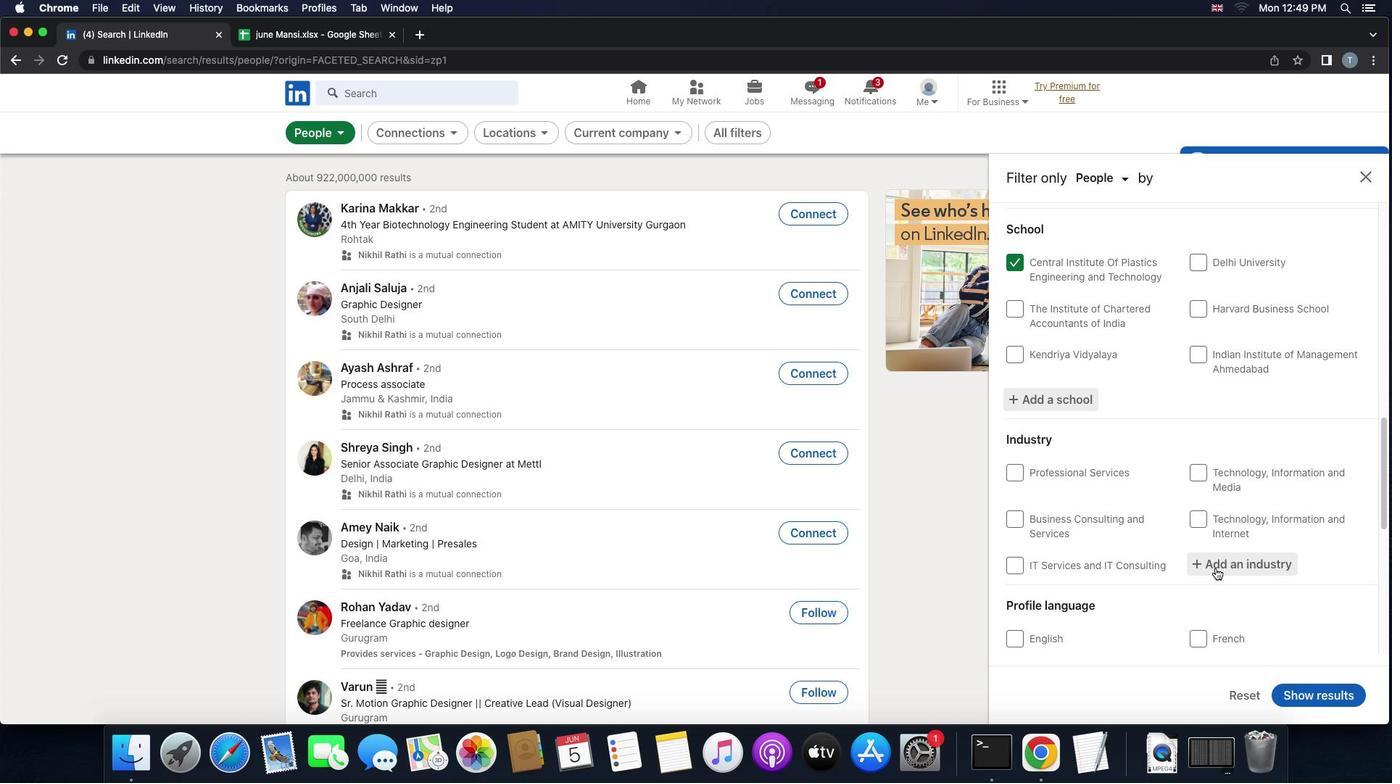 
Action: Mouse pressed left at (1216, 568)
Screenshot: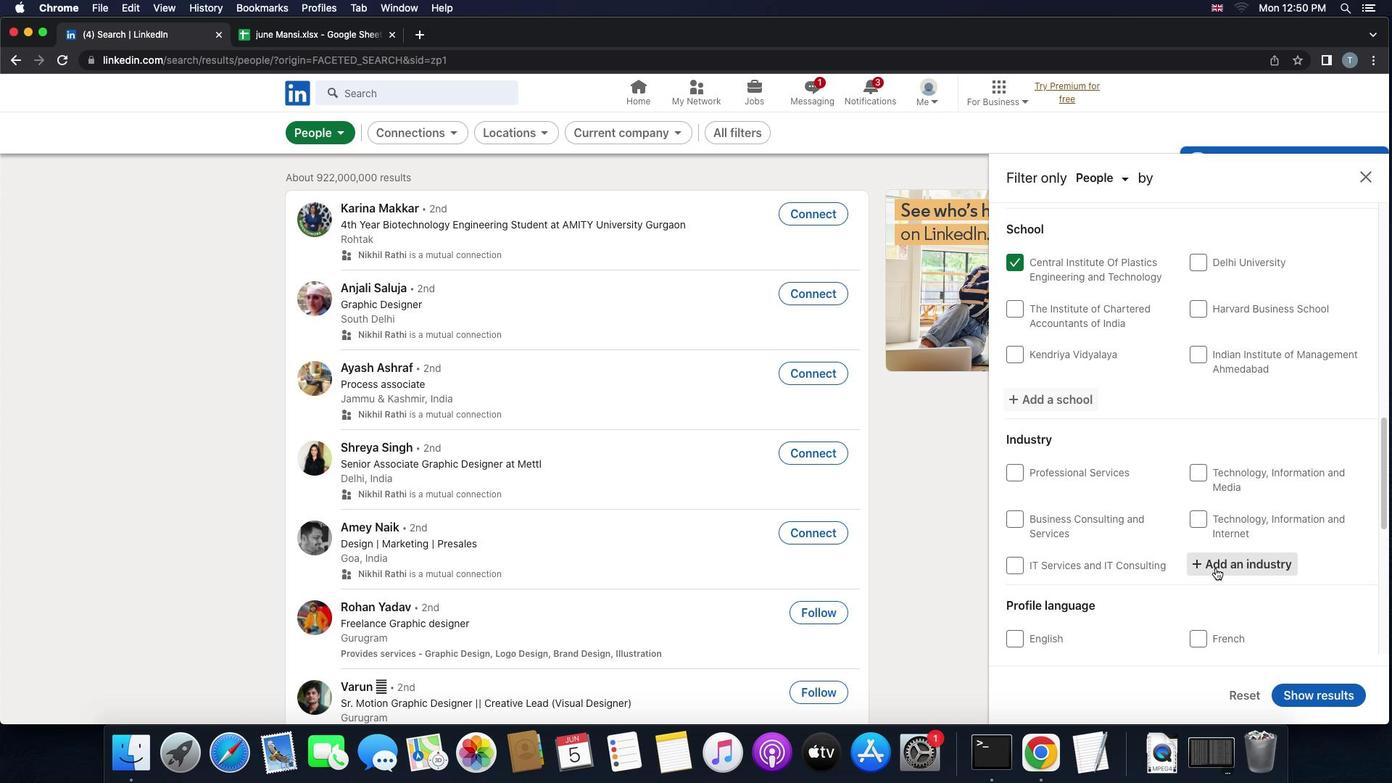 
Action: Key pressed 'f''i''r''e'Key.space'p''r''o''t''e''c''t''i''o''n'
Screenshot: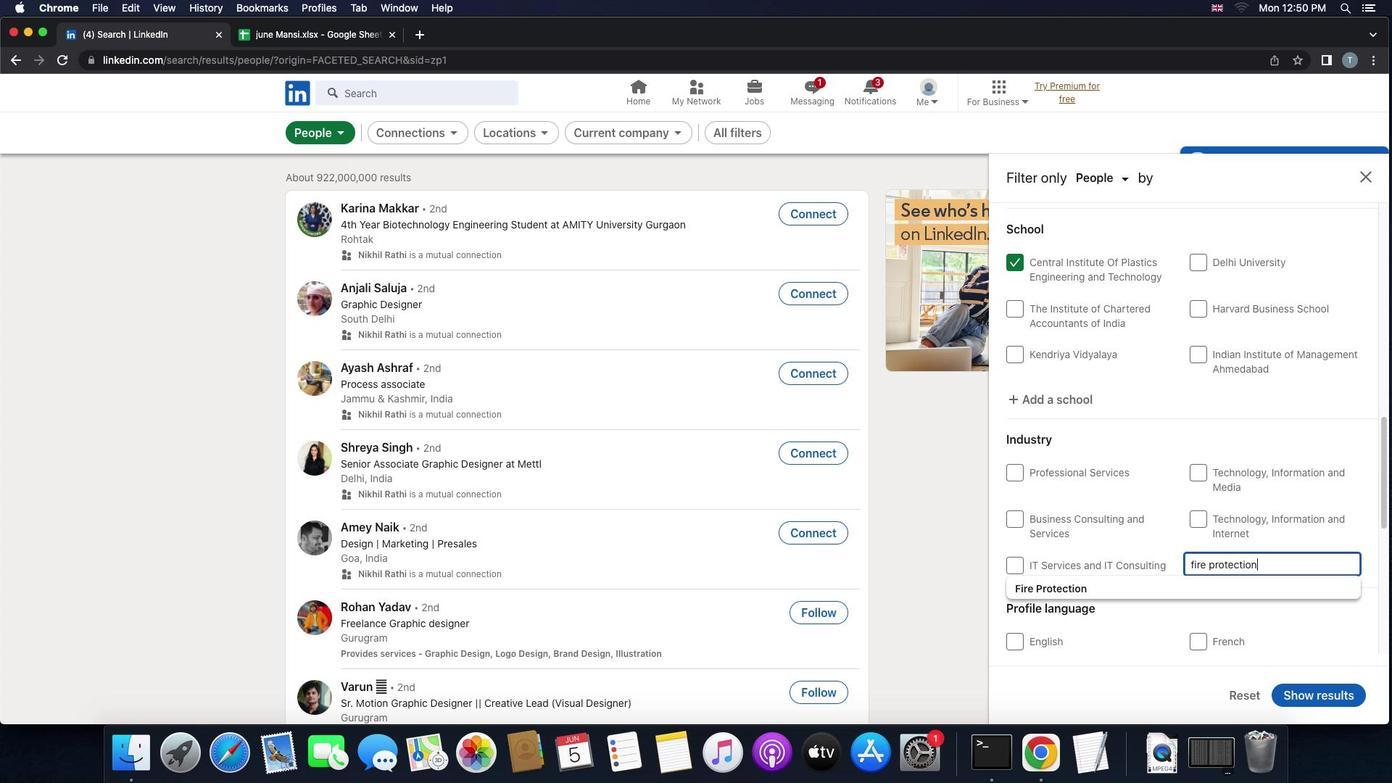 
Action: Mouse moved to (1115, 586)
Screenshot: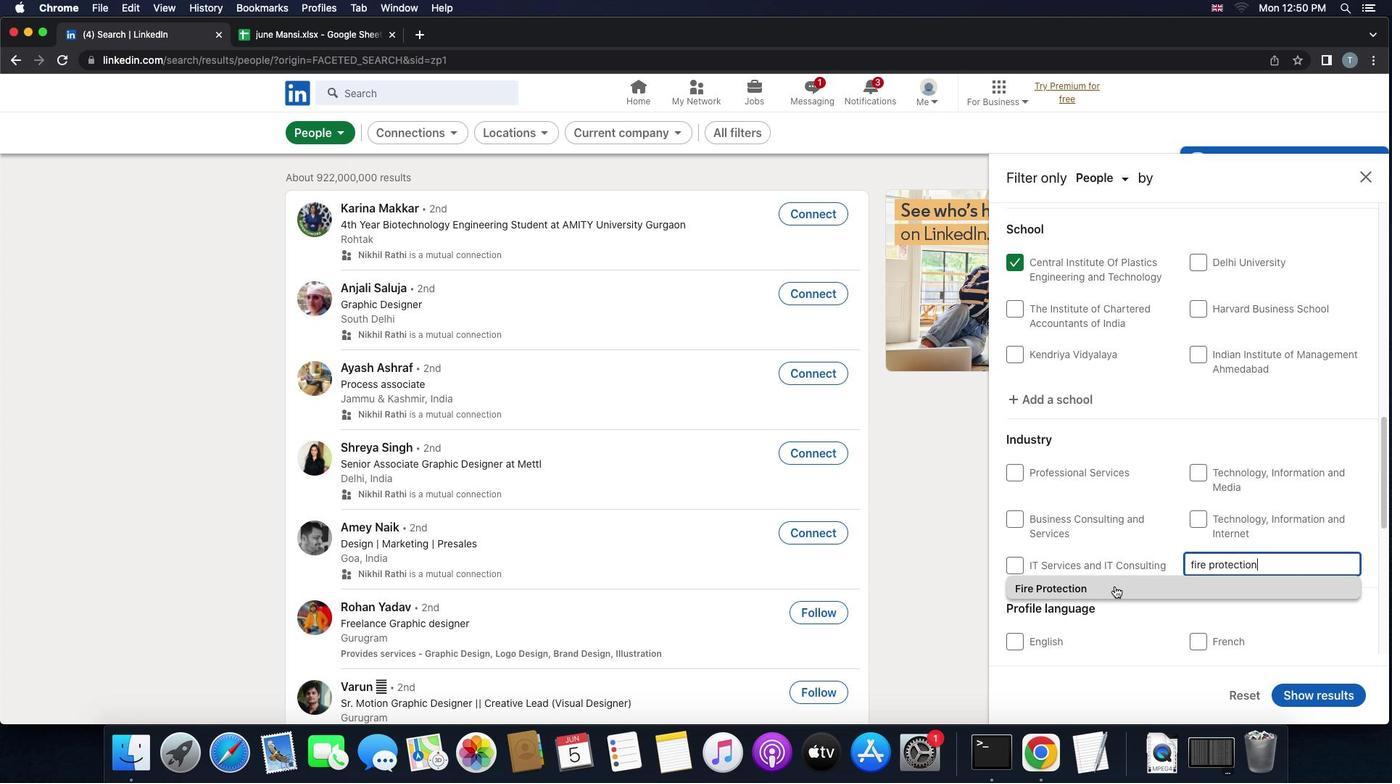 
Action: Mouse pressed left at (1115, 586)
Screenshot: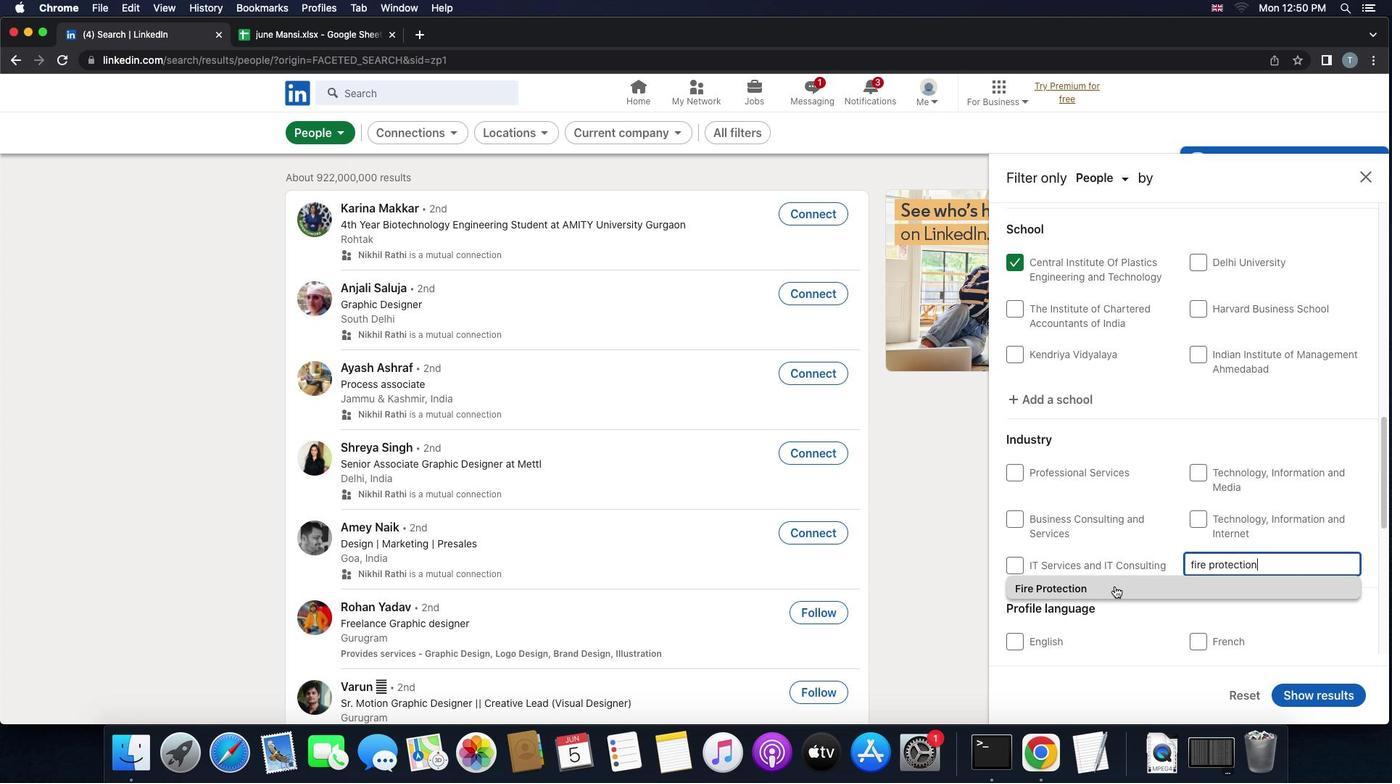
Action: Mouse scrolled (1115, 586) with delta (0, 0)
Screenshot: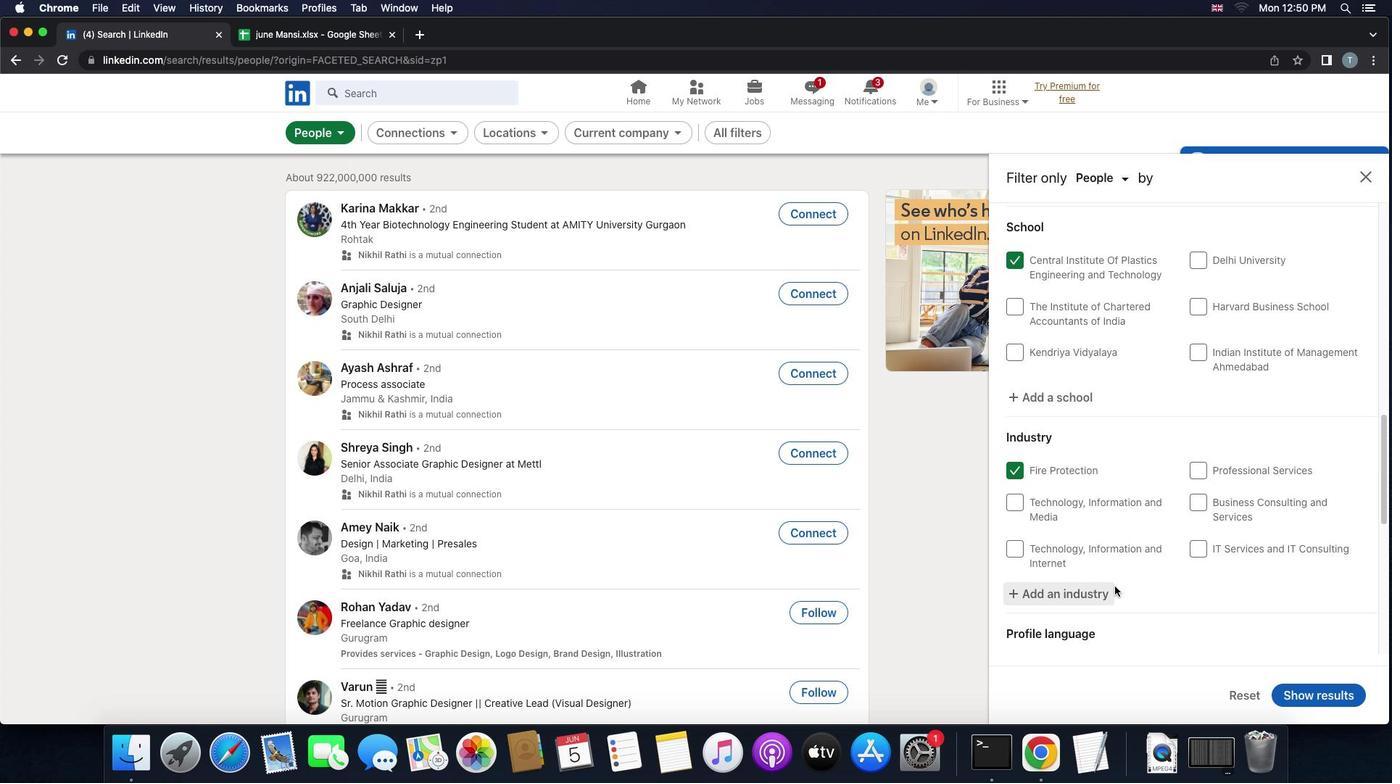 
Action: Mouse scrolled (1115, 586) with delta (0, 0)
Screenshot: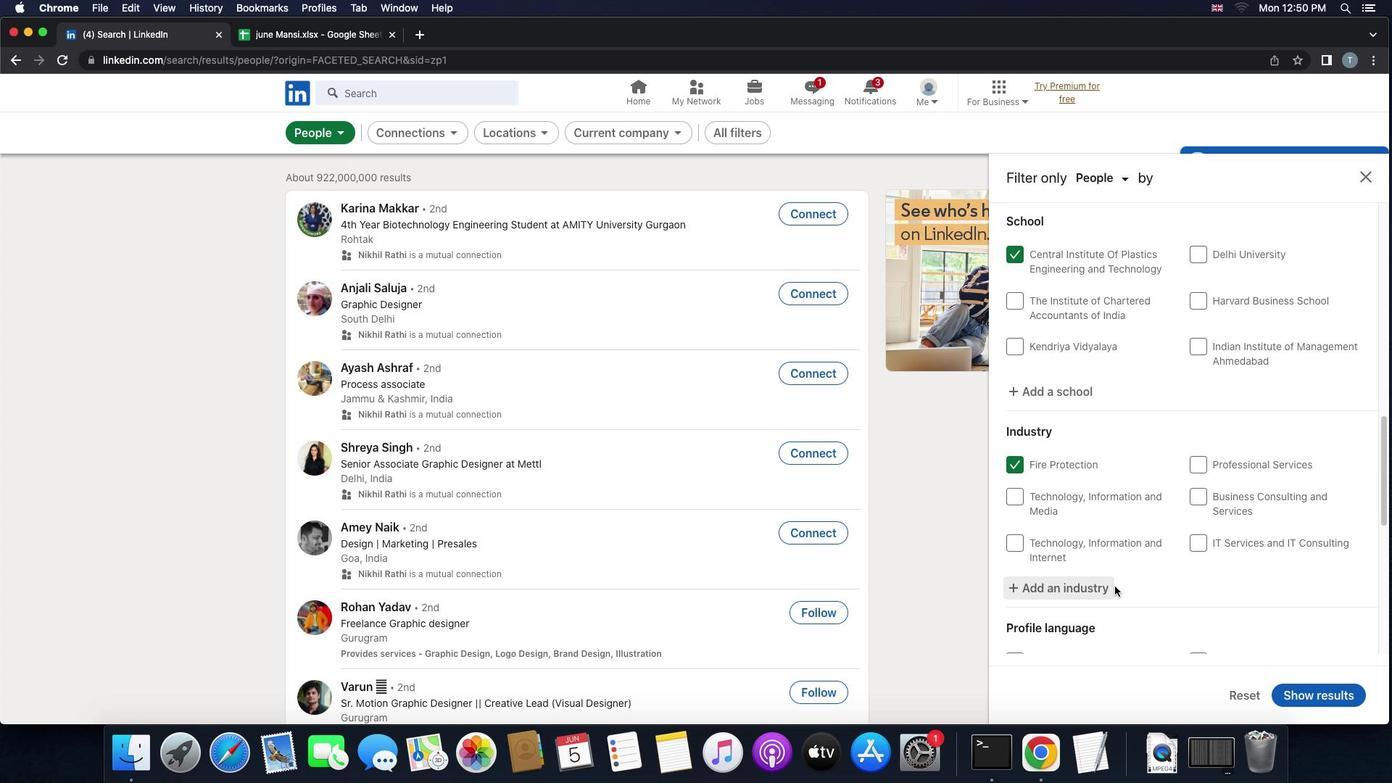 
Action: Mouse scrolled (1115, 586) with delta (0, -1)
Screenshot: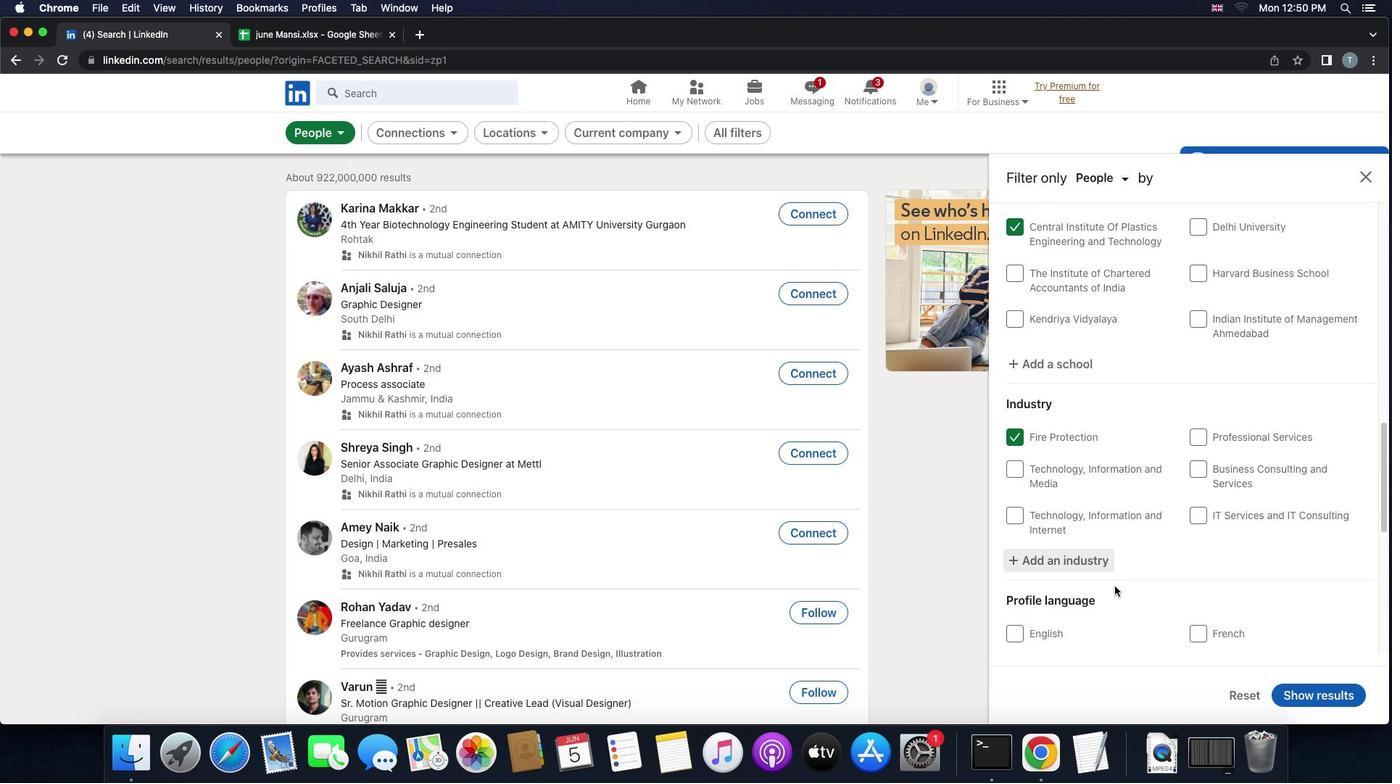 
Action: Mouse scrolled (1115, 586) with delta (0, 0)
Screenshot: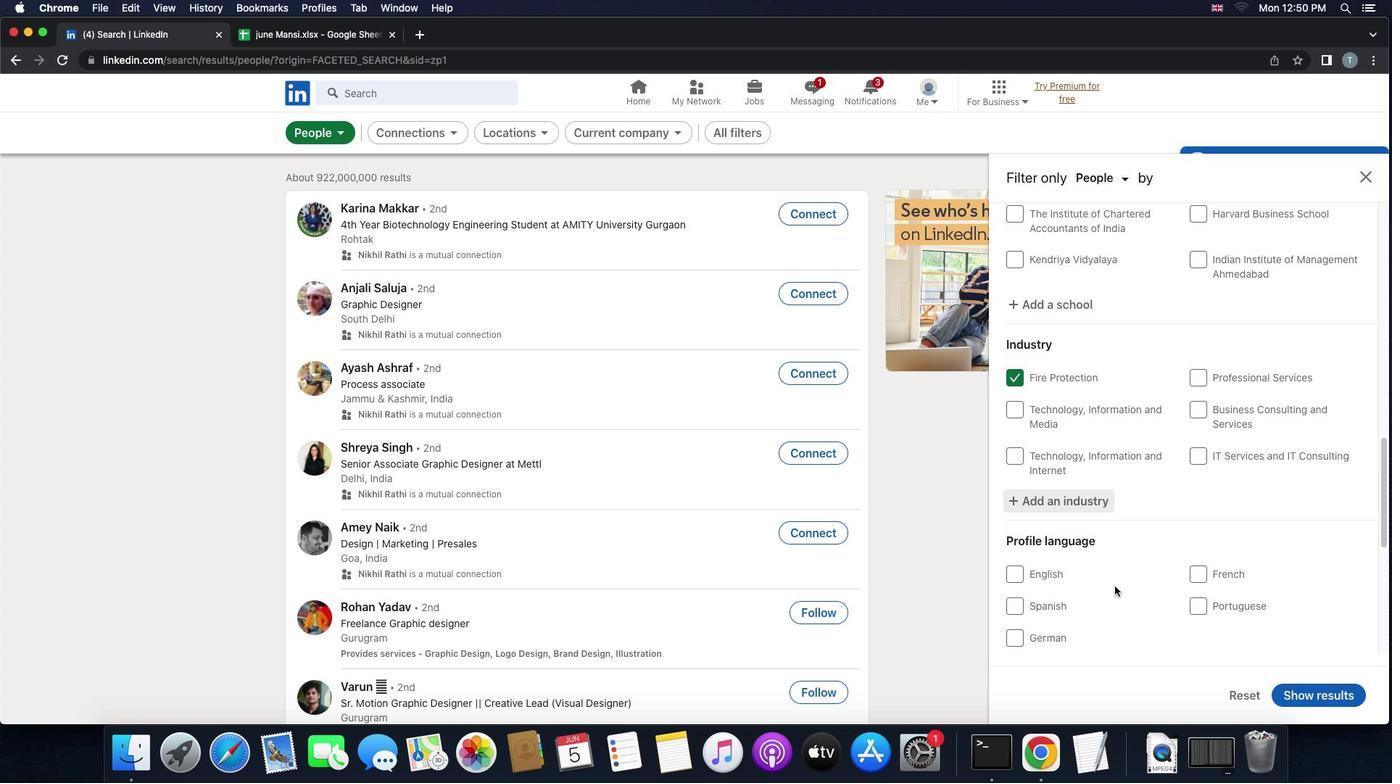 
Action: Mouse scrolled (1115, 586) with delta (0, 0)
Screenshot: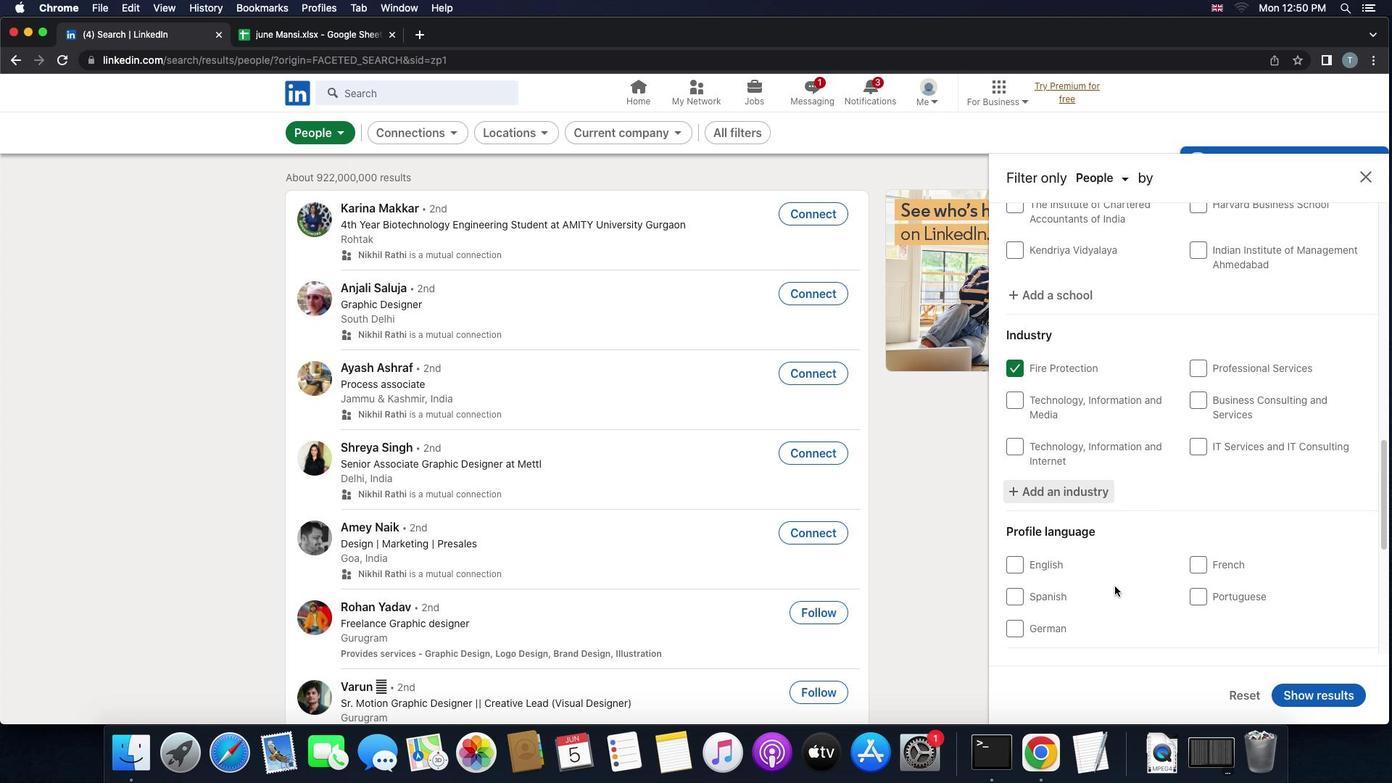 
Action: Mouse scrolled (1115, 586) with delta (0, 0)
Screenshot: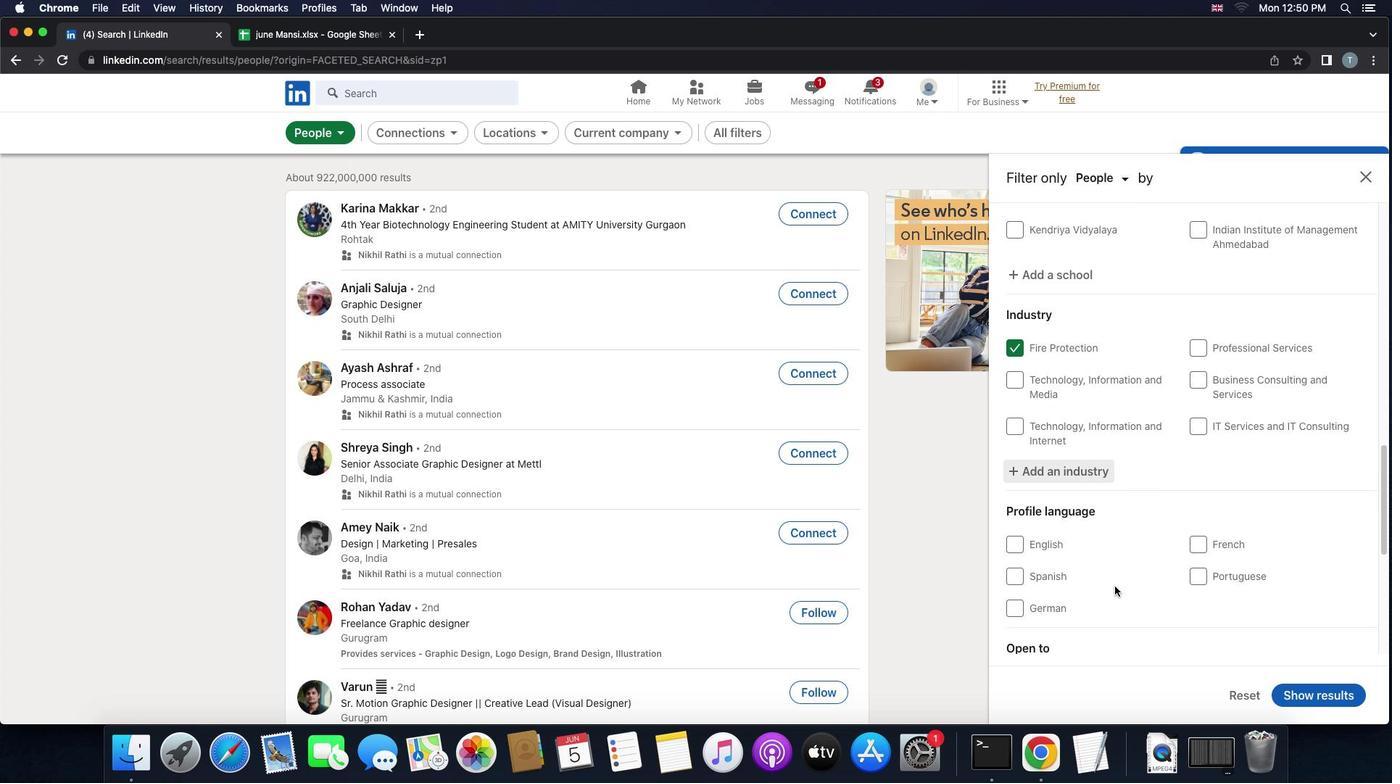 
Action: Mouse scrolled (1115, 586) with delta (0, 0)
Screenshot: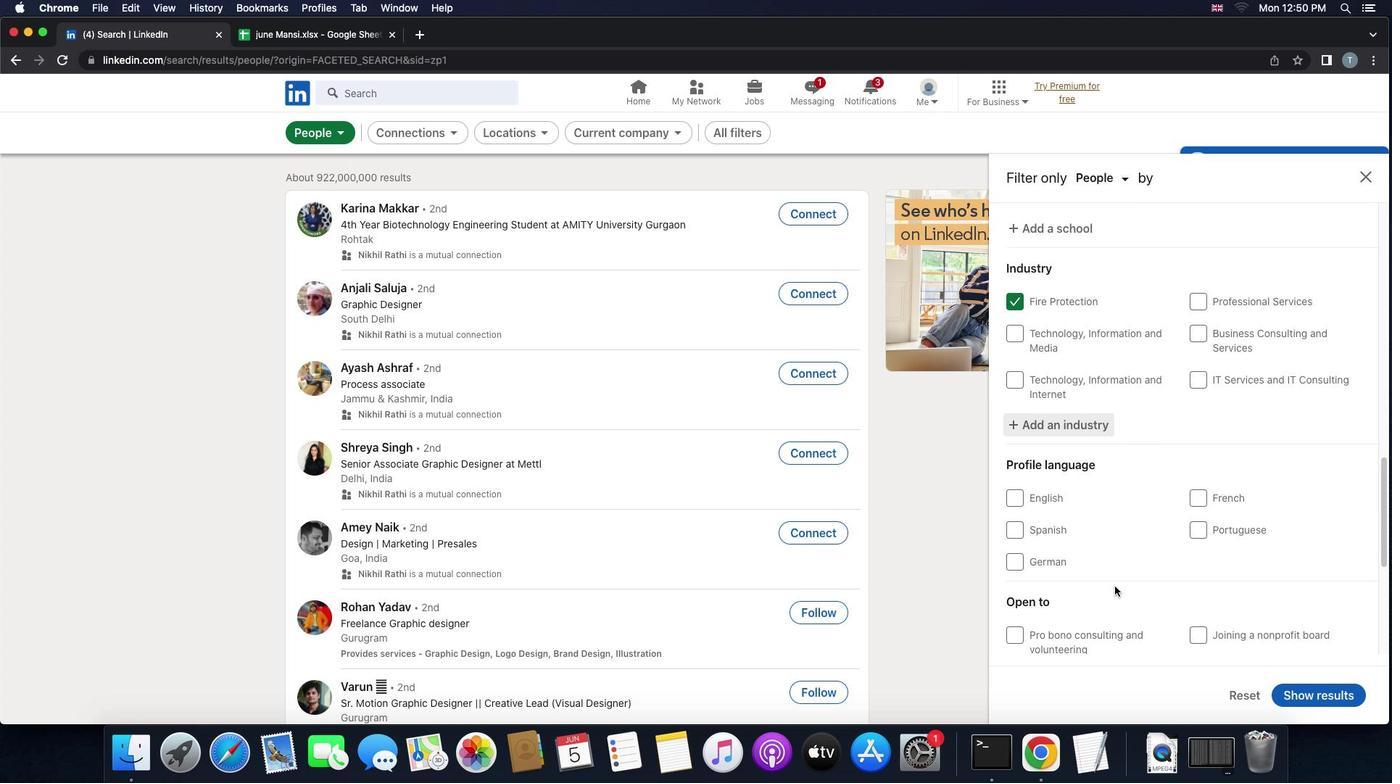 
Action: Mouse scrolled (1115, 586) with delta (0, 0)
Screenshot: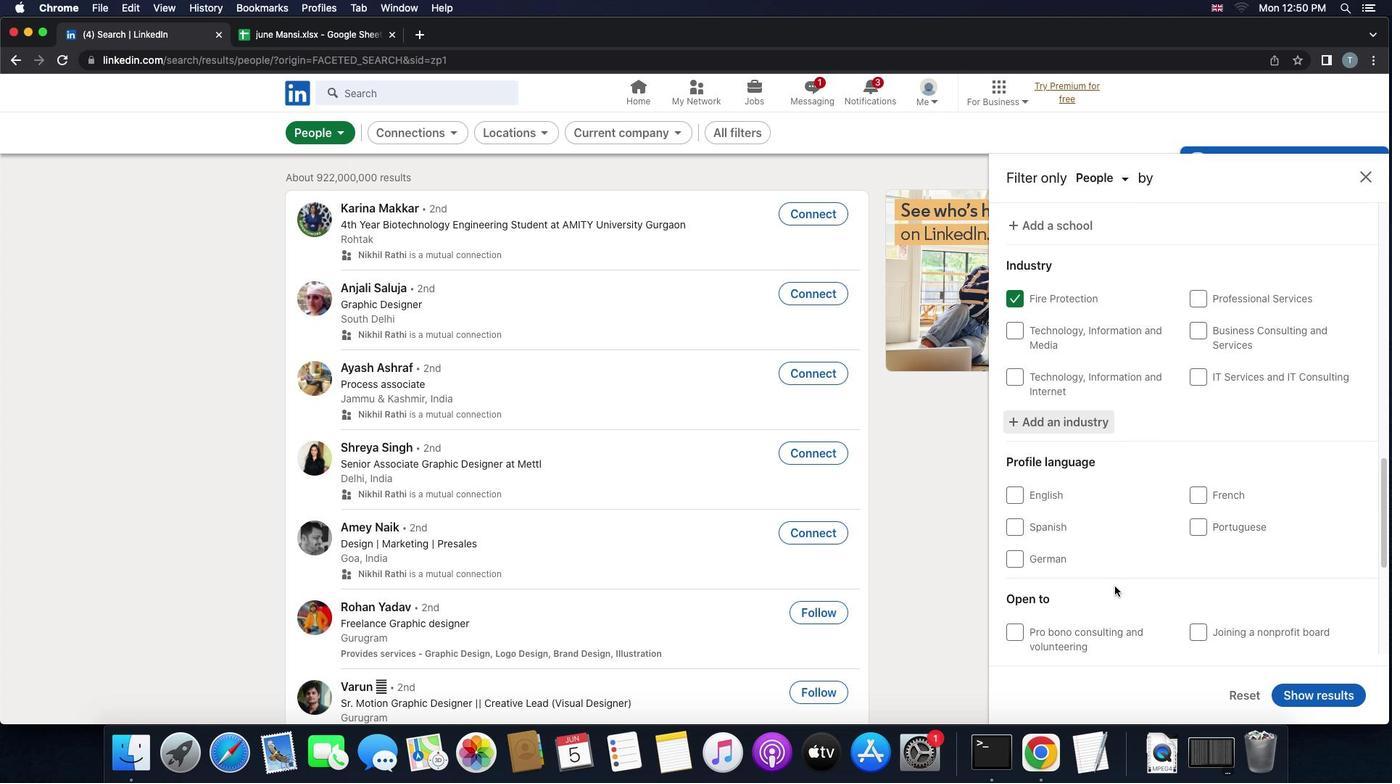 
Action: Mouse scrolled (1115, 586) with delta (0, 0)
Screenshot: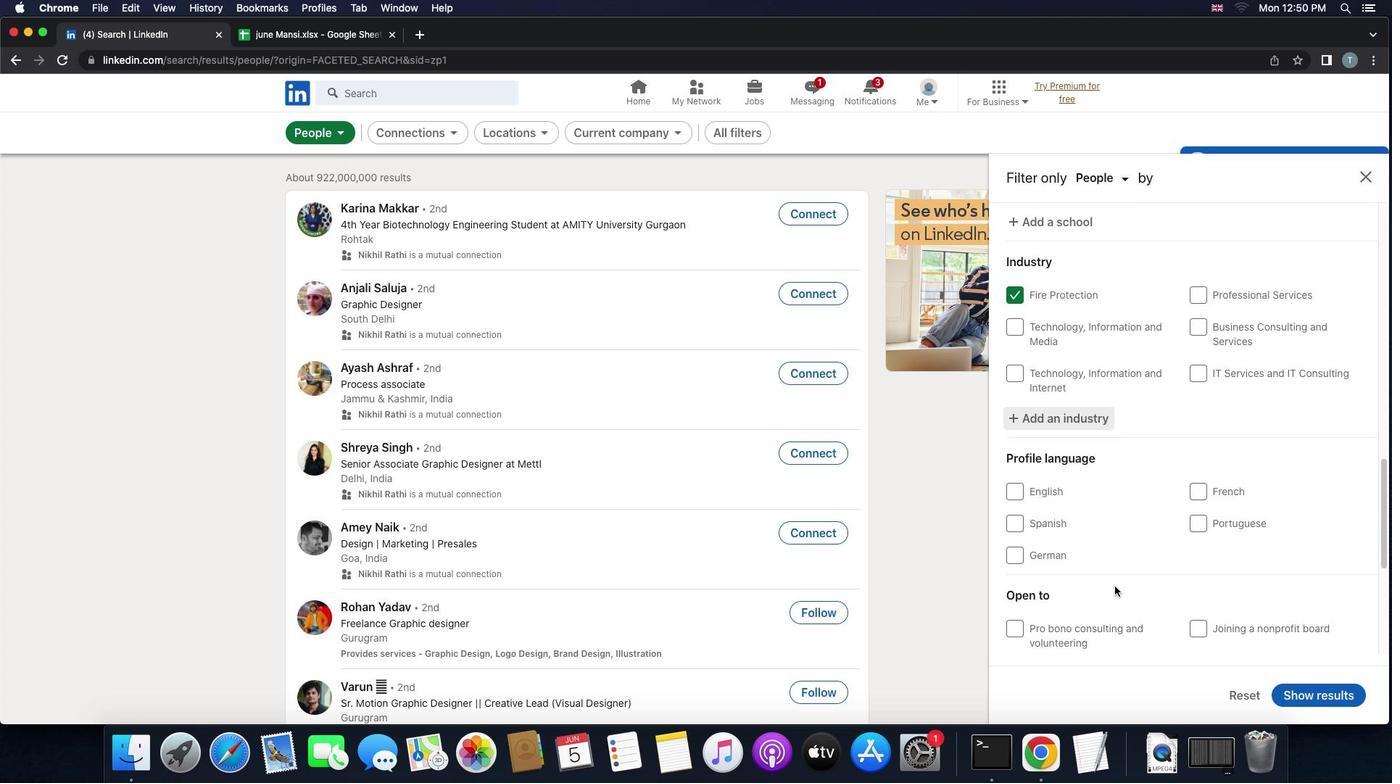 
Action: Mouse scrolled (1115, 586) with delta (0, 0)
Screenshot: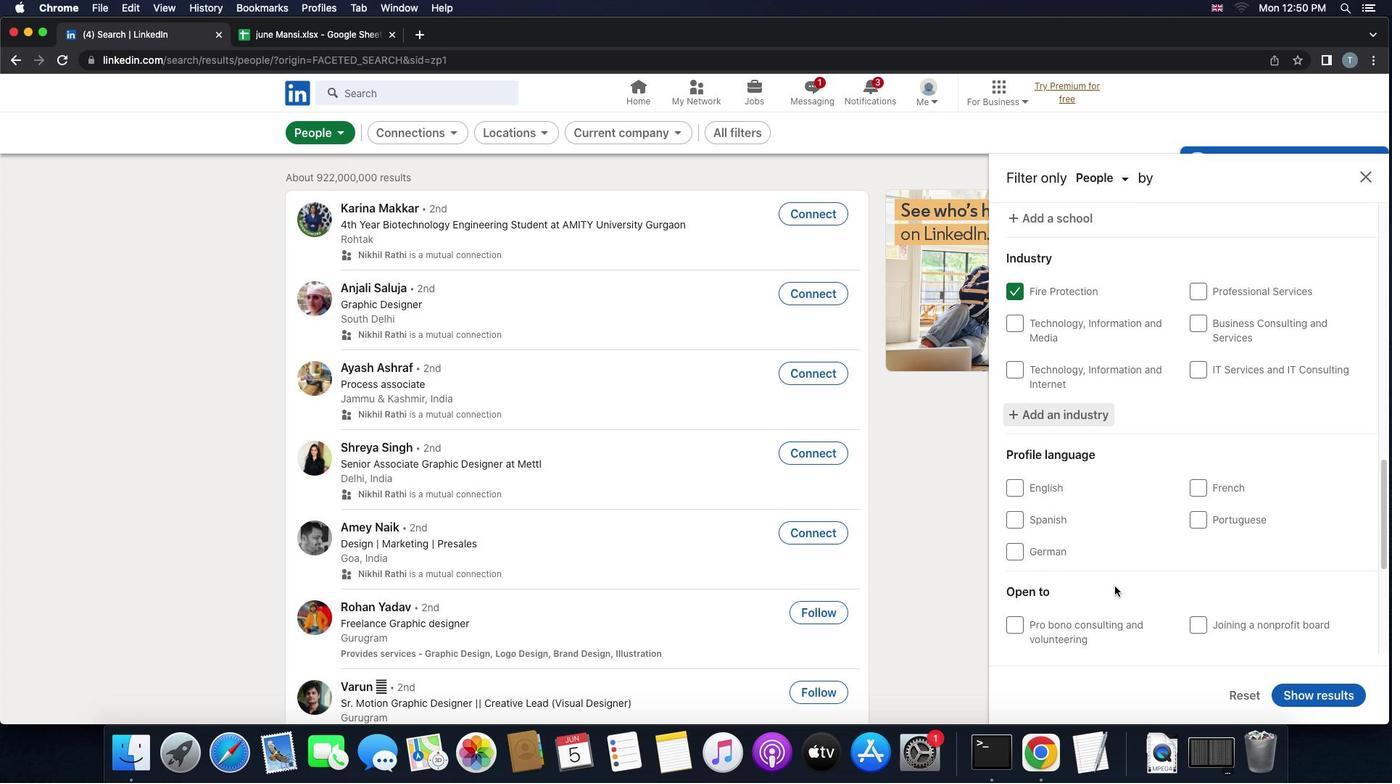 
Action: Mouse scrolled (1115, 586) with delta (0, 0)
Screenshot: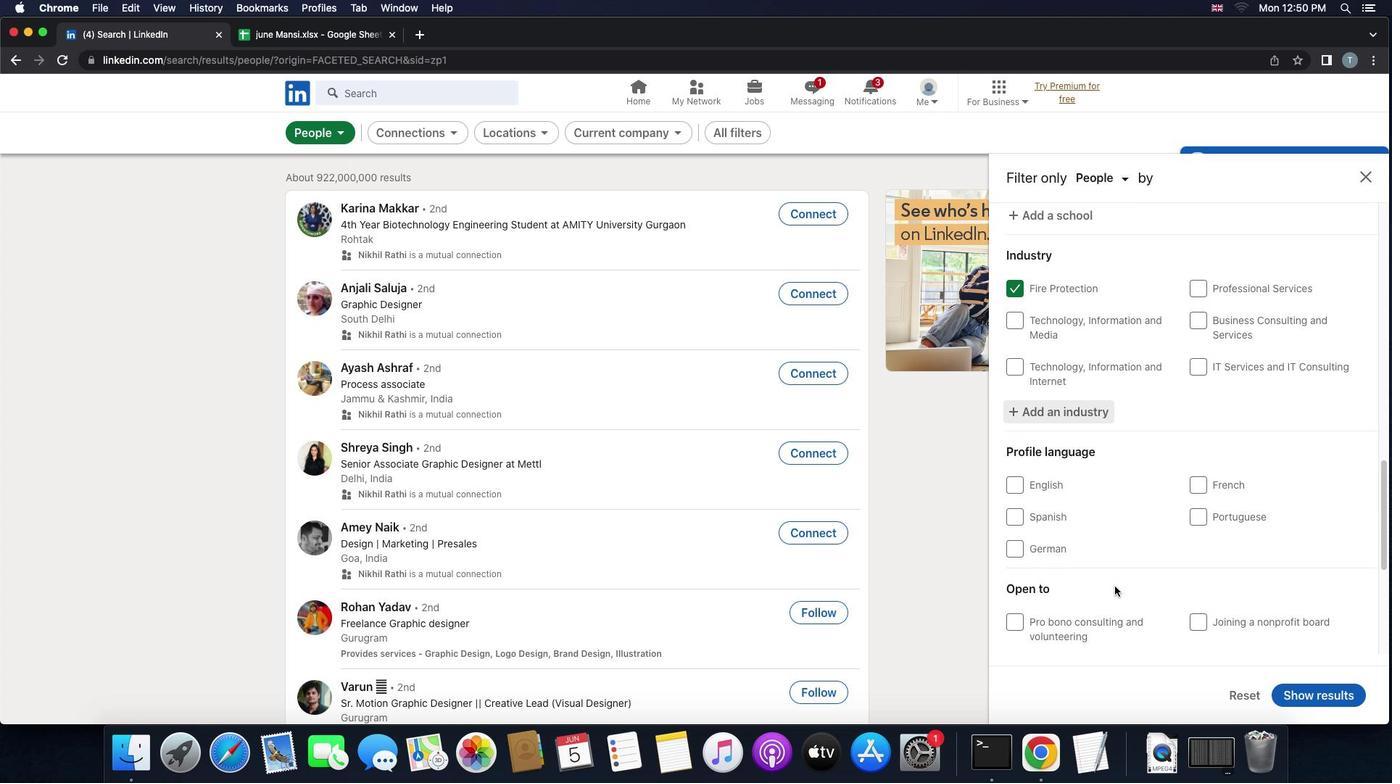 
Action: Mouse moved to (1015, 510)
Screenshot: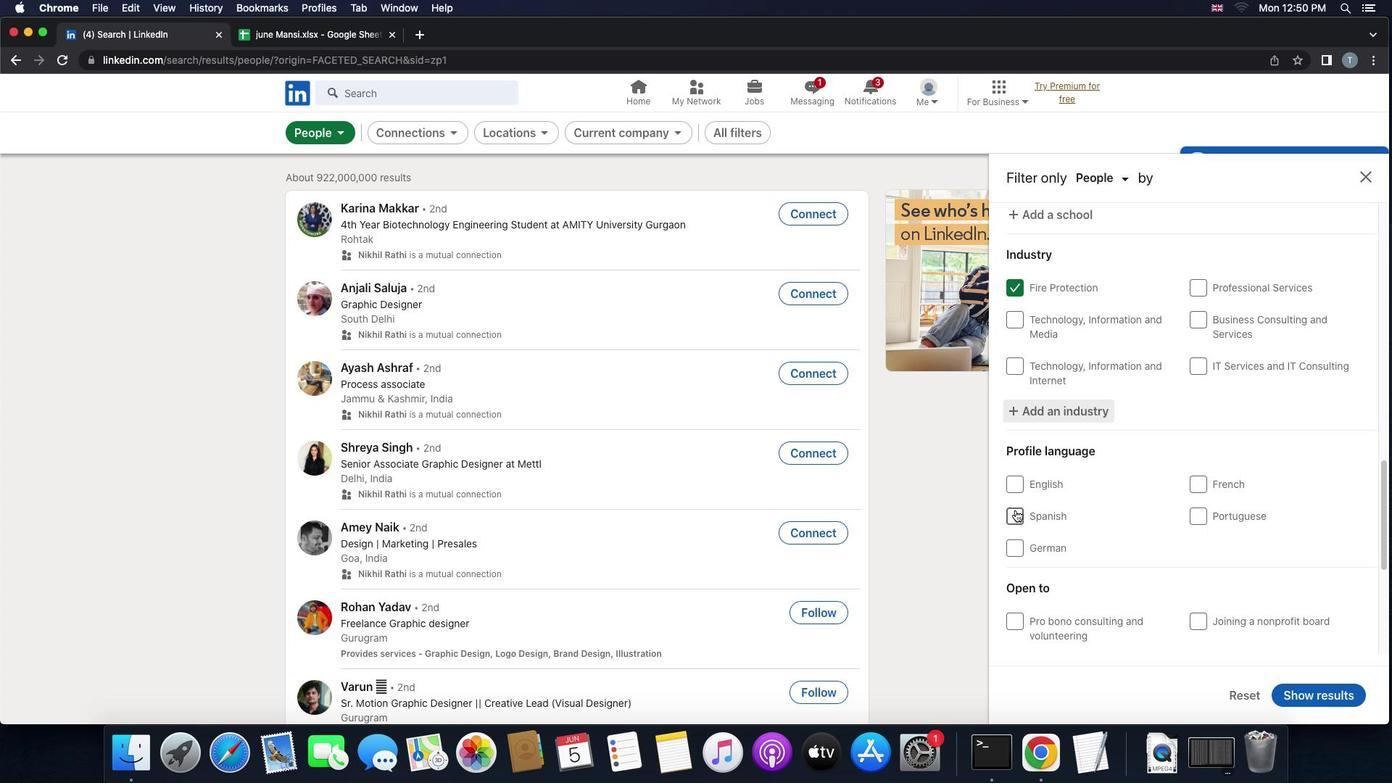 
Action: Mouse pressed left at (1015, 510)
Screenshot: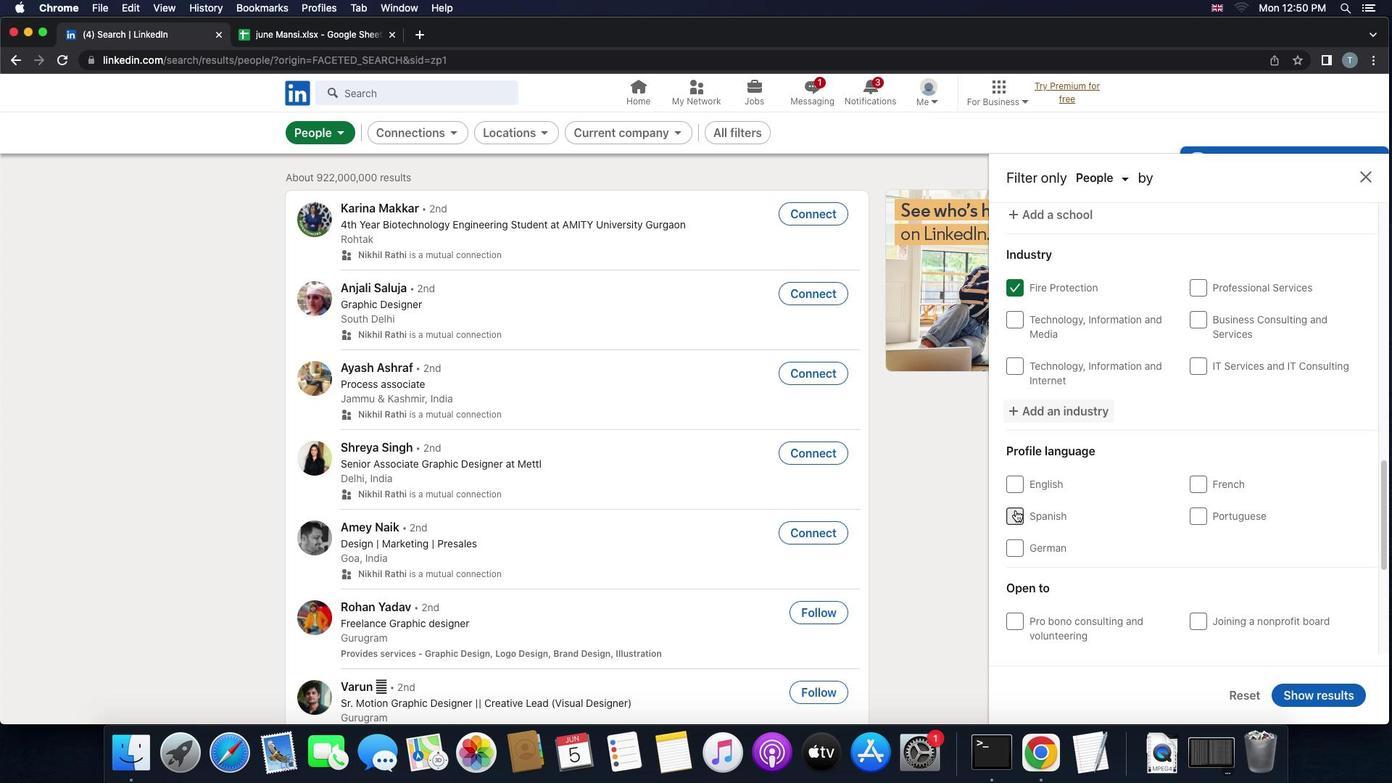 
Action: Mouse moved to (1115, 531)
Screenshot: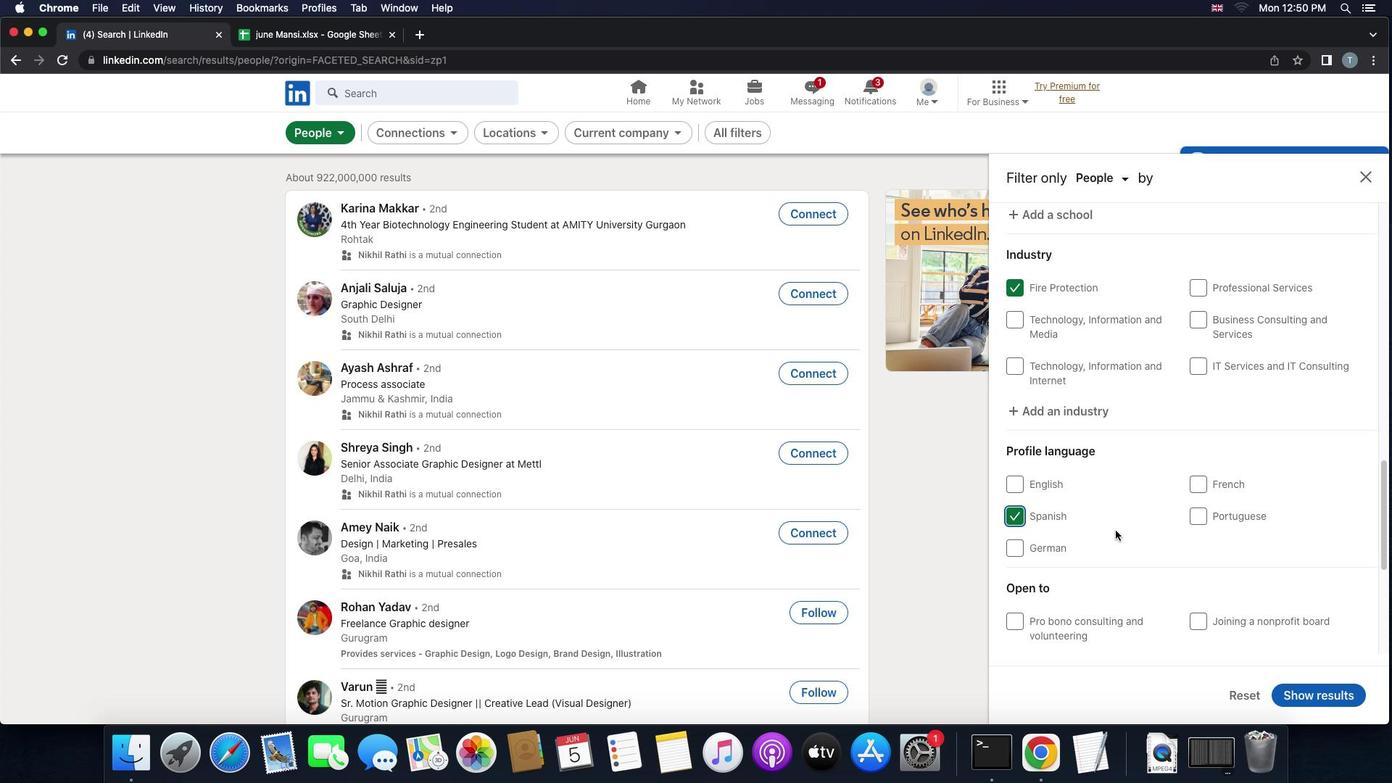 
Action: Mouse scrolled (1115, 531) with delta (0, 0)
Screenshot: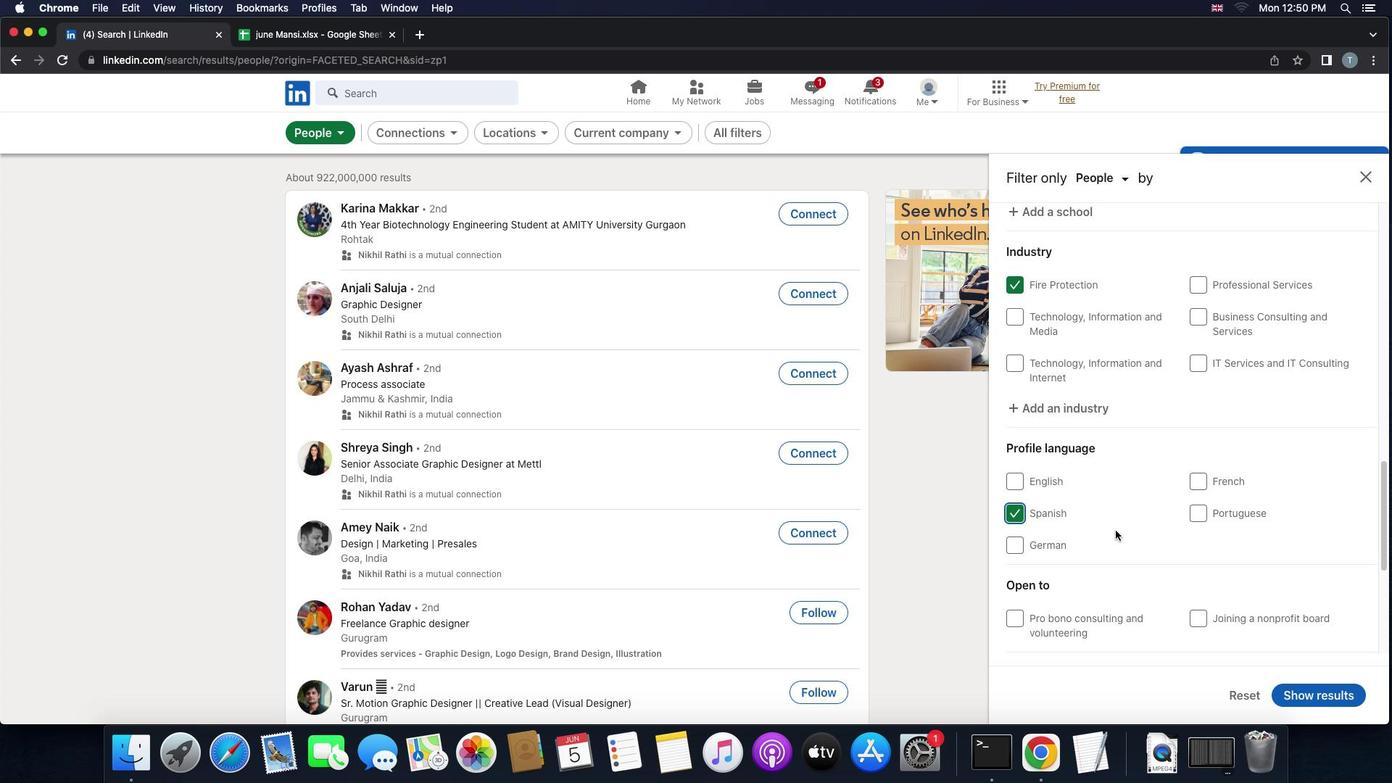 
Action: Mouse scrolled (1115, 531) with delta (0, 0)
Screenshot: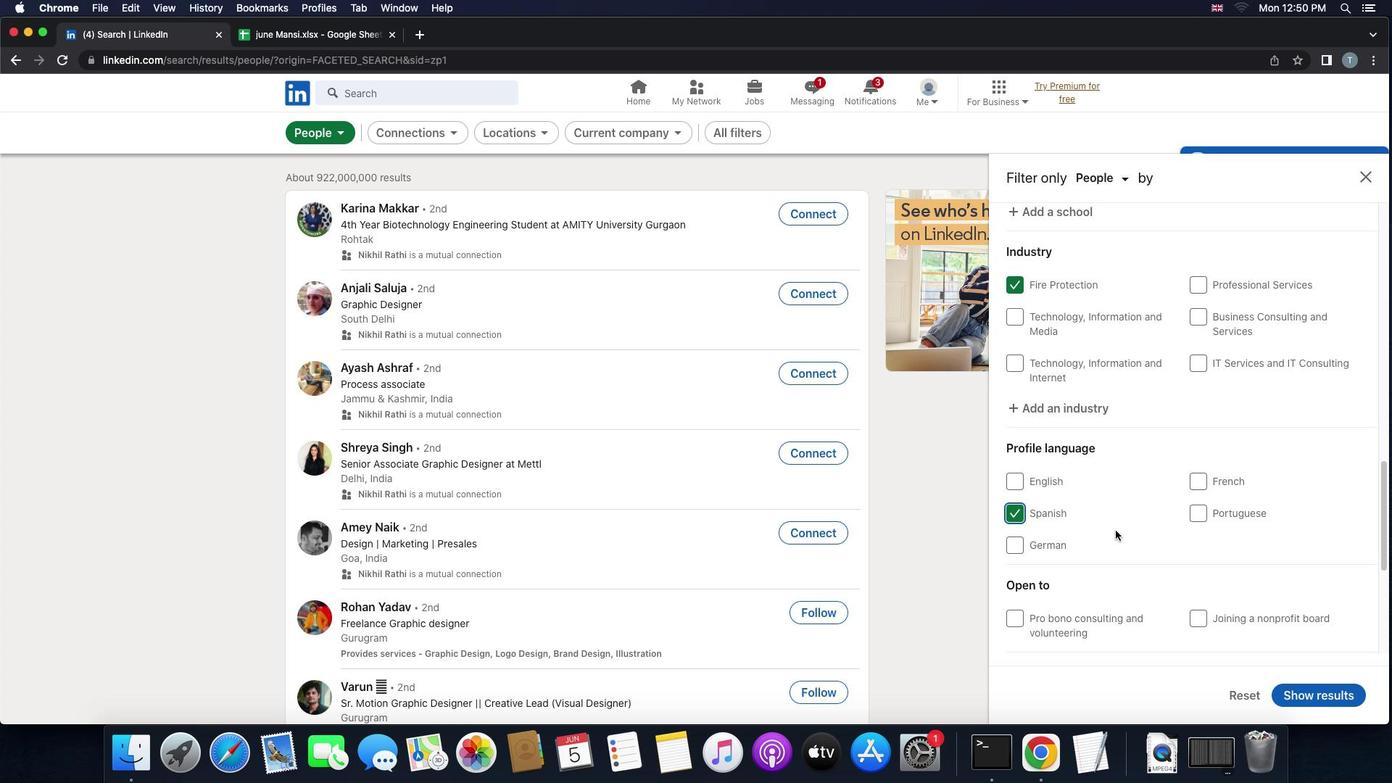 
Action: Mouse scrolled (1115, 531) with delta (0, -2)
Screenshot: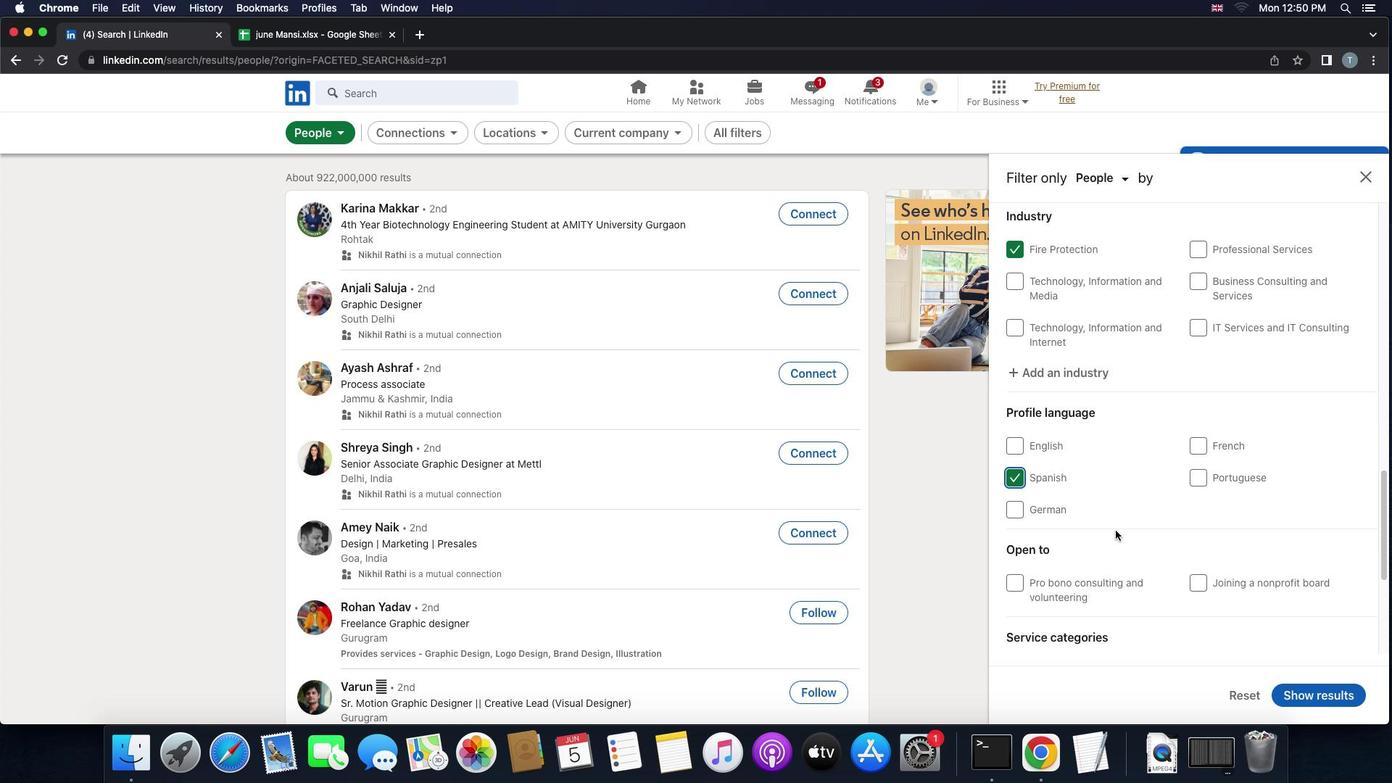 
Action: Mouse moved to (1116, 531)
Screenshot: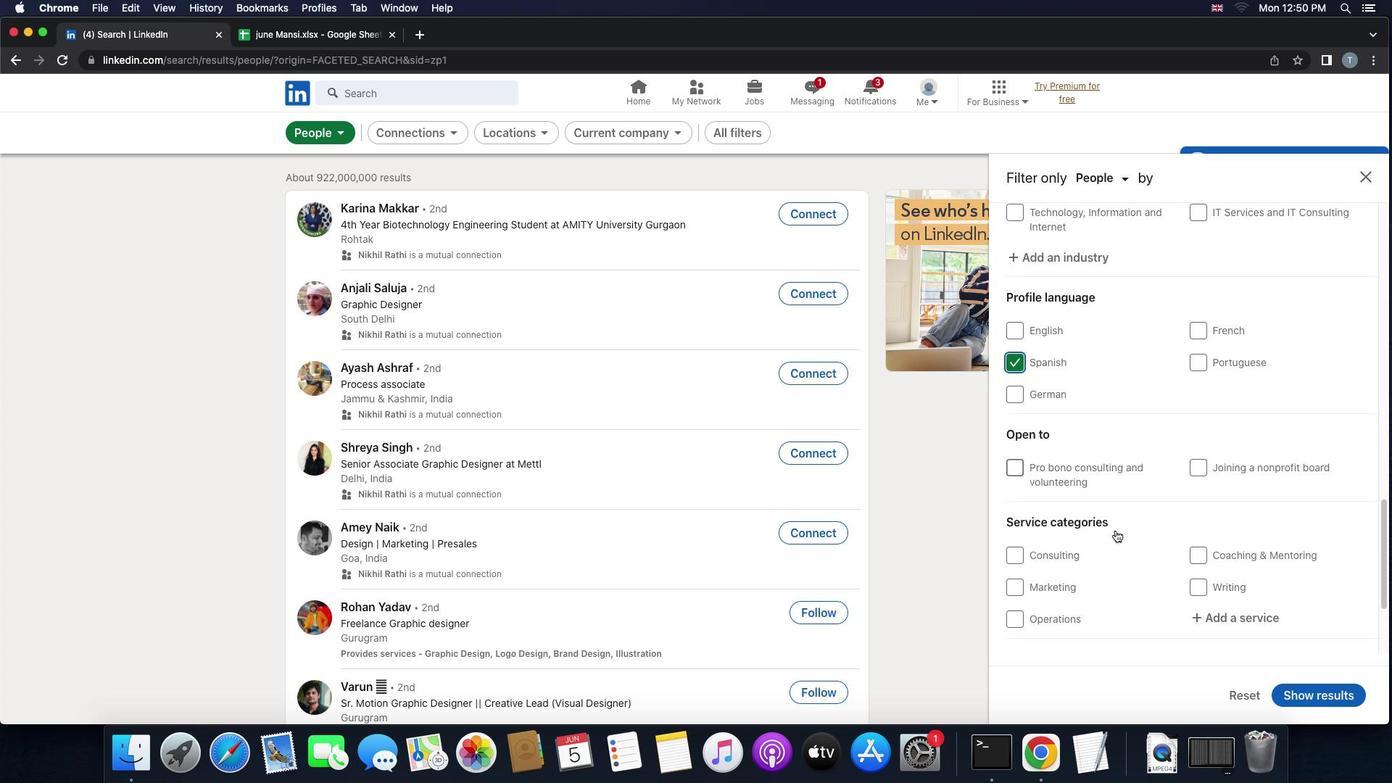 
Action: Mouse scrolled (1116, 531) with delta (0, -2)
Screenshot: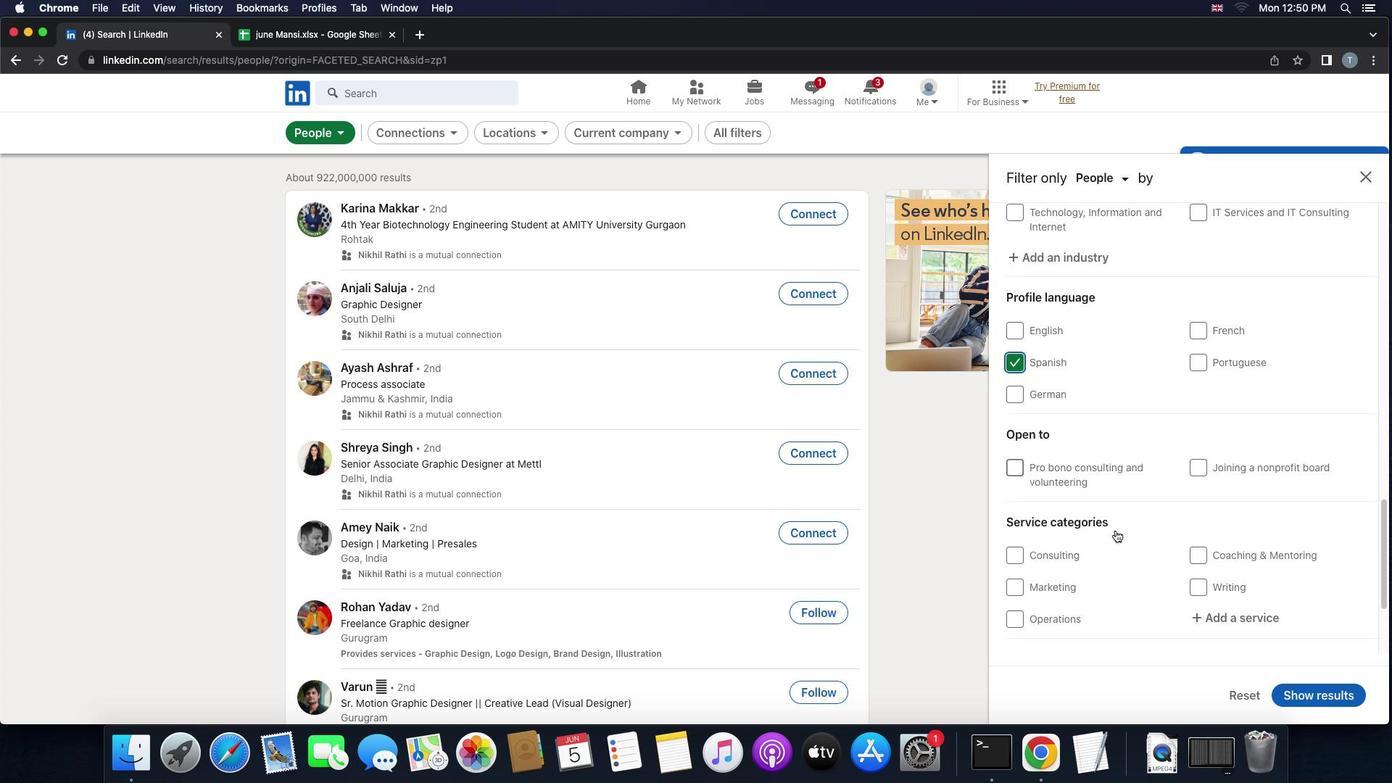 
Action: Mouse moved to (1223, 551)
Screenshot: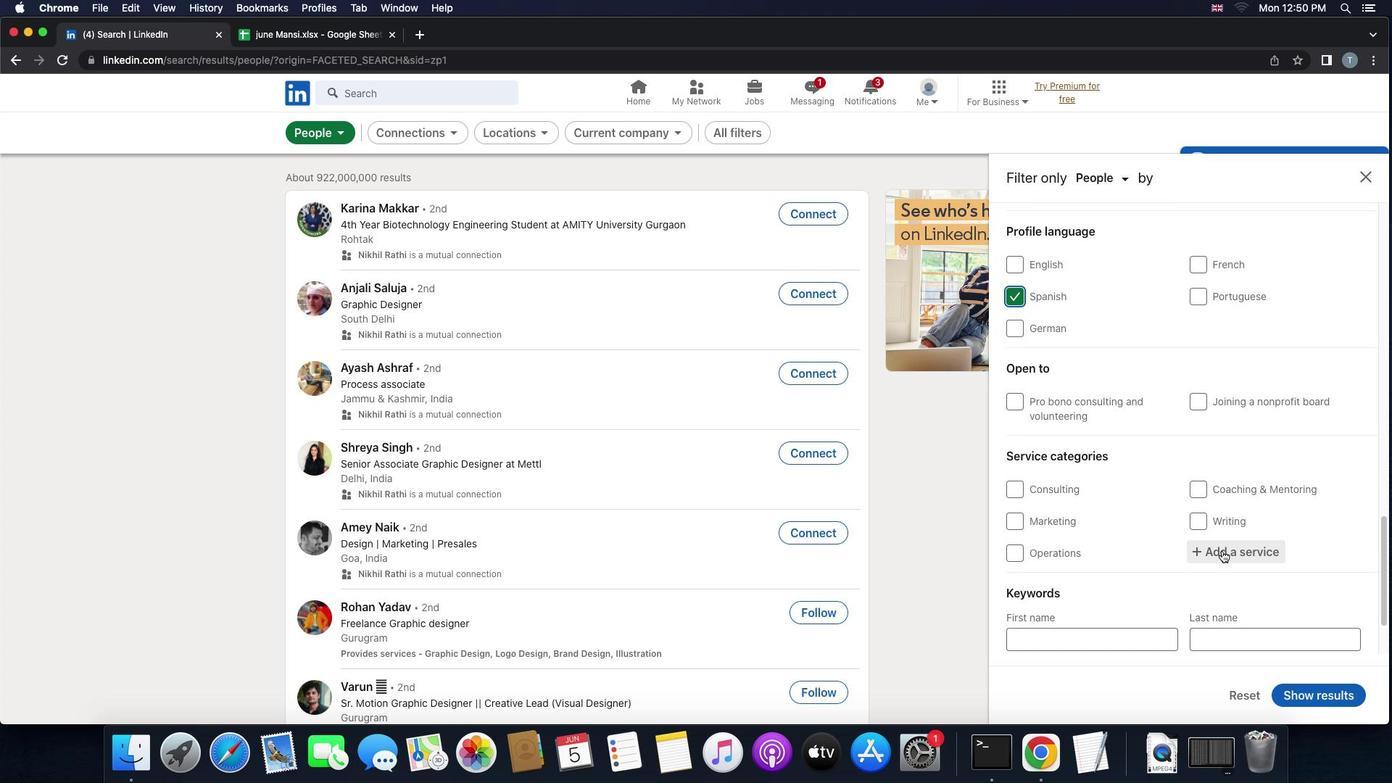 
Action: Mouse pressed left at (1223, 551)
Screenshot: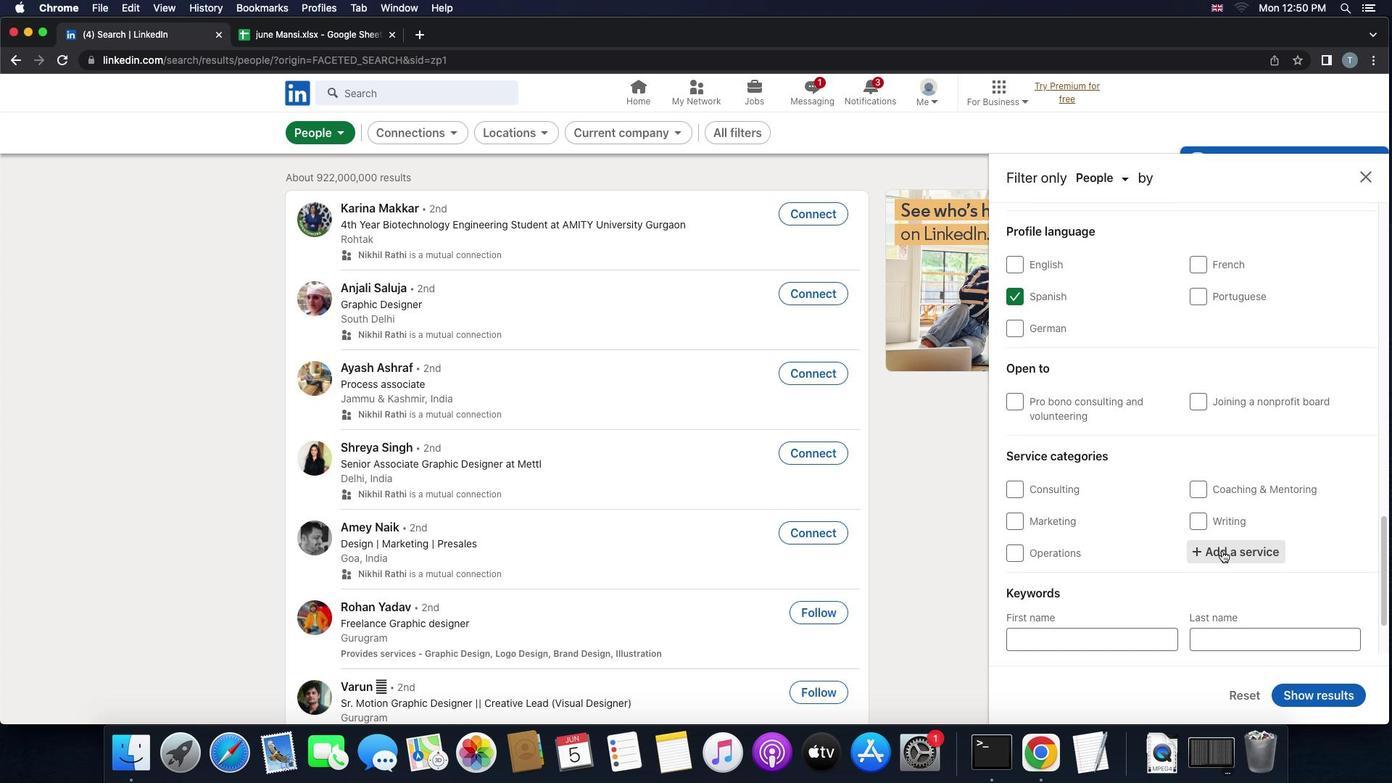 
Action: Key pressed 'f''i''n''a''n''c''i''a''l'Key.space'r''e''p''o''r''t''i''n''g'
Screenshot: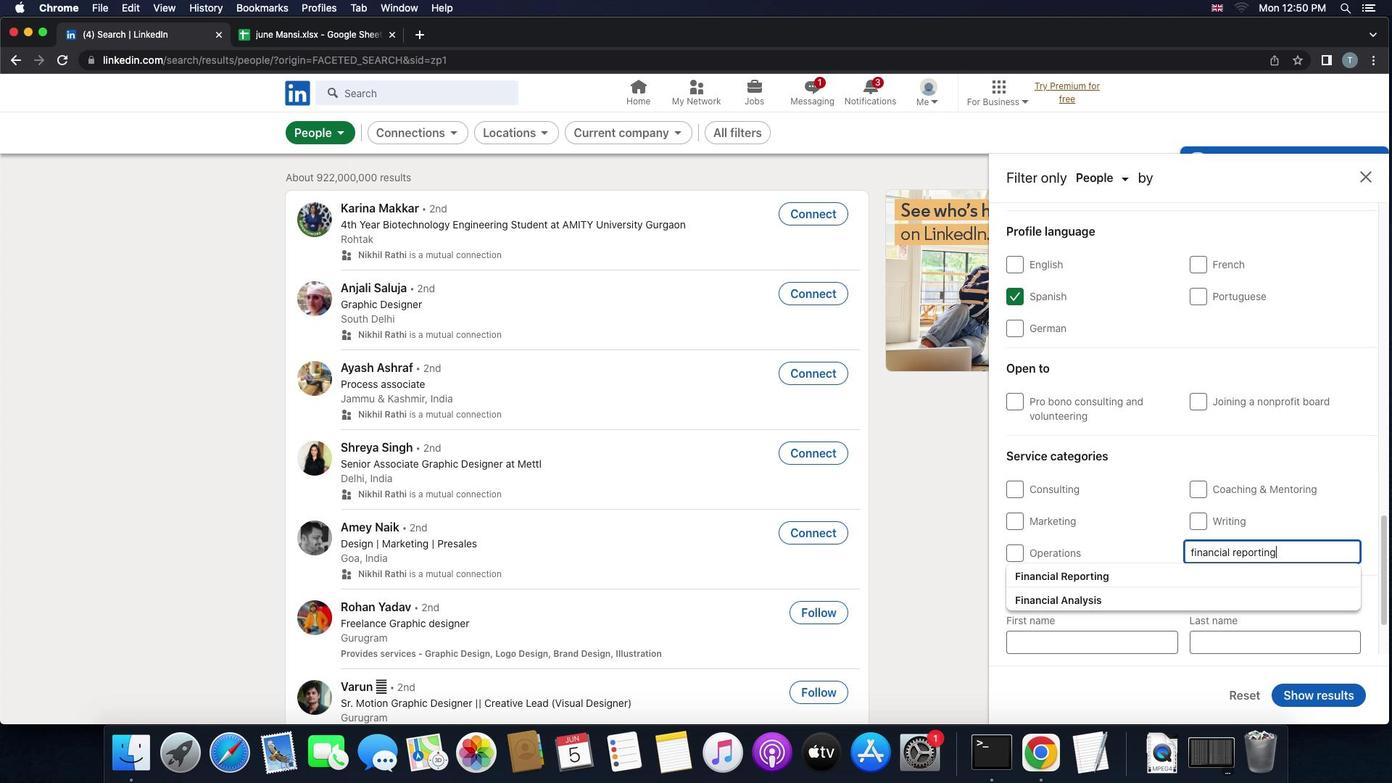 
Action: Mouse moved to (1149, 576)
Screenshot: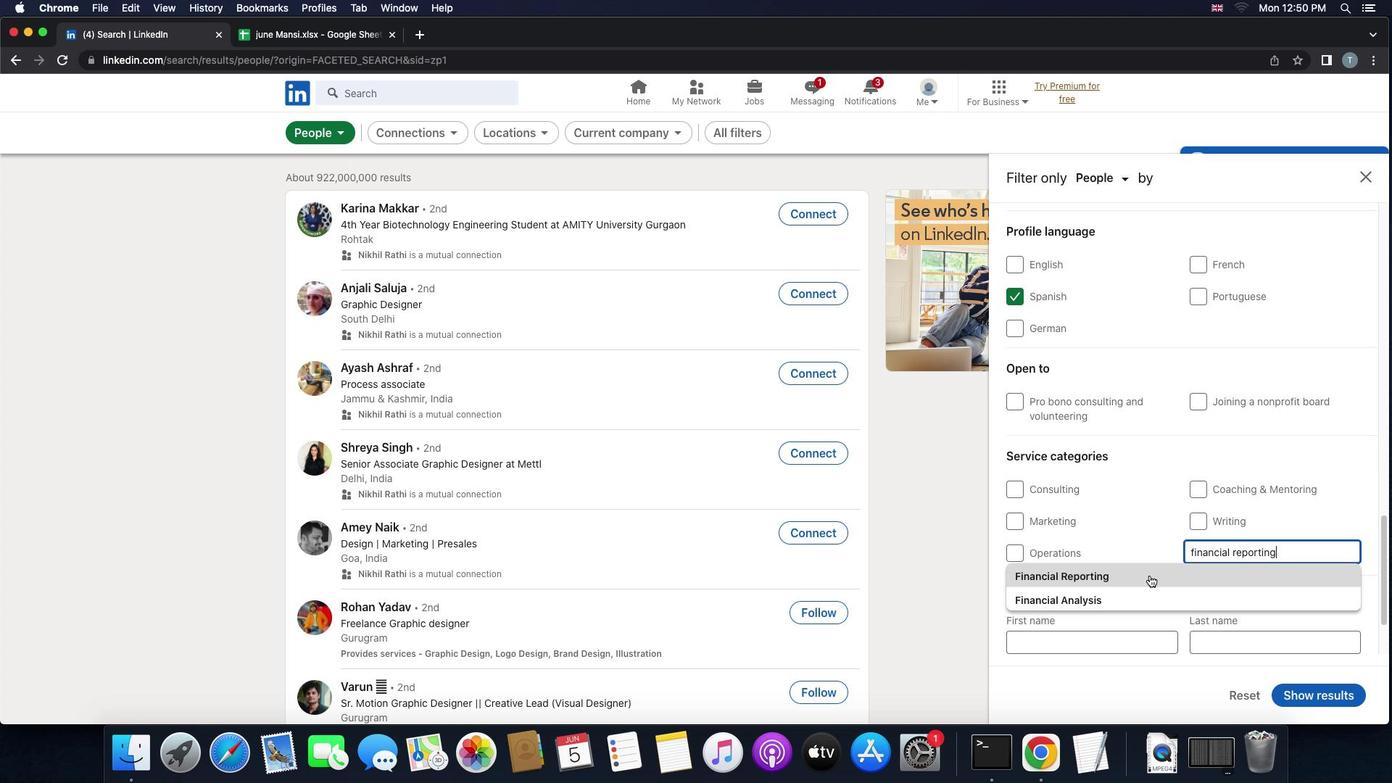 
Action: Mouse pressed left at (1149, 576)
Screenshot: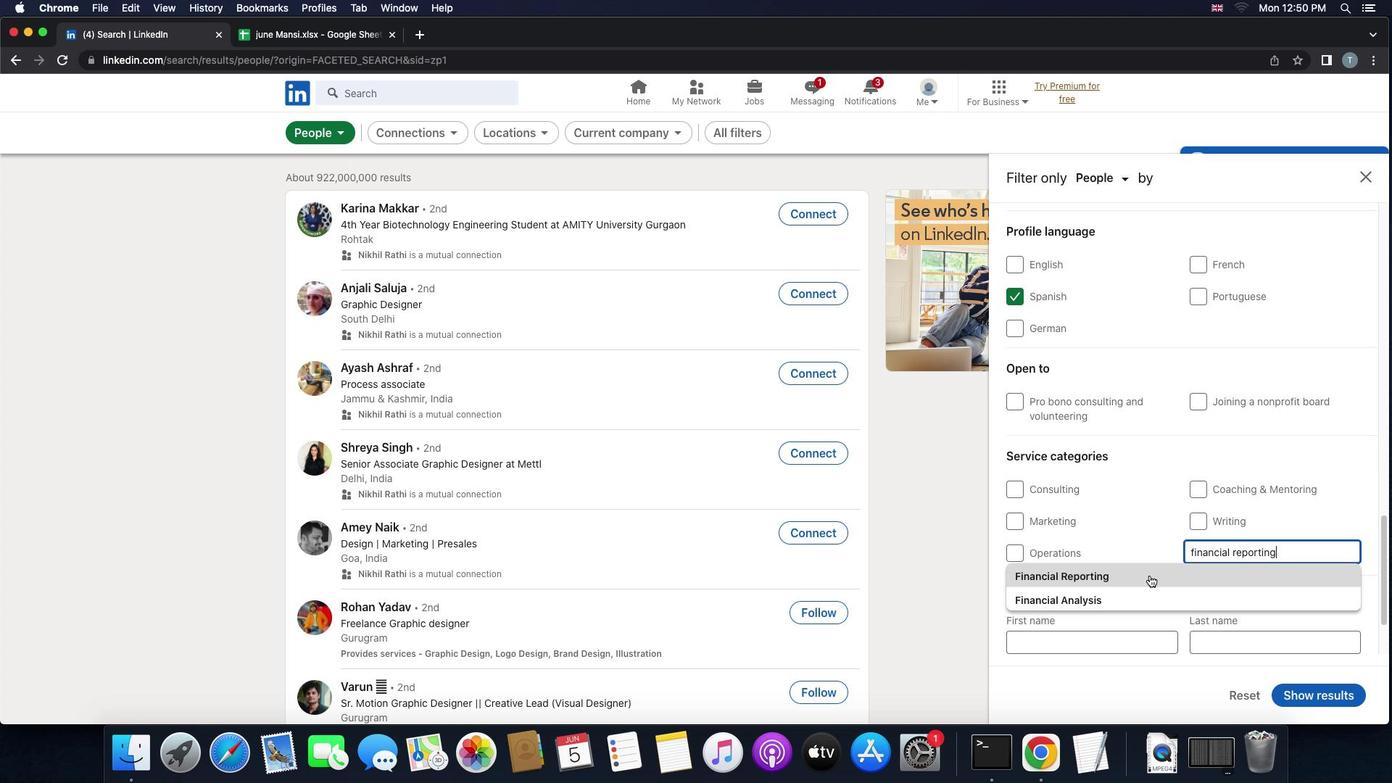 
Action: Mouse scrolled (1149, 576) with delta (0, 0)
Screenshot: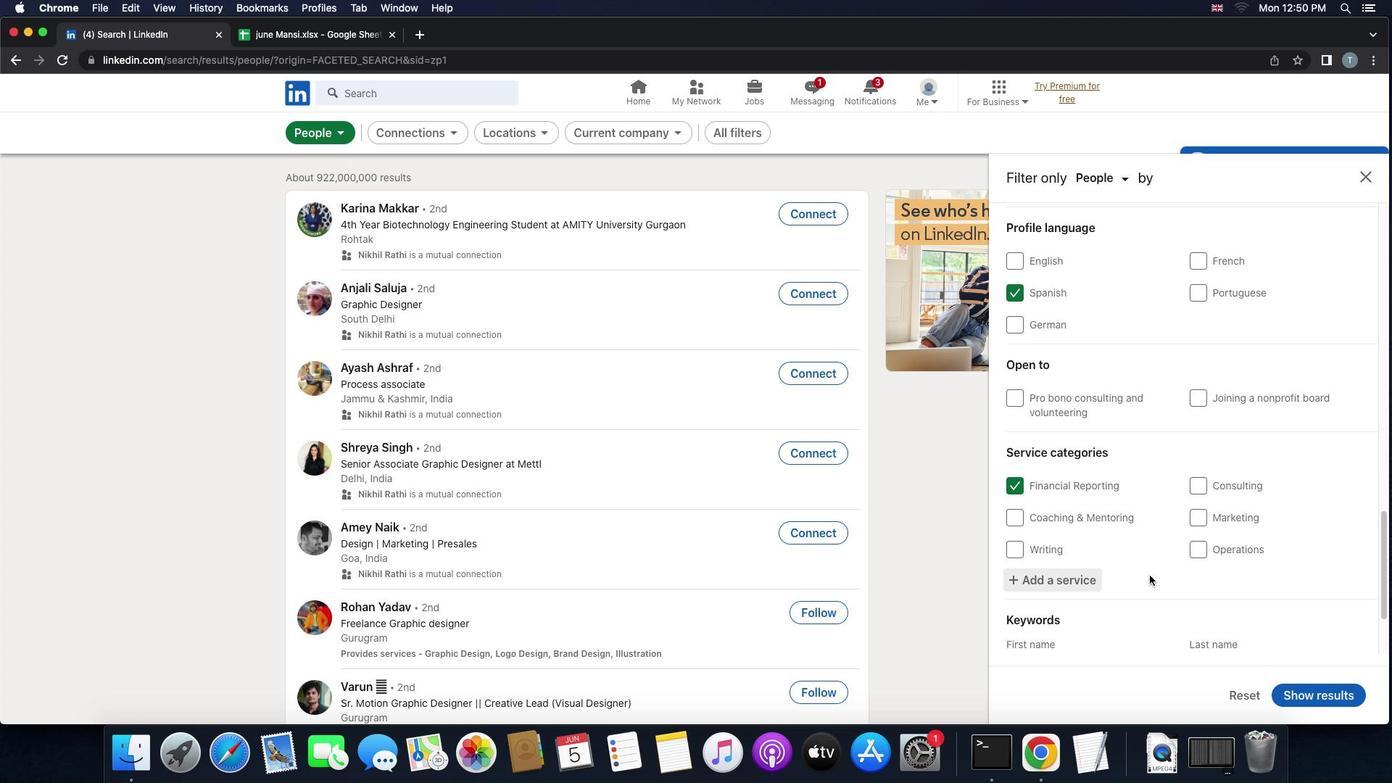 
Action: Mouse scrolled (1149, 576) with delta (0, 0)
Screenshot: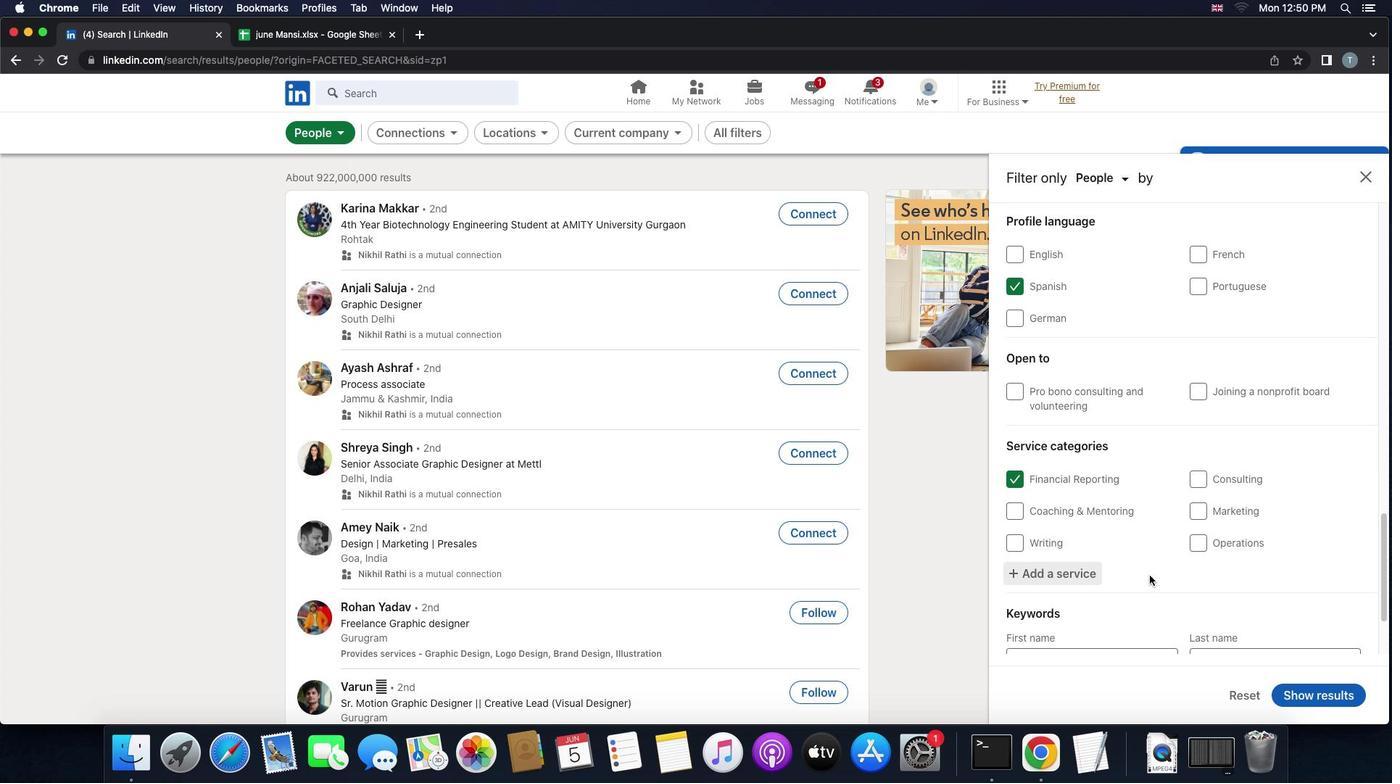 
Action: Mouse scrolled (1149, 576) with delta (0, -1)
Screenshot: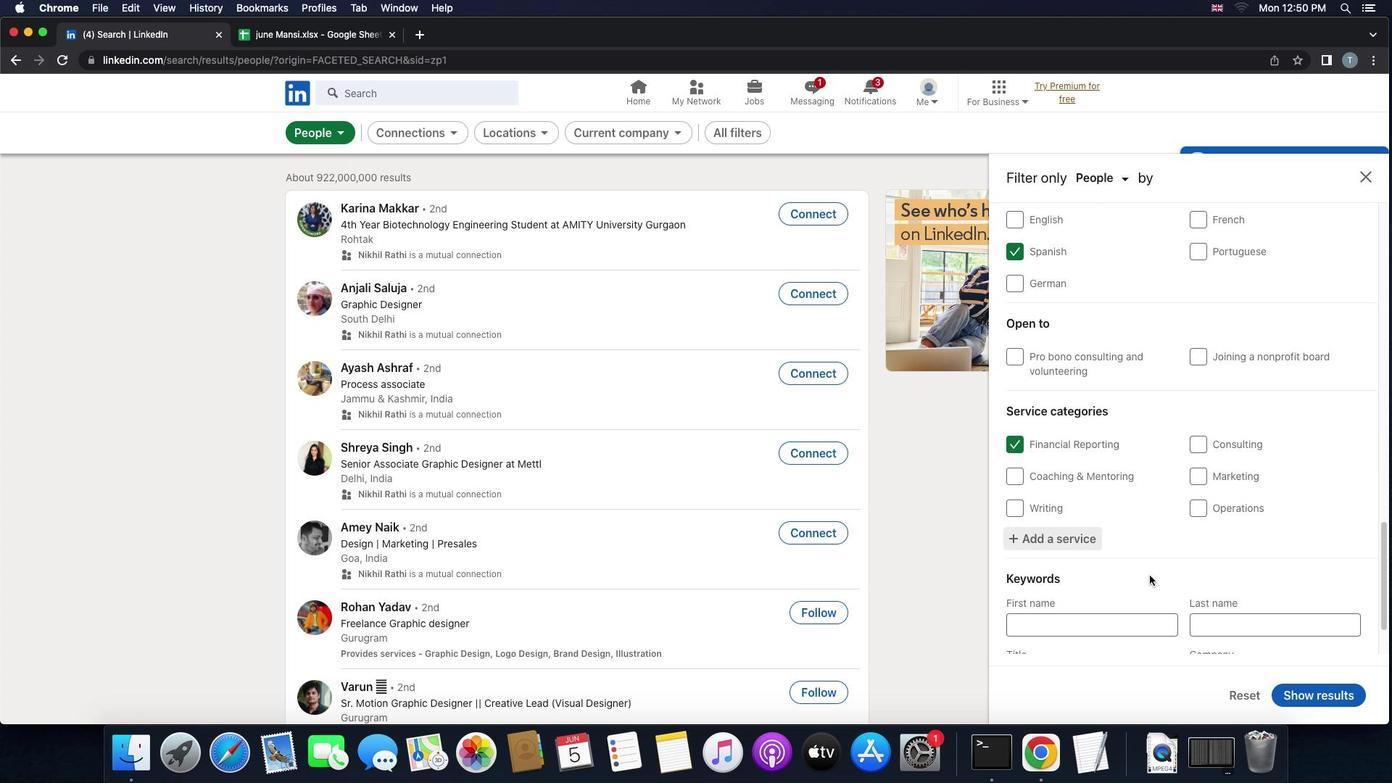 
Action: Mouse scrolled (1149, 576) with delta (0, 0)
Screenshot: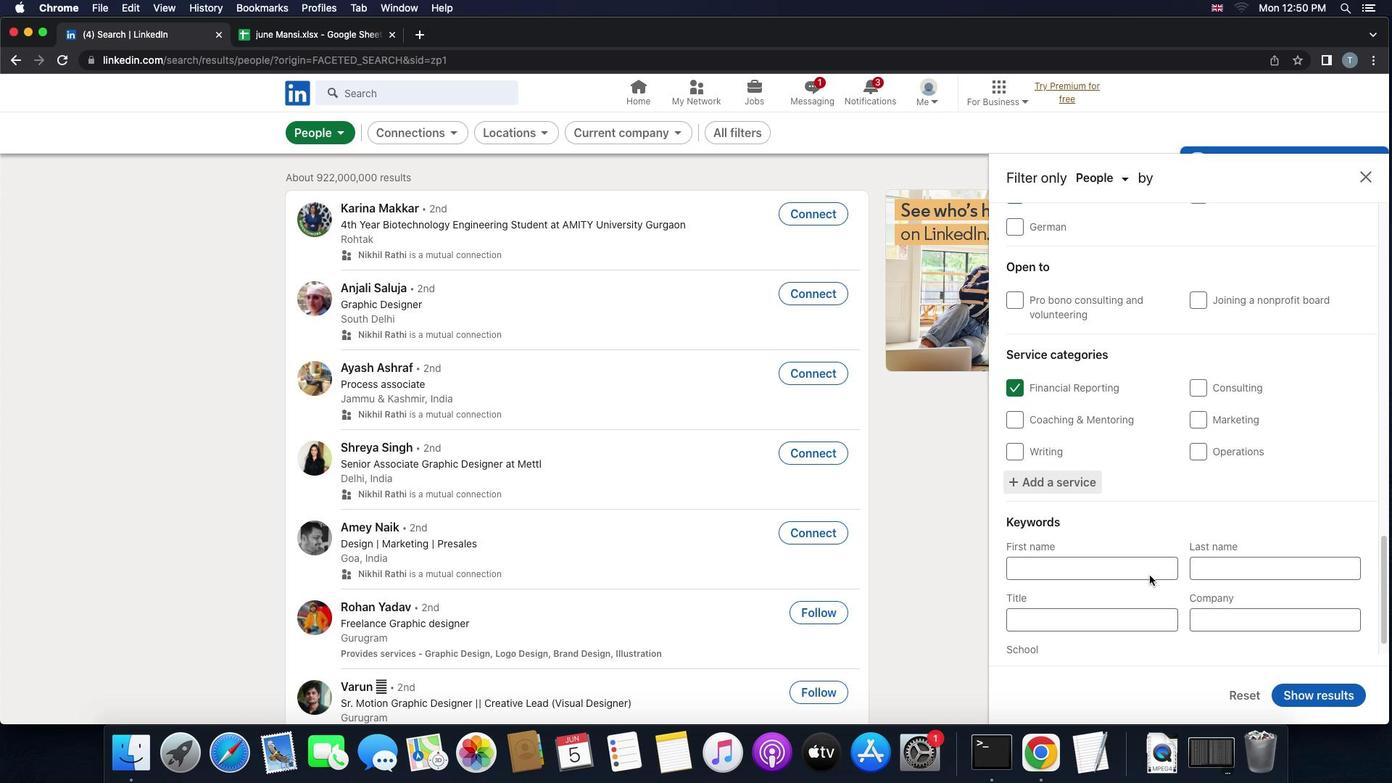 
Action: Mouse scrolled (1149, 576) with delta (0, 0)
Screenshot: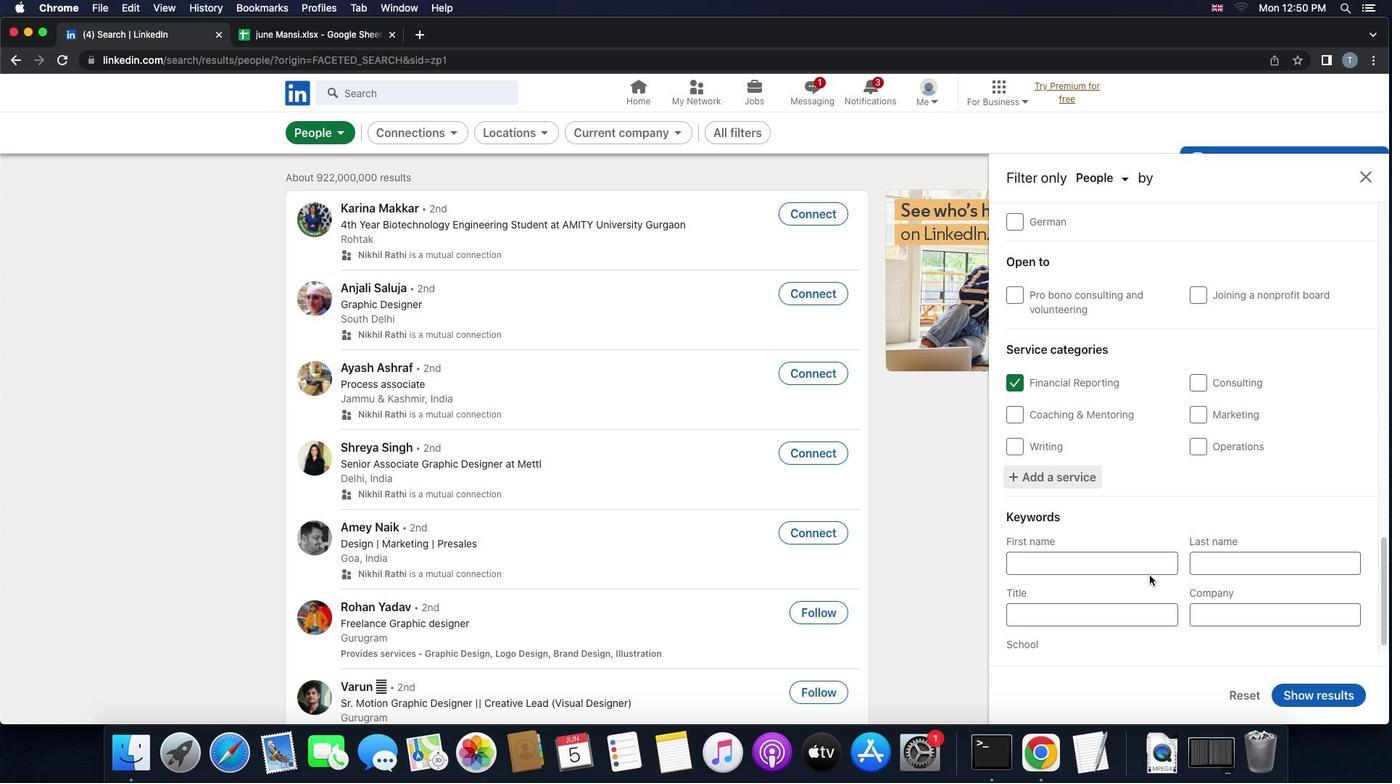 
Action: Mouse scrolled (1149, 576) with delta (0, 0)
Screenshot: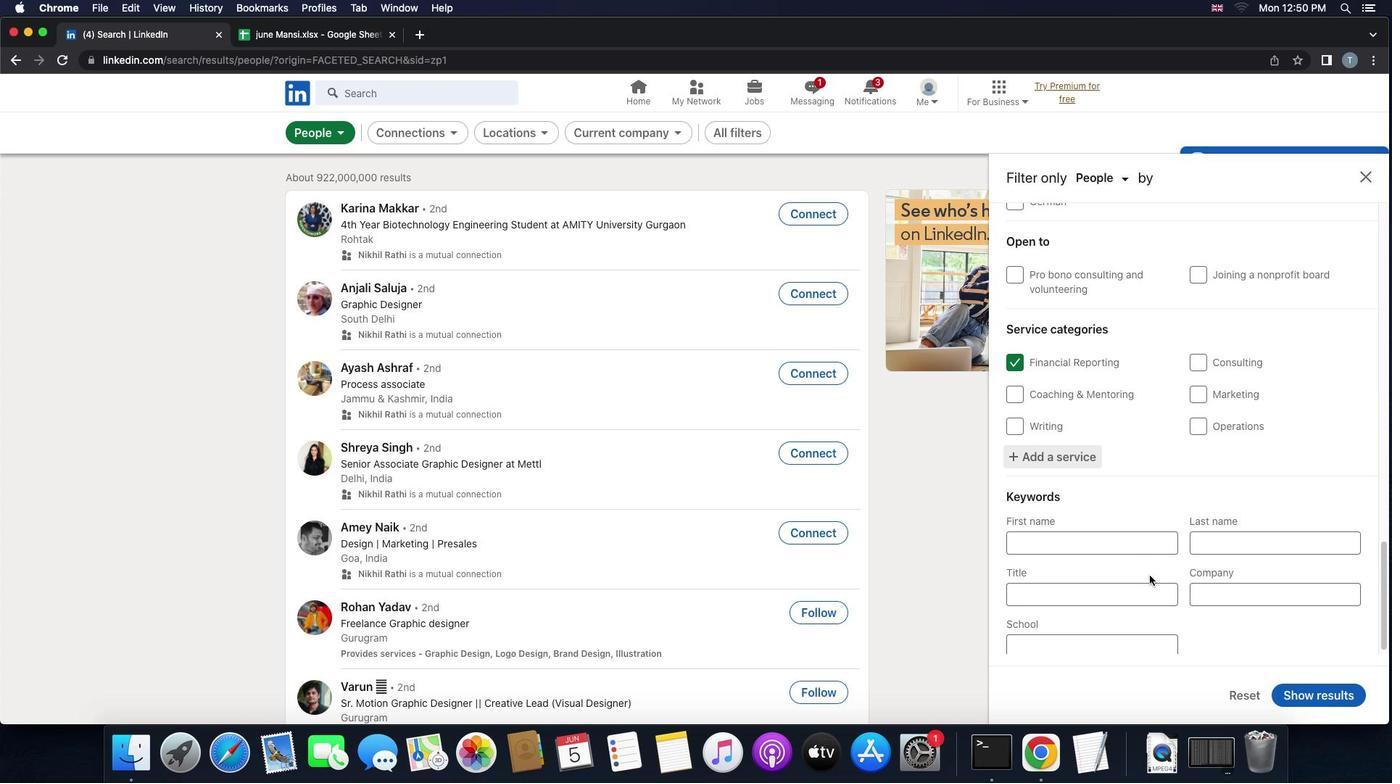 
Action: Mouse moved to (1089, 590)
Screenshot: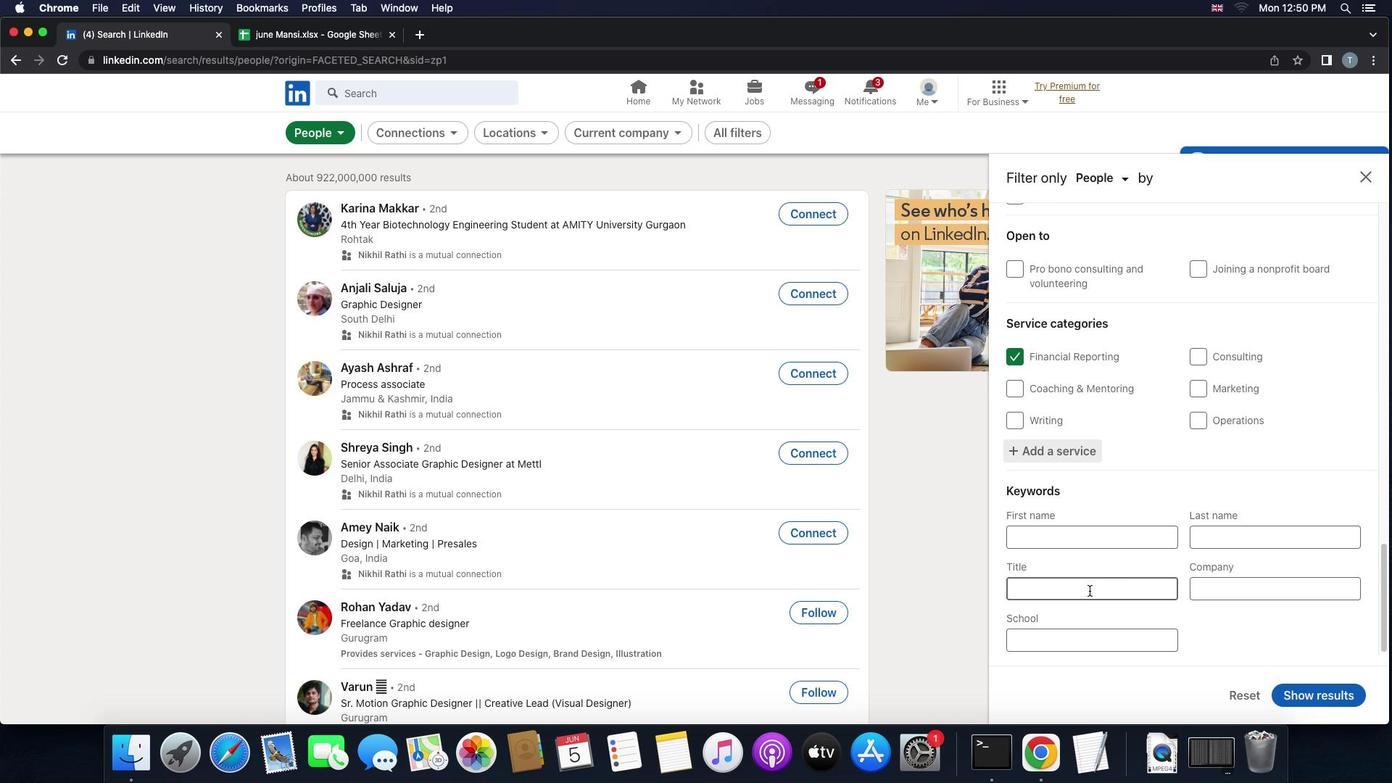 
Action: Mouse pressed left at (1089, 590)
Screenshot: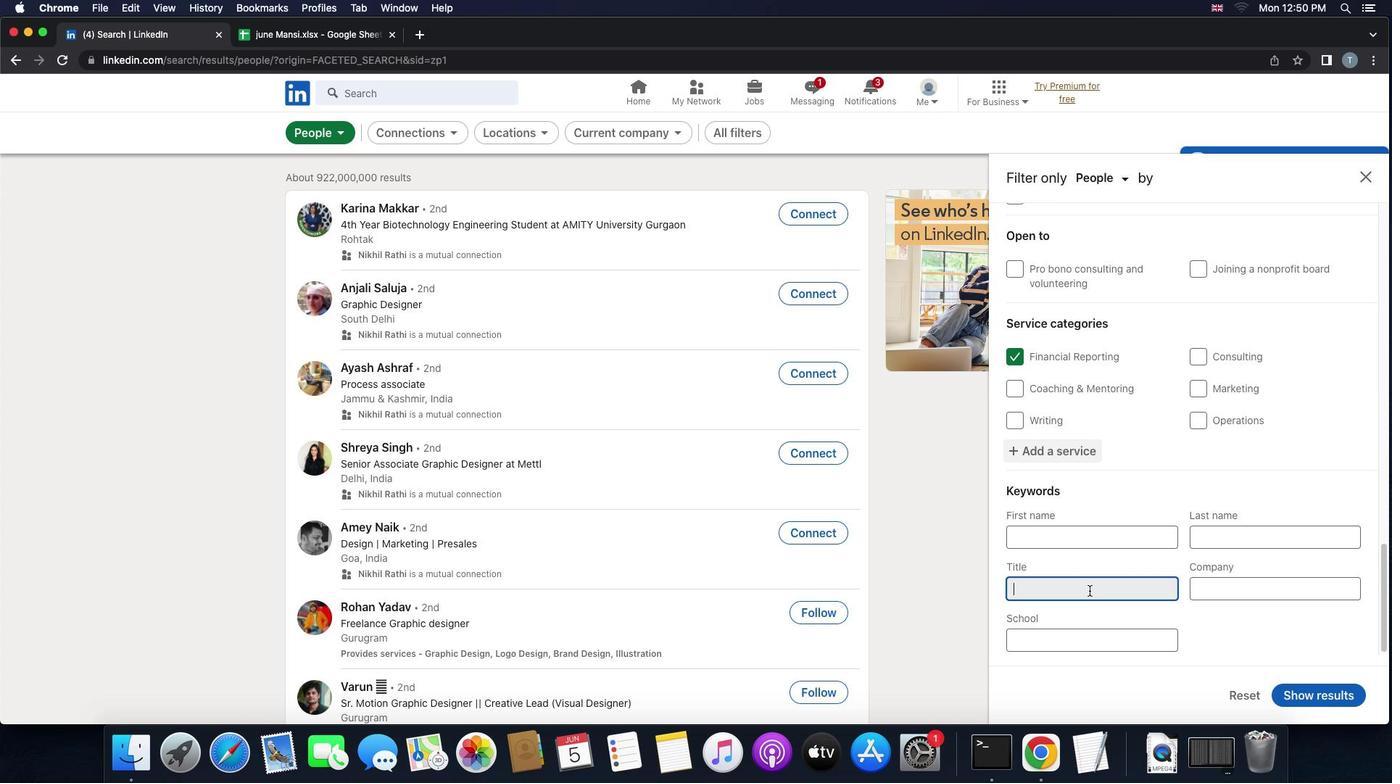
Action: Key pressed 'a''c''c''o''u''n''t''a''n''t'
Screenshot: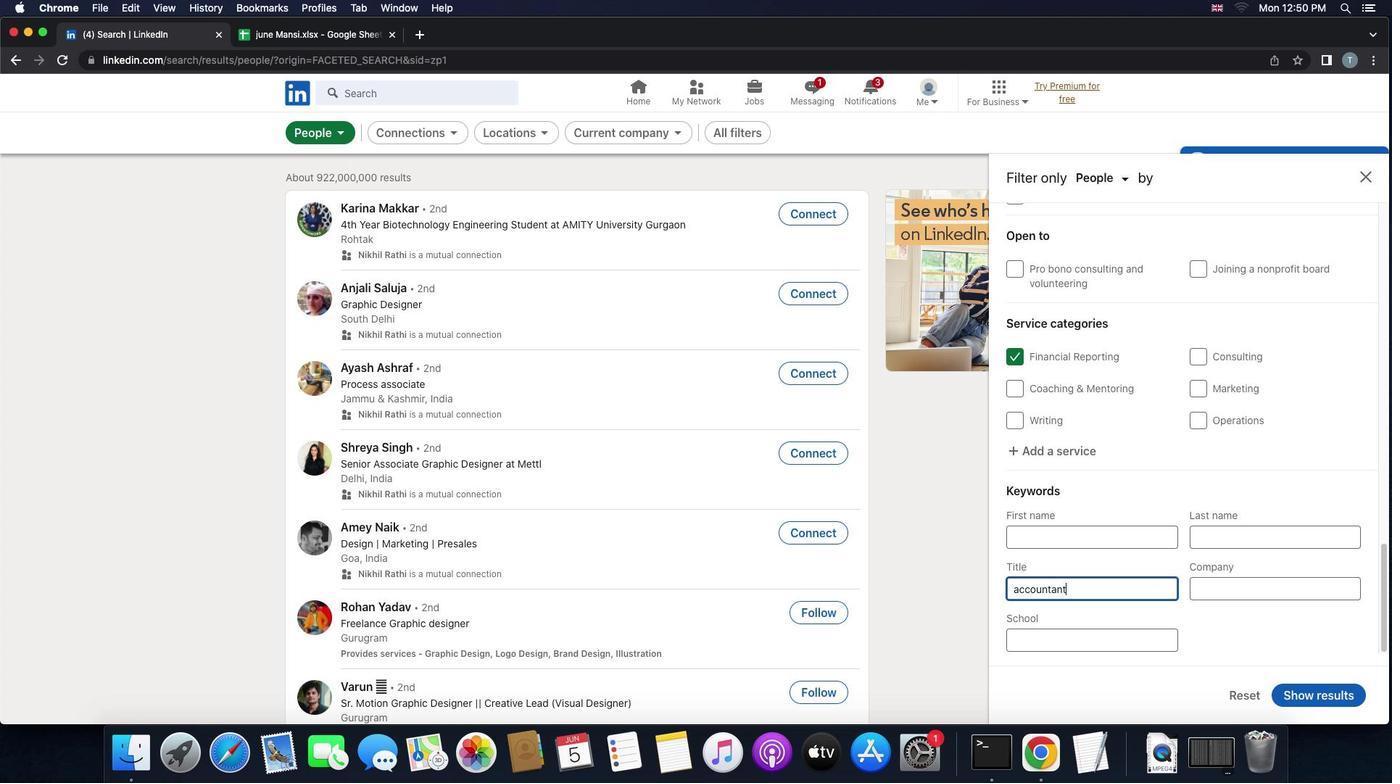 
Action: Mouse moved to (1313, 695)
Screenshot: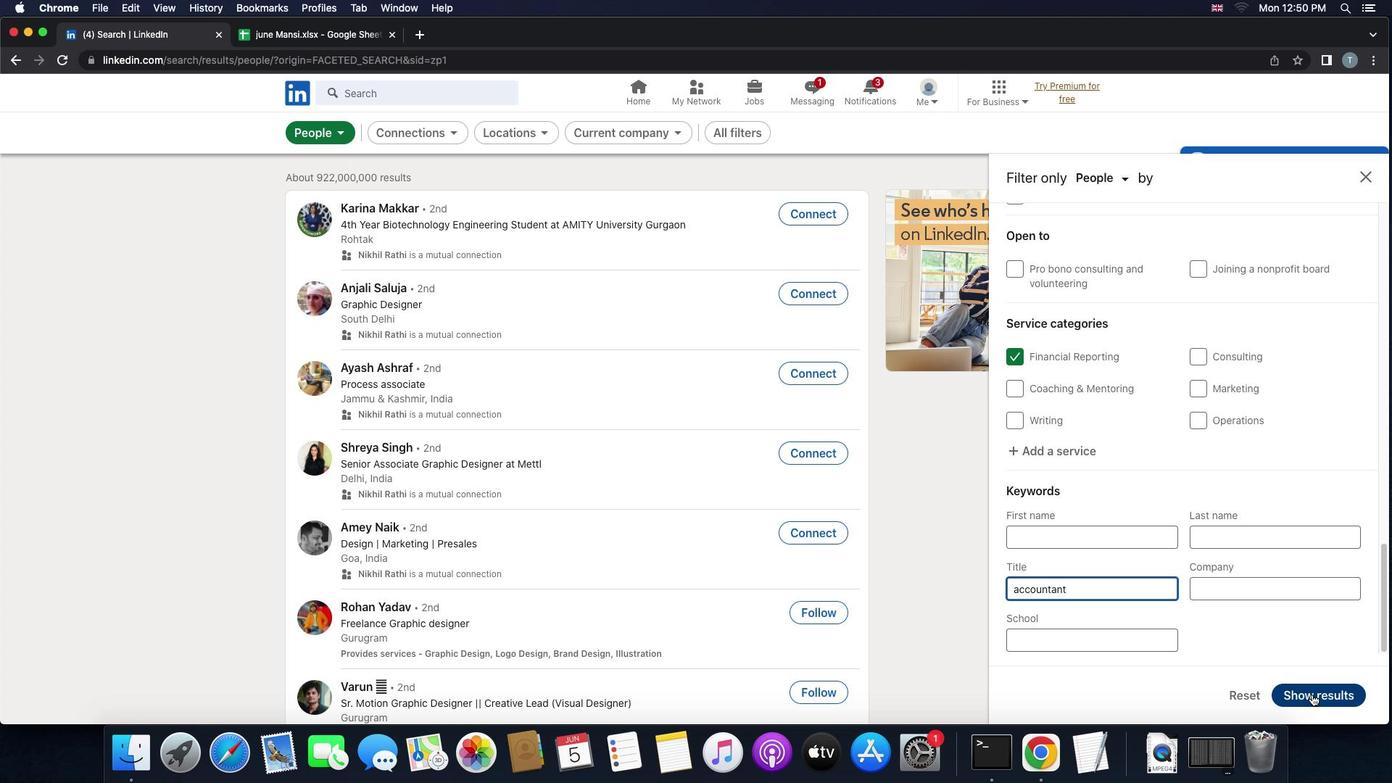 
Action: Mouse pressed left at (1313, 695)
Screenshot: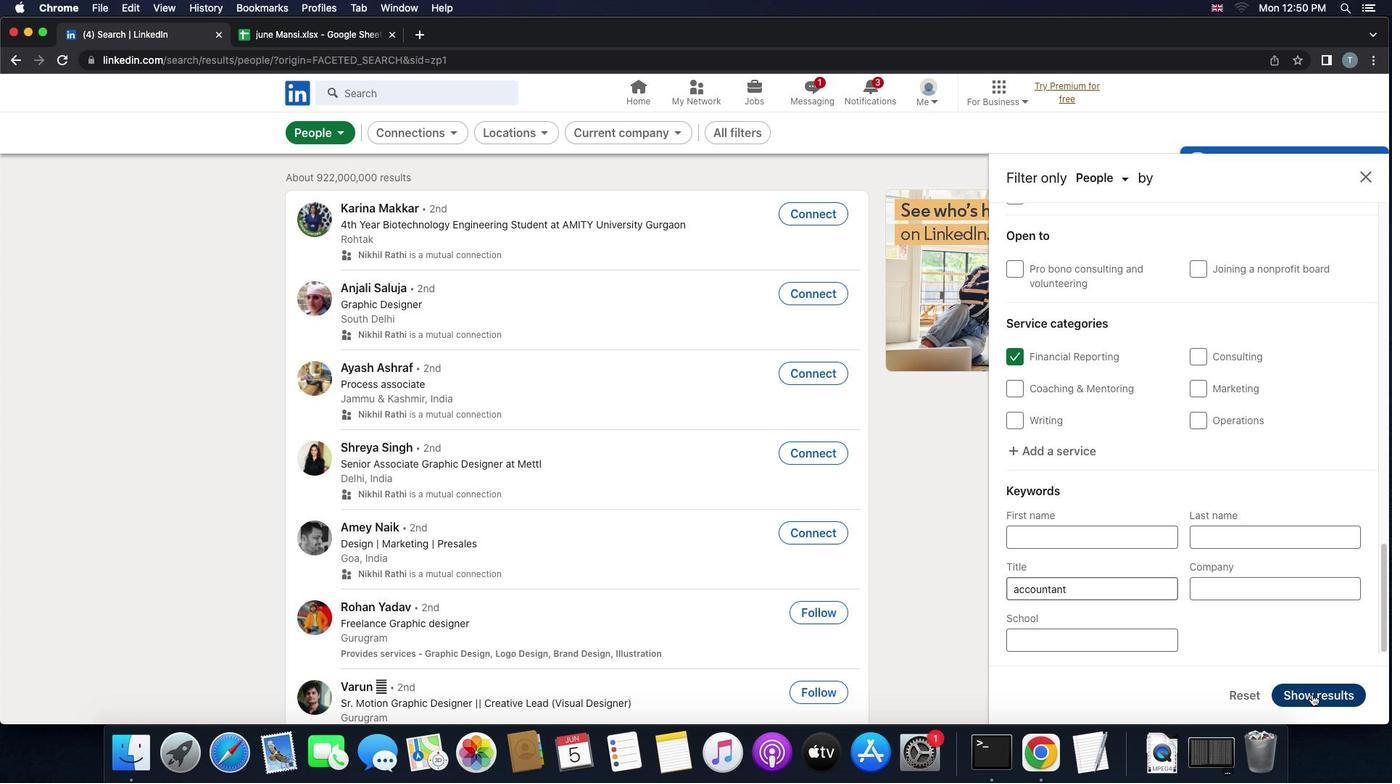 
